 Task: Open Card Card0000000177 in  Board0000000045 in Workspace WS0000000015 in Trello. Add Member Ayush98111@gmail.com to Card Card0000000177 in  Board0000000045 in Workspace WS0000000015 in Trello. Add Purple Label titled Label0000000177 to Card Card0000000177 in  Board0000000045 in Workspace WS0000000015 in Trello. Add Checklist CL0000000177 to Card Card0000000177 in  Board0000000045 in Workspace WS0000000015 in Trello. Add Dates with Start Date as Aug 01 2023 and Due Date as Aug 31 2023 to Card Card0000000177 in  Board0000000045 in Workspace WS0000000015 in Trello
Action: Mouse moved to (297, 471)
Screenshot: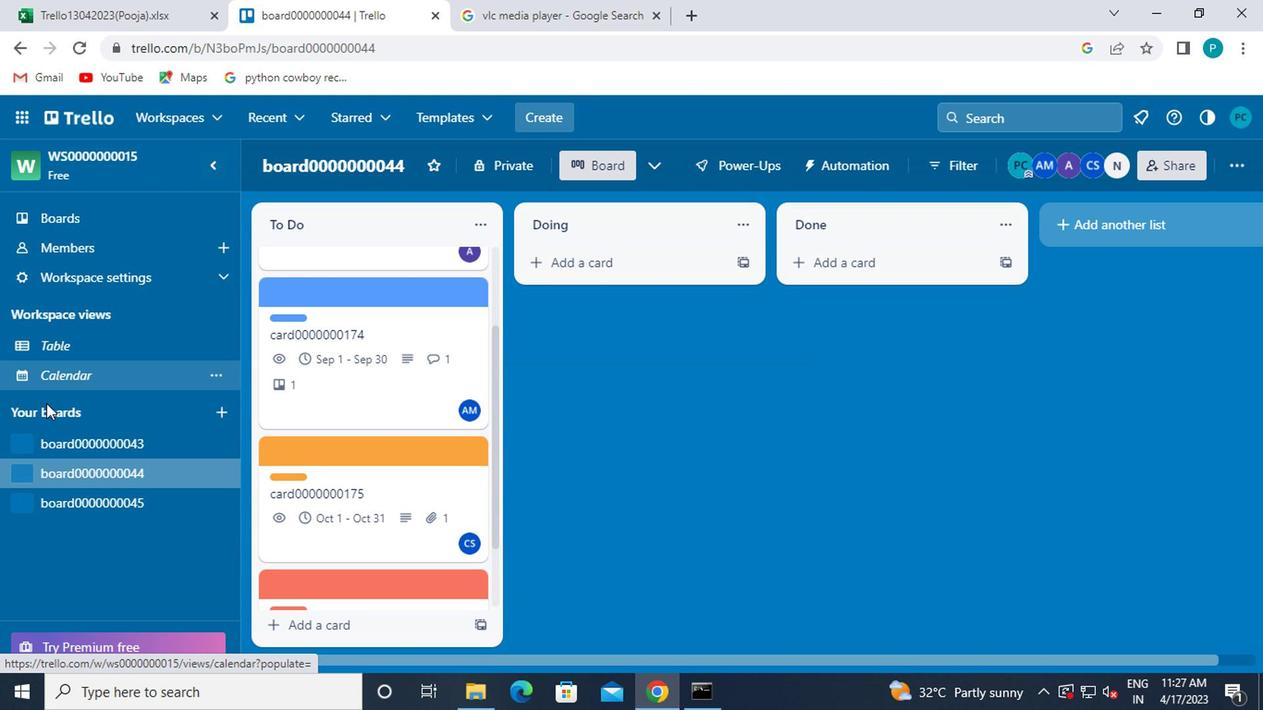 
Action: Mouse scrolled (297, 470) with delta (0, 0)
Screenshot: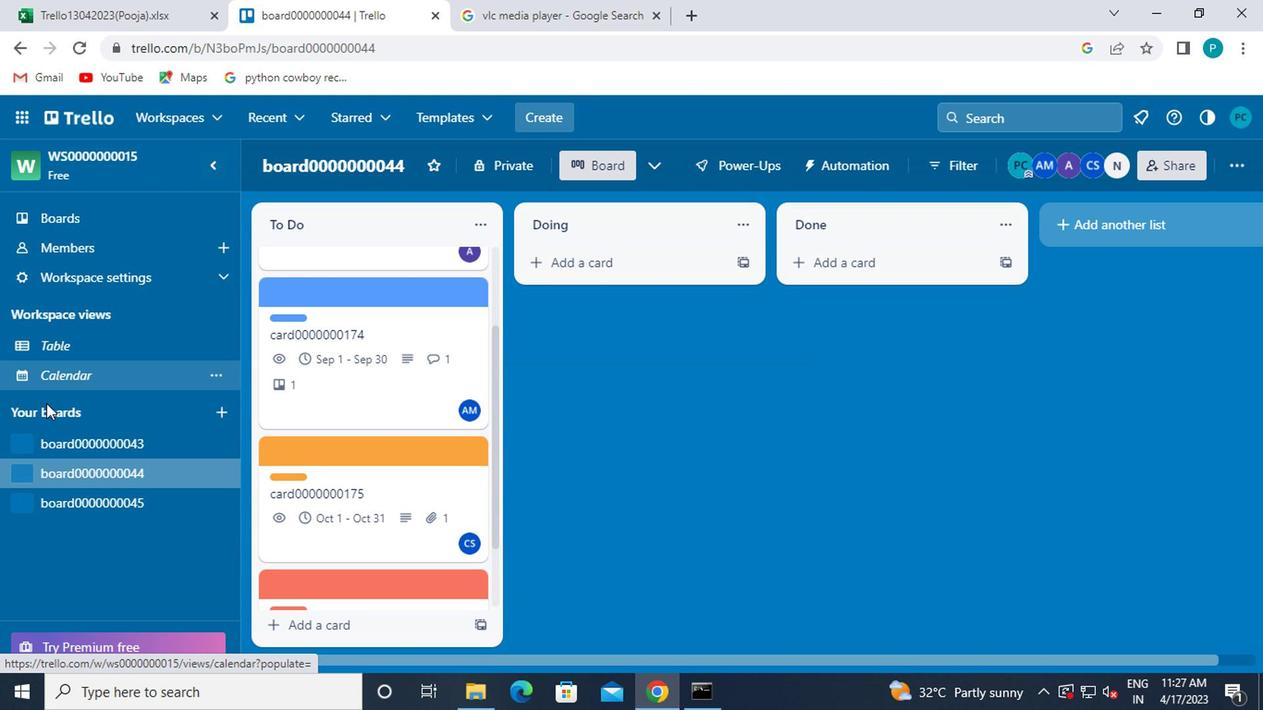 
Action: Mouse moved to (334, 478)
Screenshot: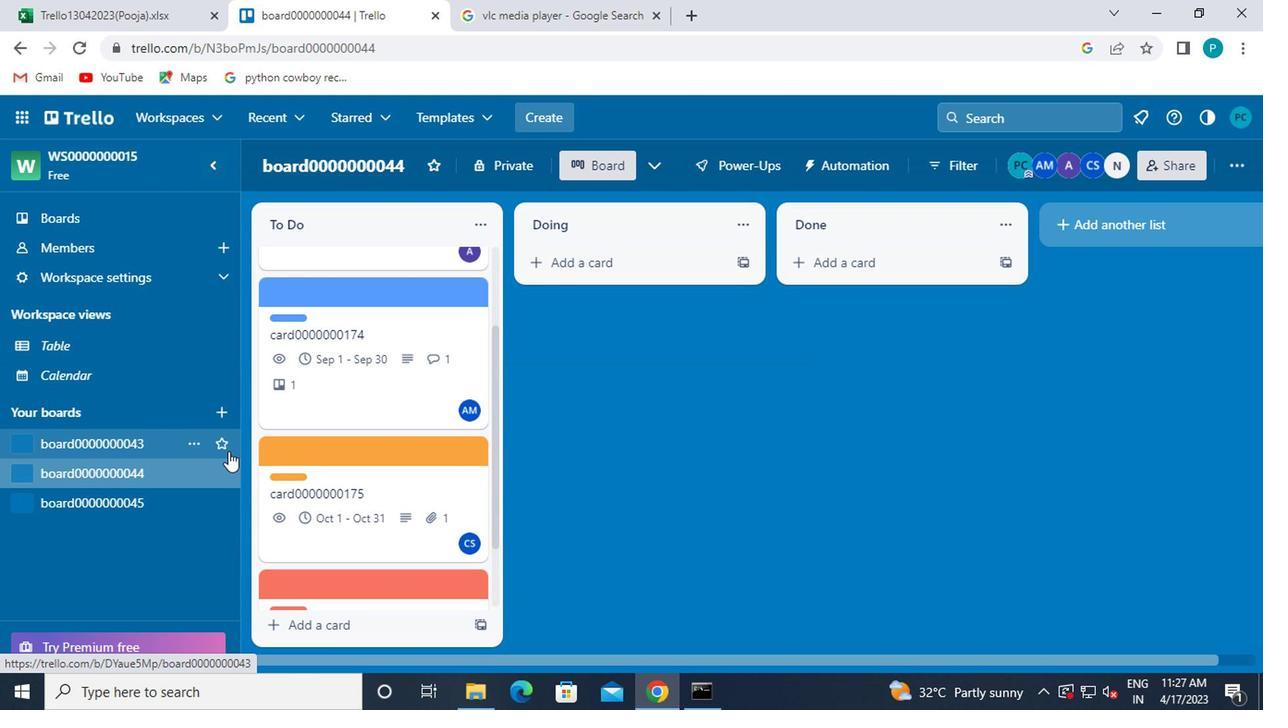 
Action: Mouse scrolled (334, 477) with delta (0, 0)
Screenshot: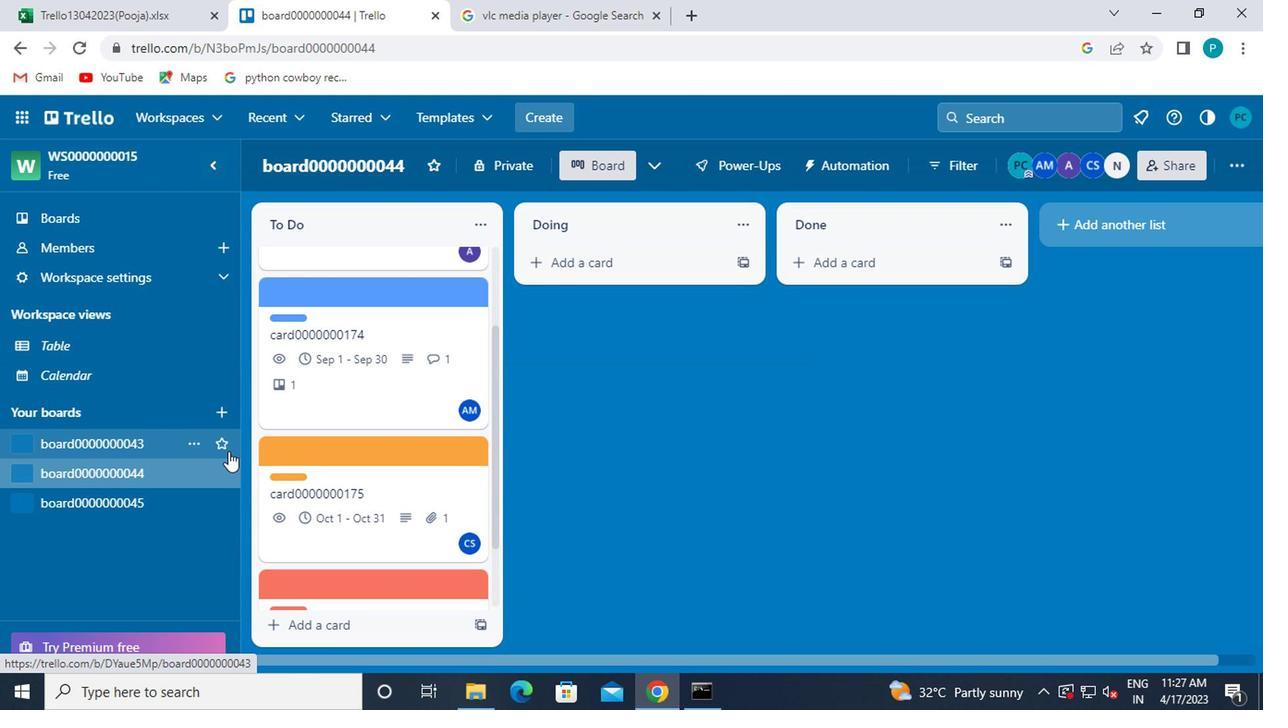 
Action: Mouse moved to (350, 483)
Screenshot: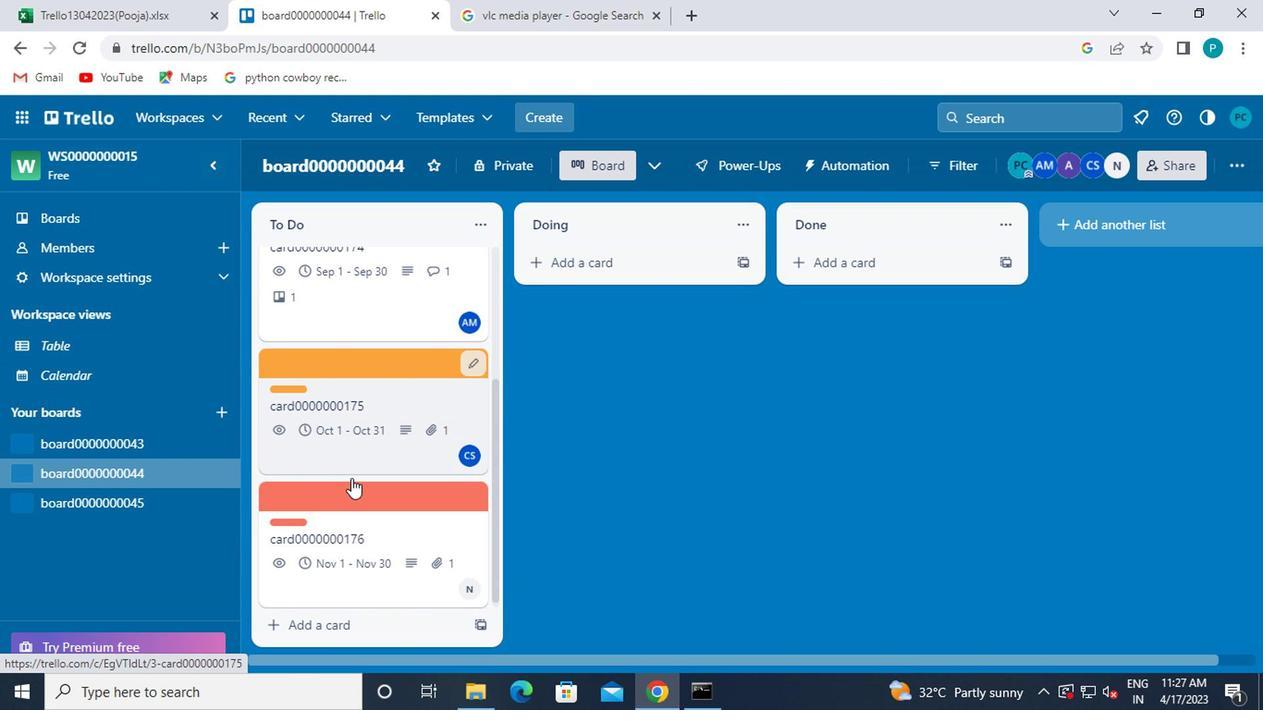 
Action: Mouse scrolled (350, 482) with delta (0, 0)
Screenshot: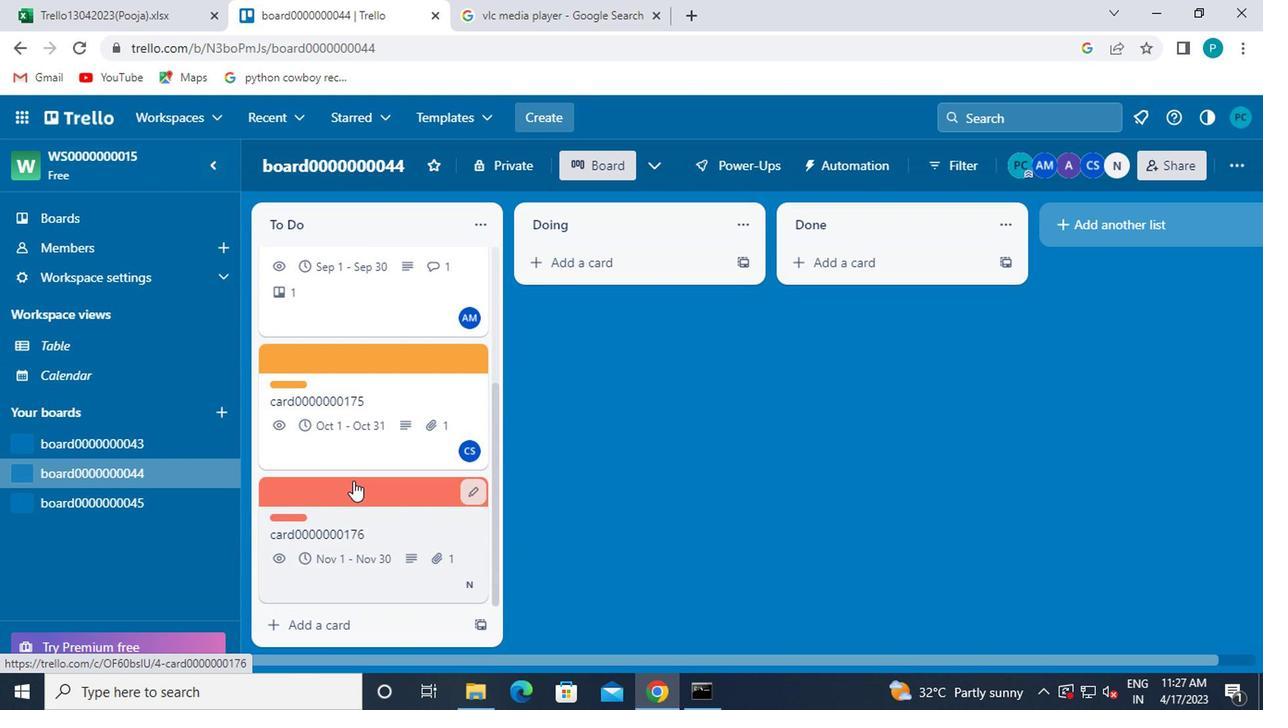 
Action: Mouse moved to (350, 485)
Screenshot: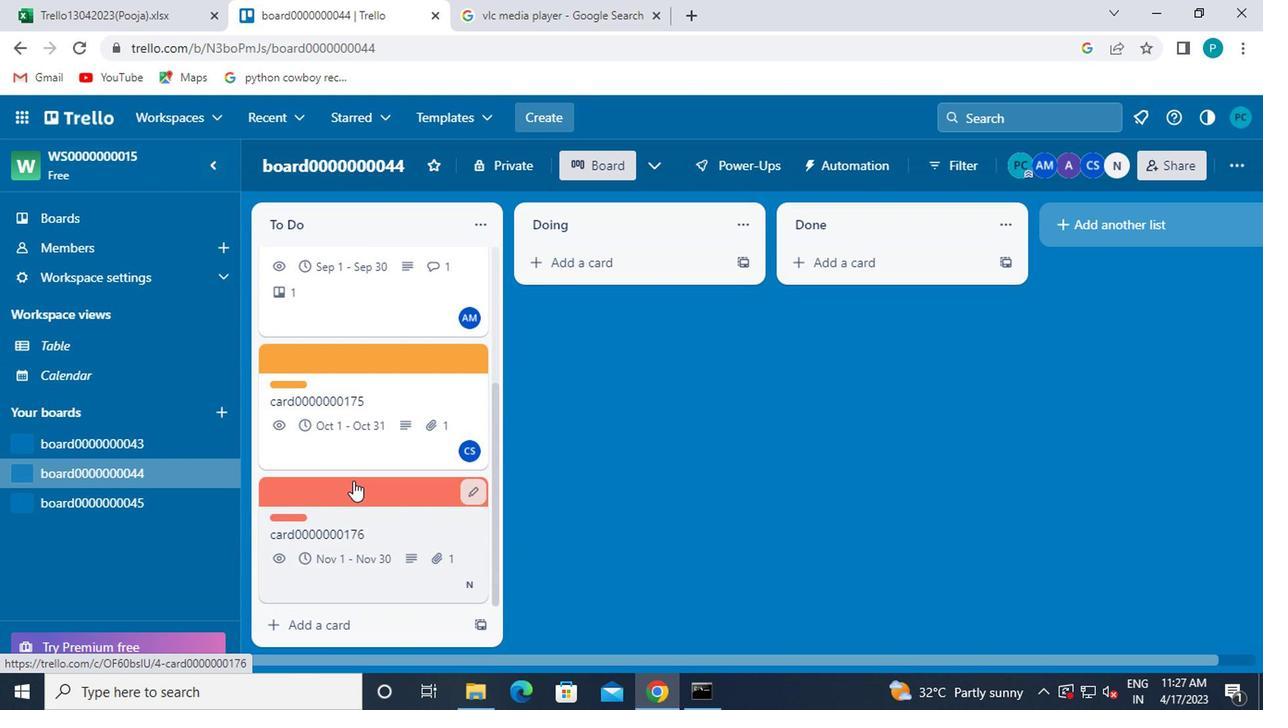 
Action: Mouse scrolled (350, 484) with delta (0, 0)
Screenshot: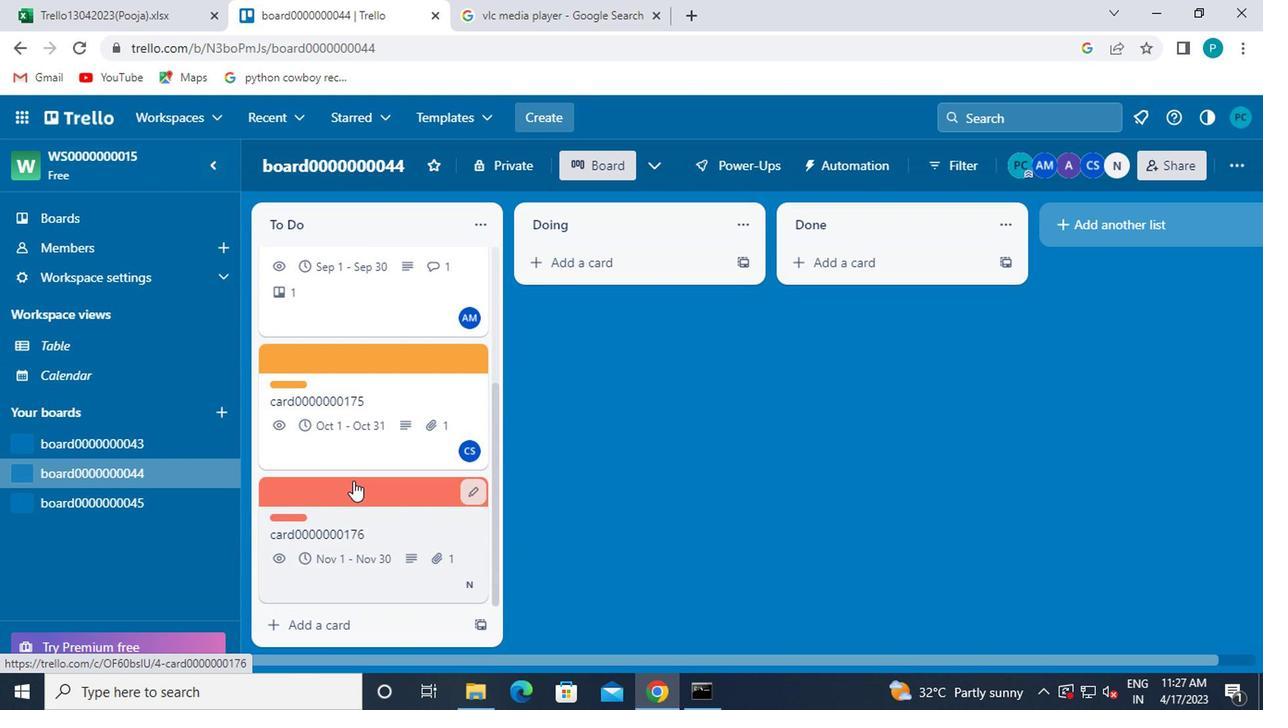 
Action: Mouse scrolled (350, 484) with delta (0, 0)
Screenshot: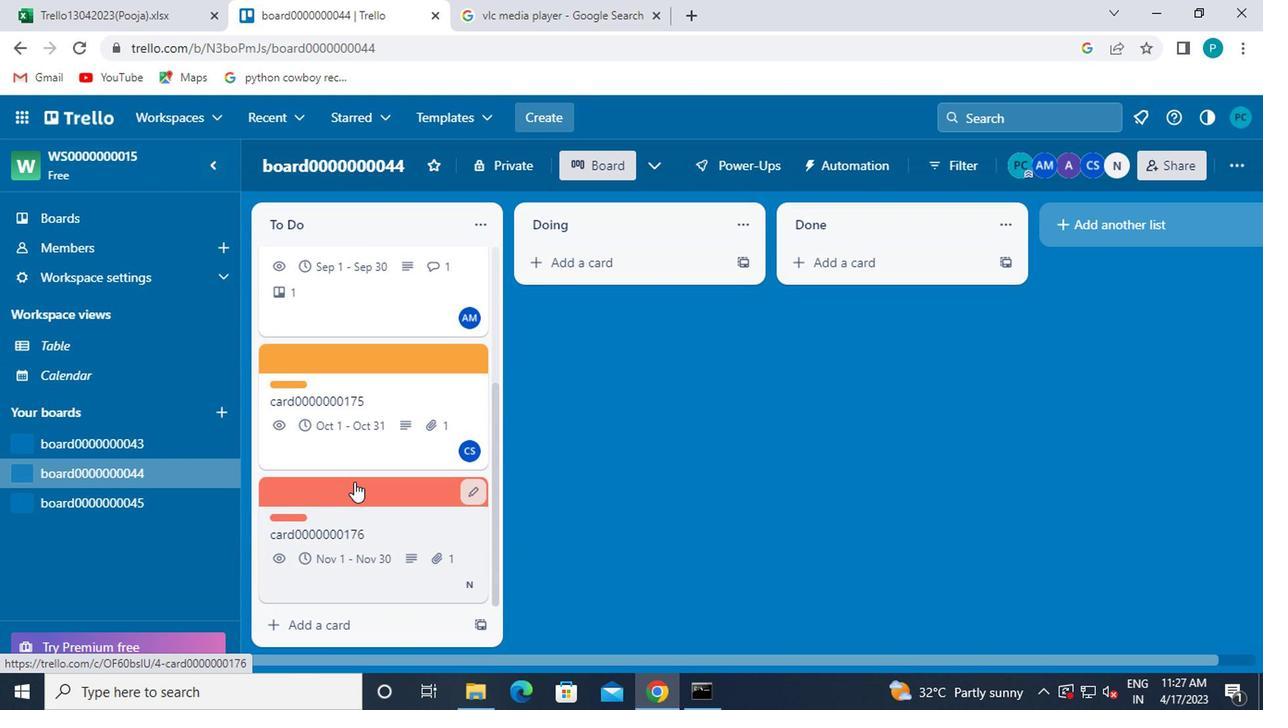 
Action: Mouse moved to (177, 504)
Screenshot: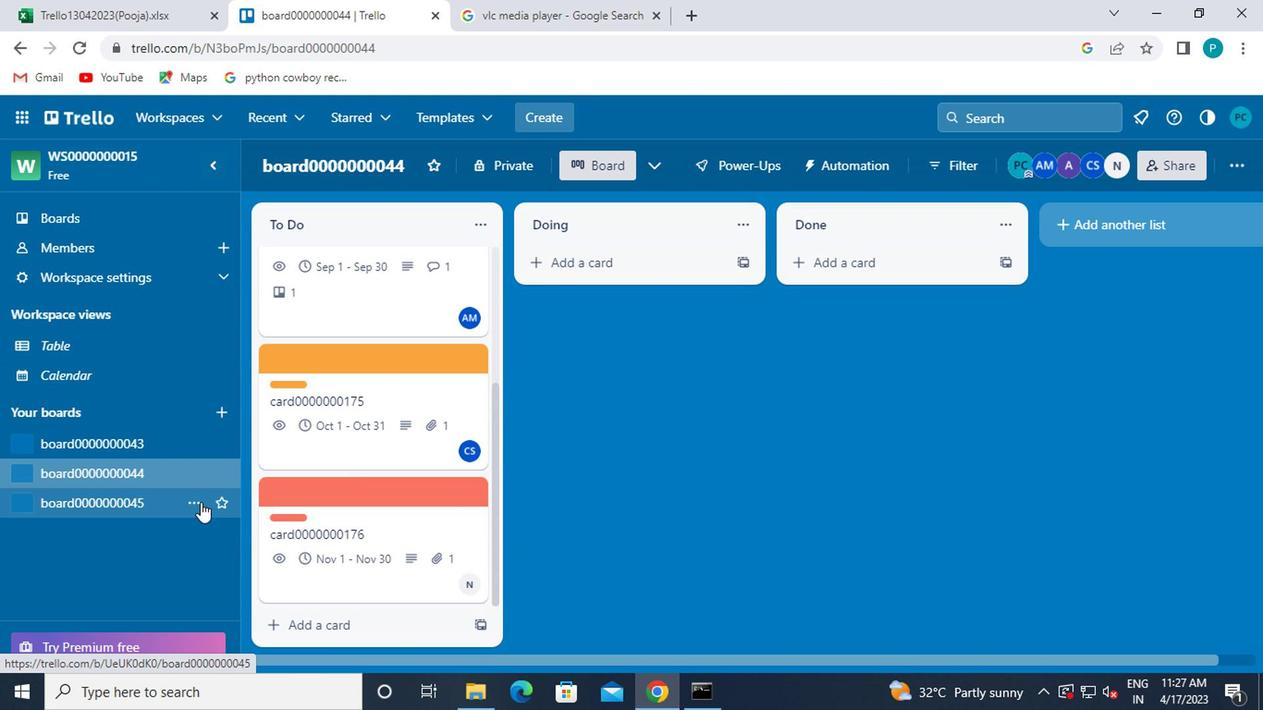 
Action: Mouse pressed left at (177, 504)
Screenshot: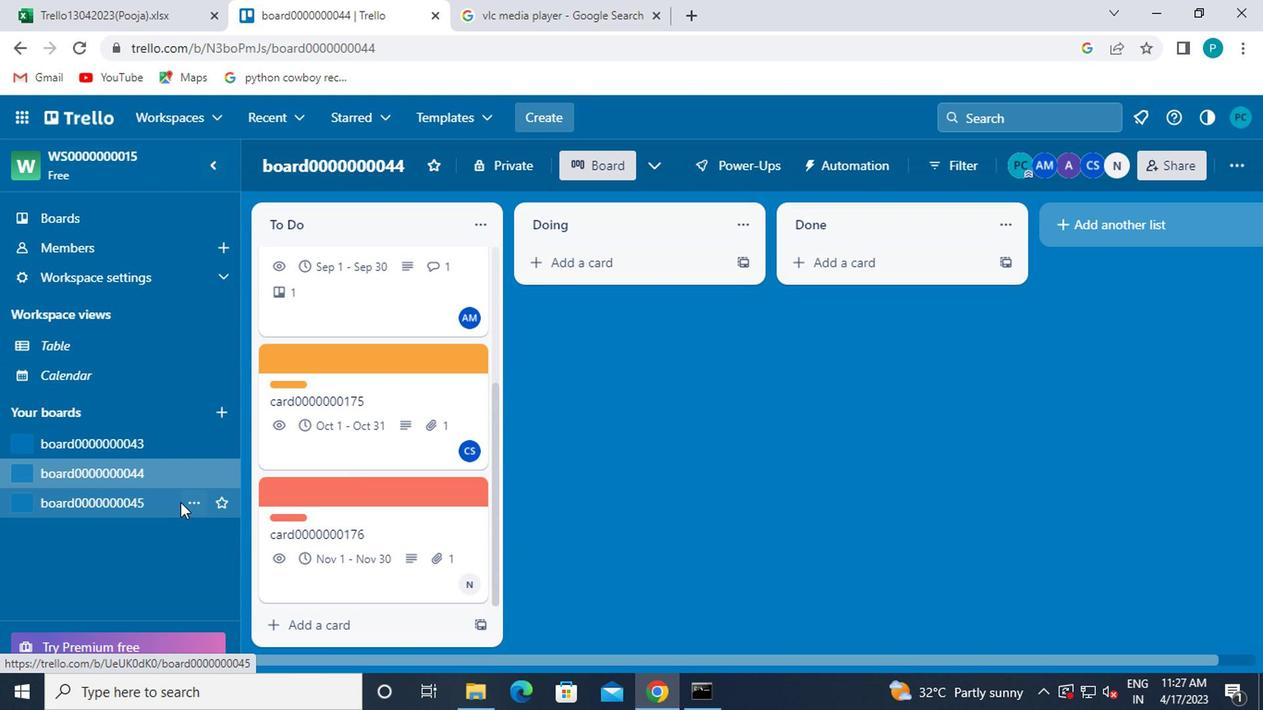 
Action: Mouse pressed left at (177, 504)
Screenshot: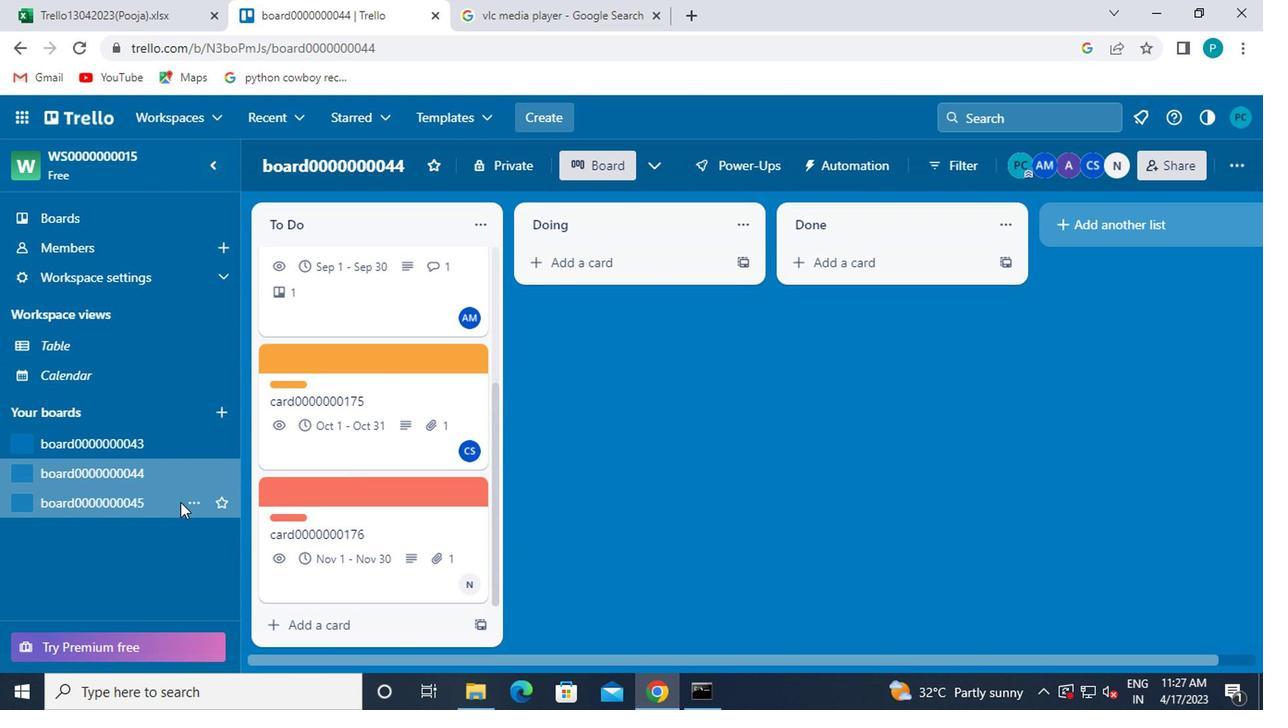 
Action: Mouse moved to (161, 507)
Screenshot: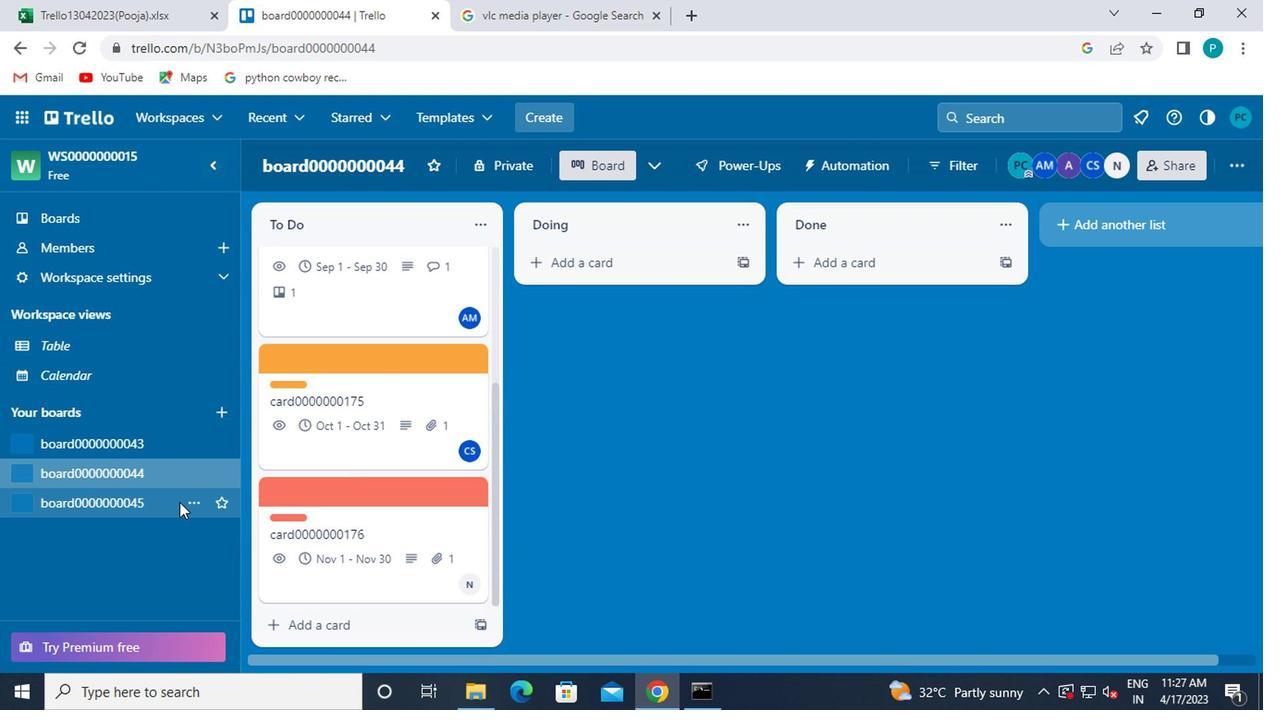 
Action: Mouse pressed left at (161, 507)
Screenshot: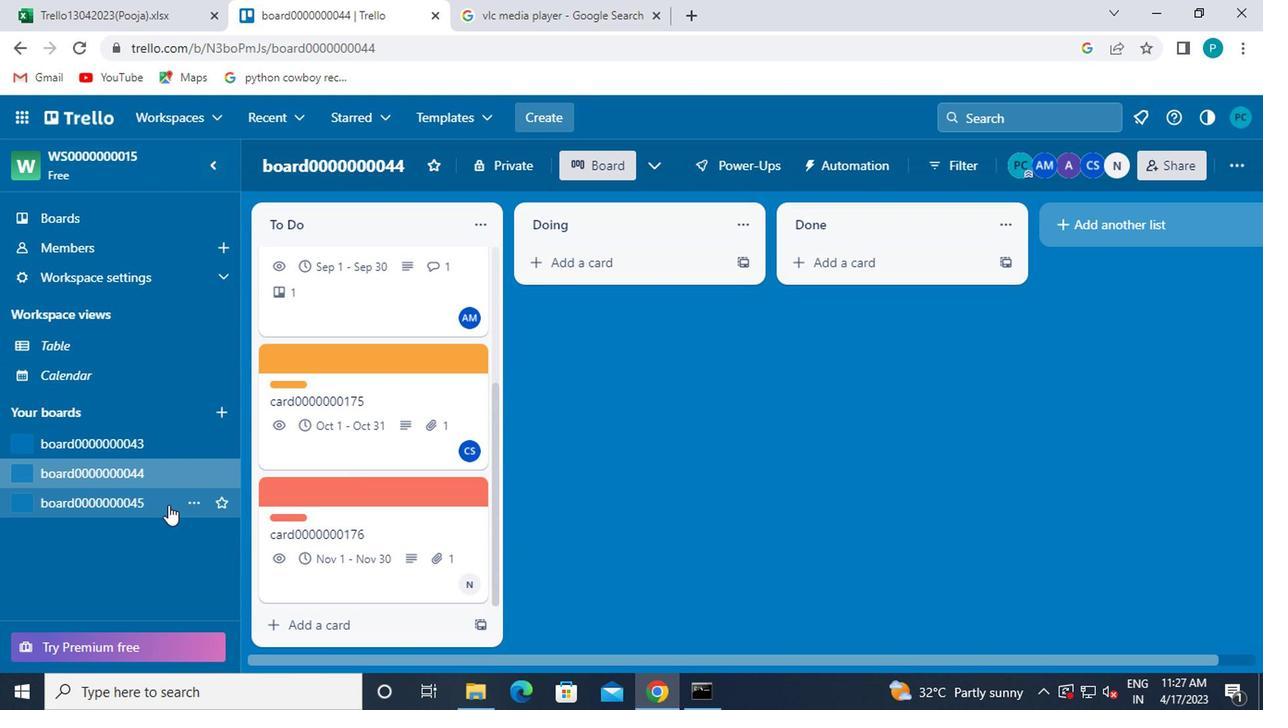 
Action: Mouse moved to (307, 302)
Screenshot: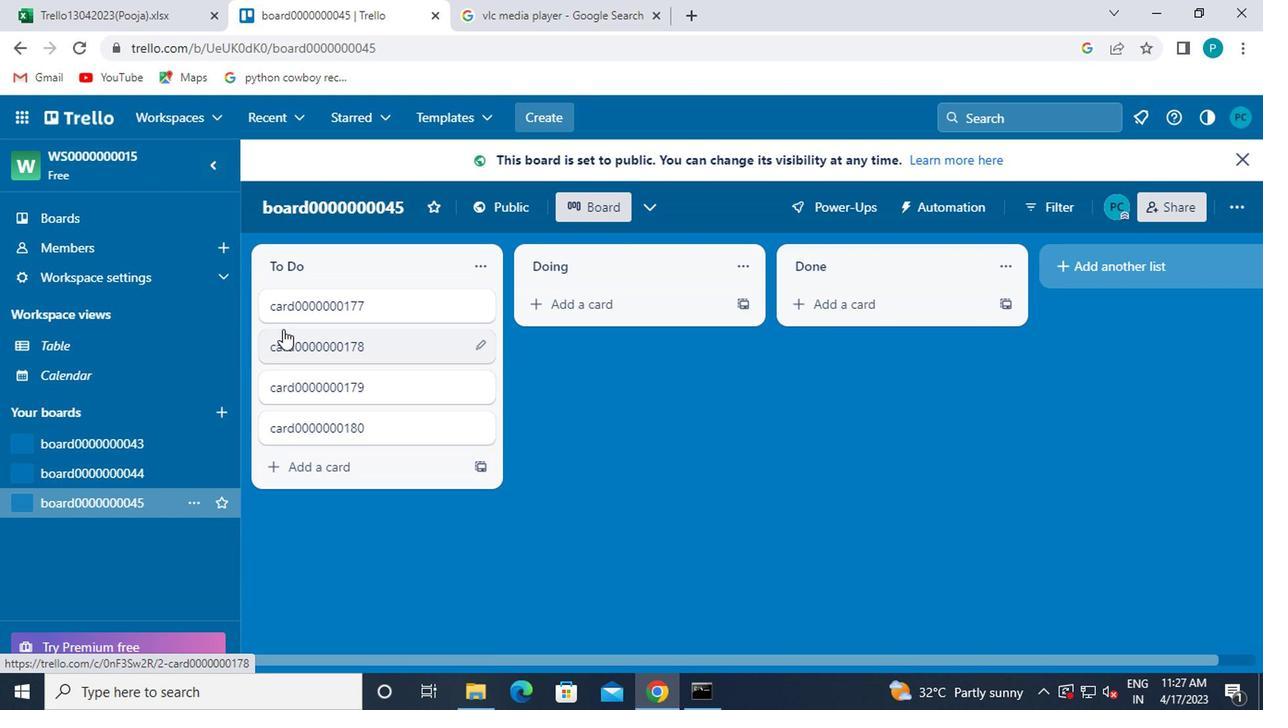 
Action: Mouse pressed left at (307, 302)
Screenshot: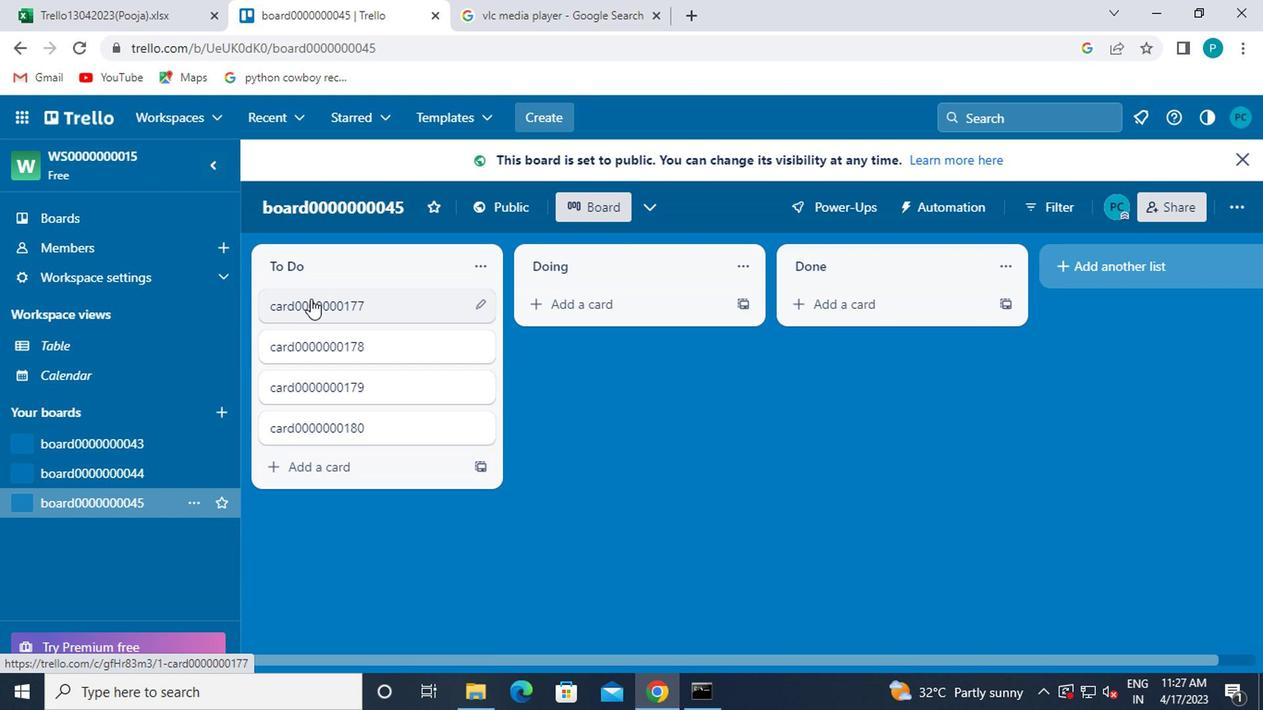 
Action: Mouse moved to (829, 248)
Screenshot: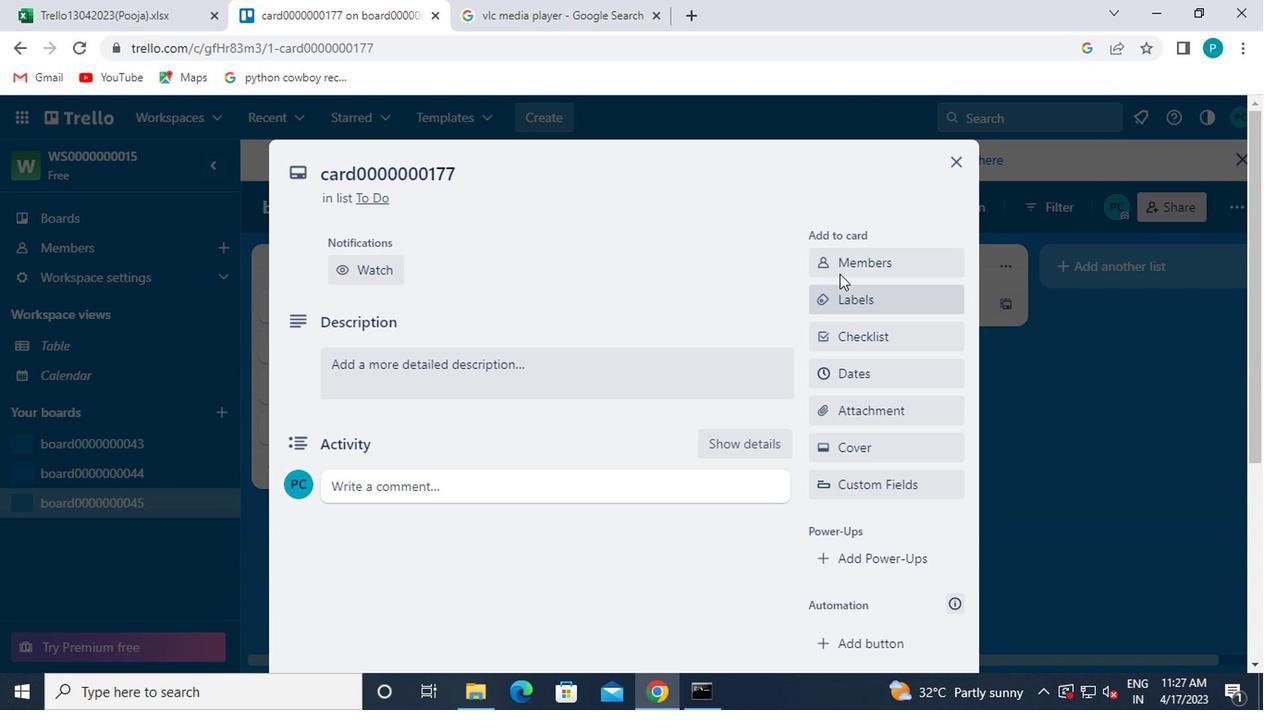 
Action: Mouse pressed left at (829, 248)
Screenshot: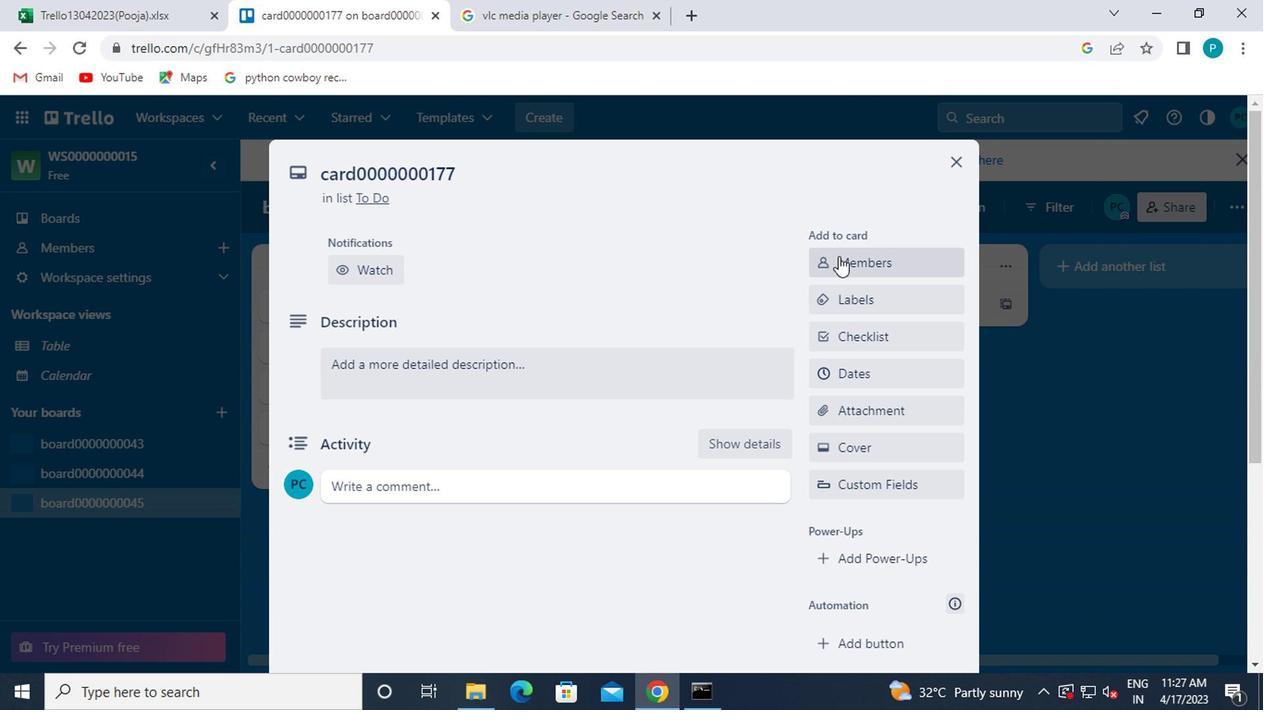 
Action: Mouse moved to (827, 261)
Screenshot: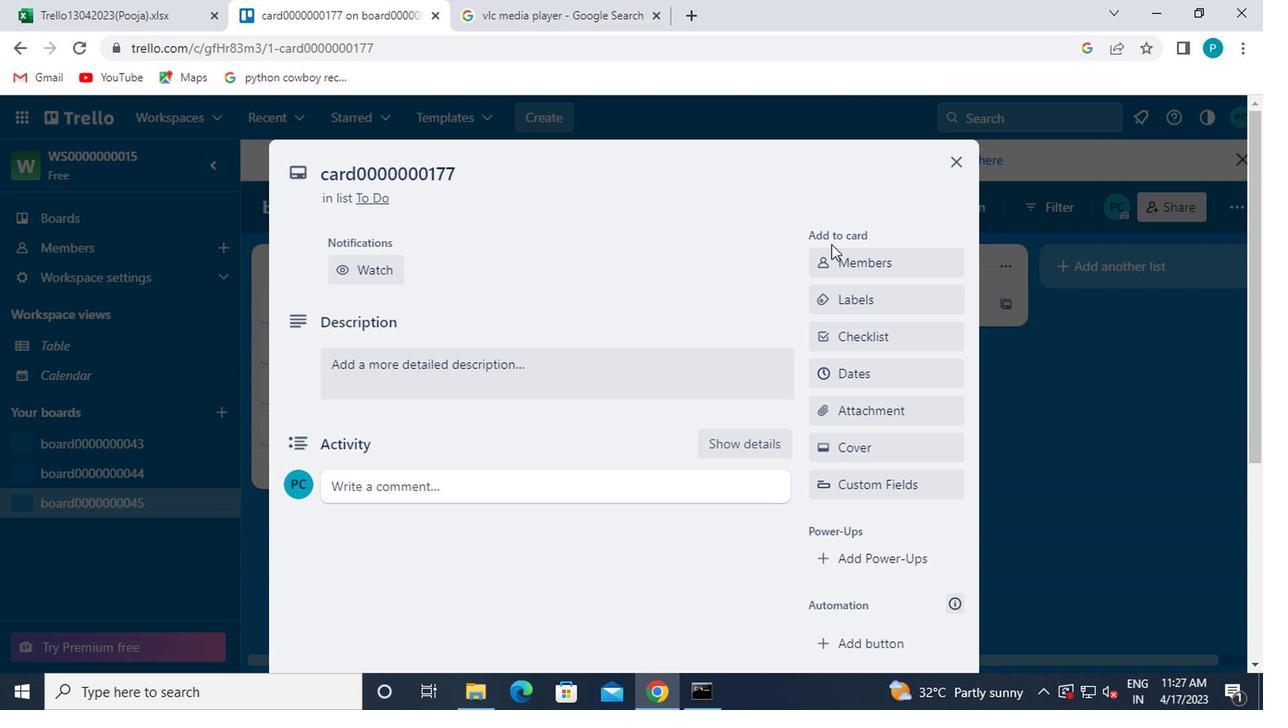 
Action: Mouse pressed left at (827, 261)
Screenshot: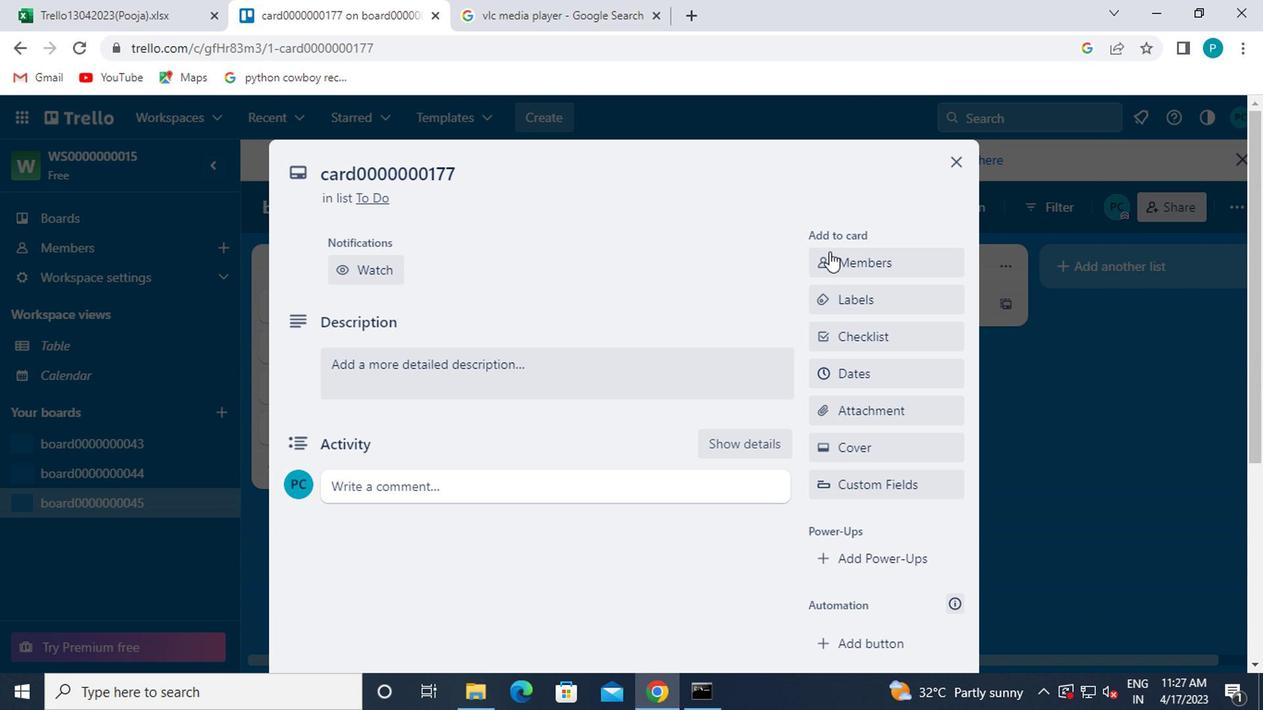 
Action: Mouse moved to (847, 352)
Screenshot: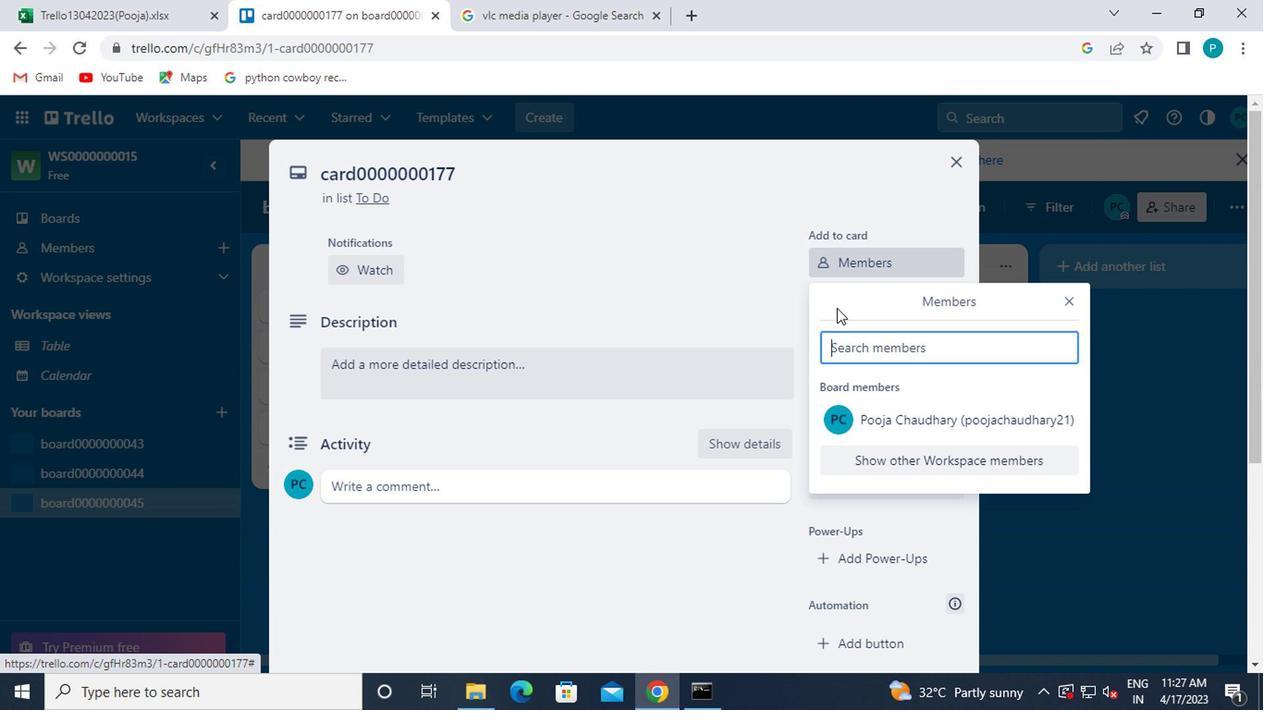 
Action: Mouse pressed left at (847, 352)
Screenshot: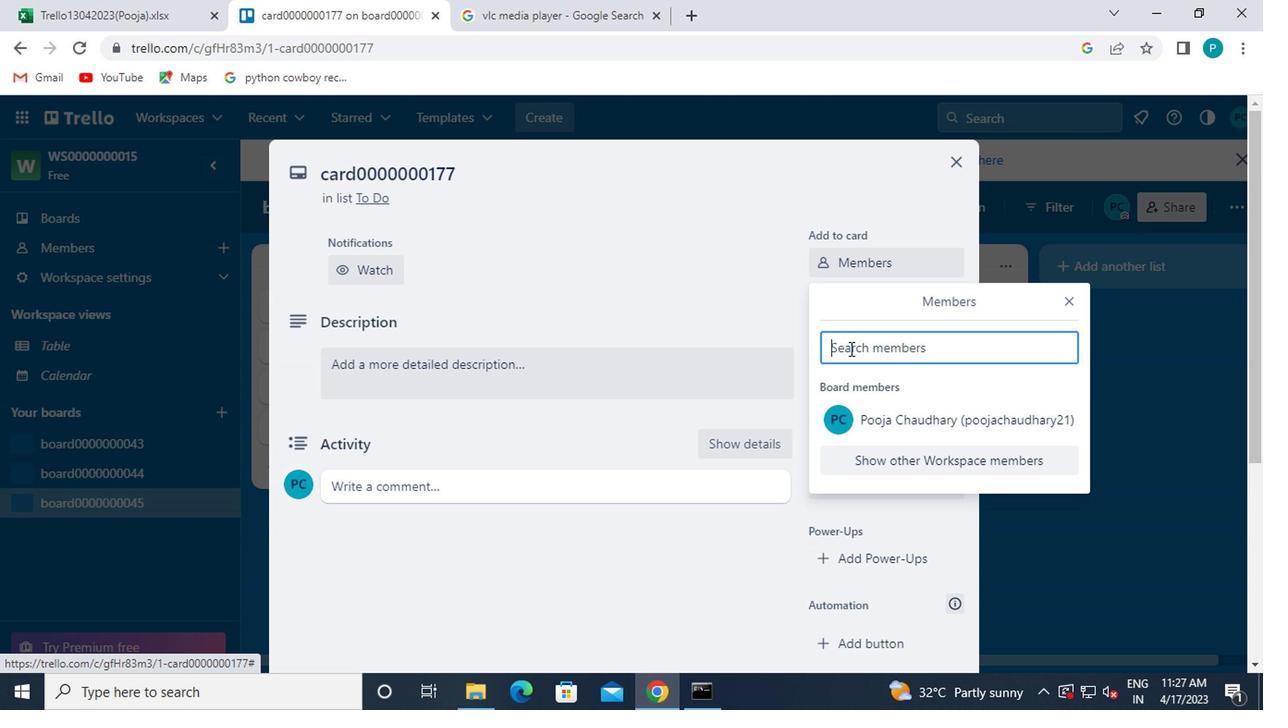 
Action: Mouse moved to (825, 367)
Screenshot: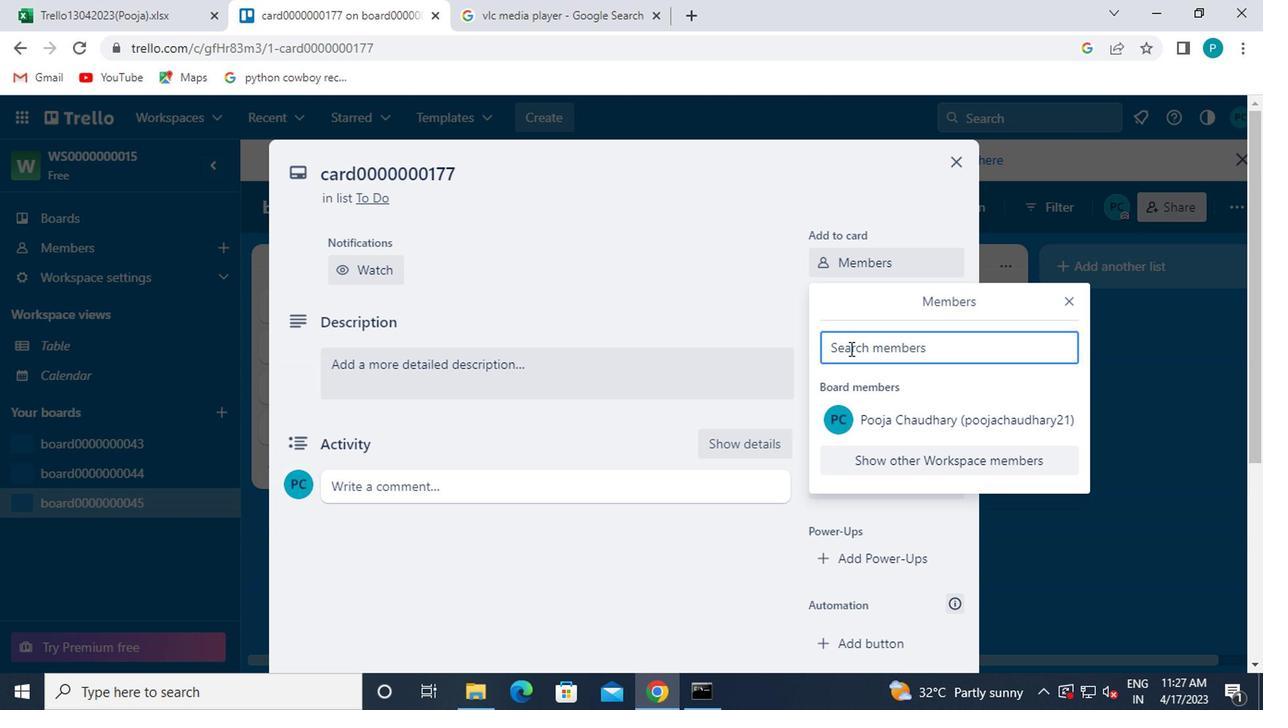 
Action: Key pressed ayus
Screenshot: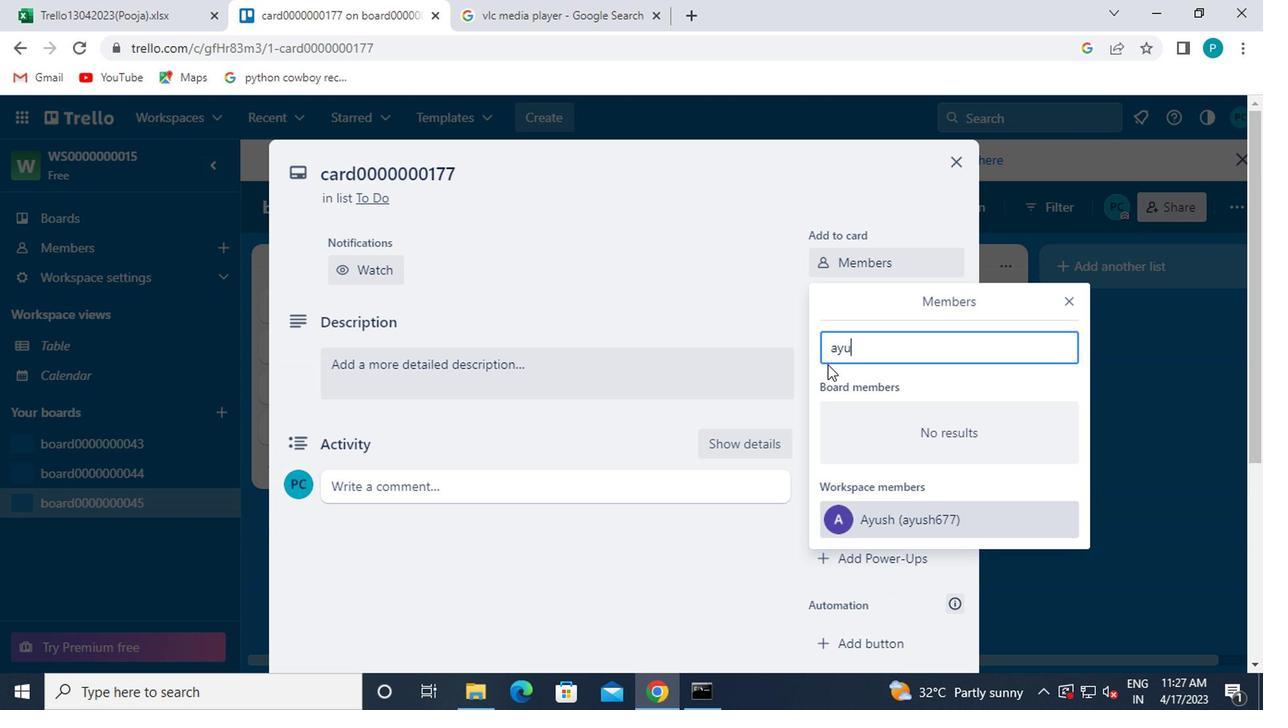 
Action: Mouse moved to (771, 399)
Screenshot: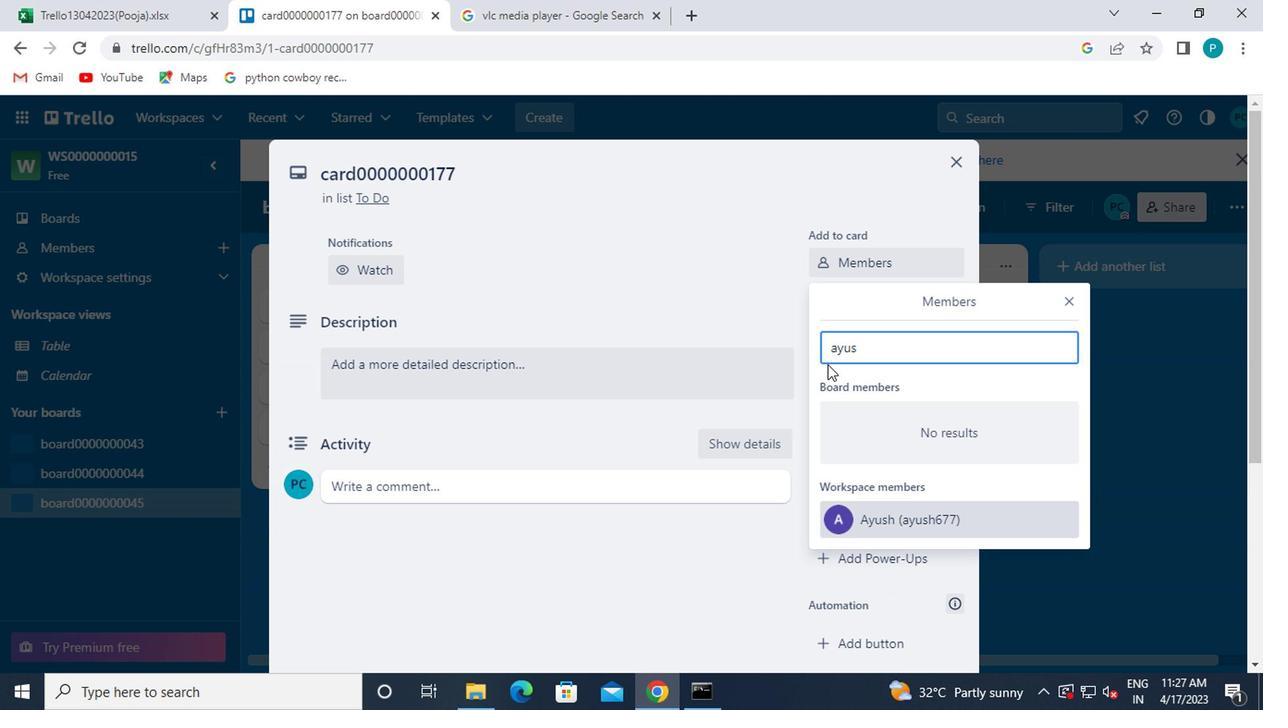 
Action: Key pressed h
Screenshot: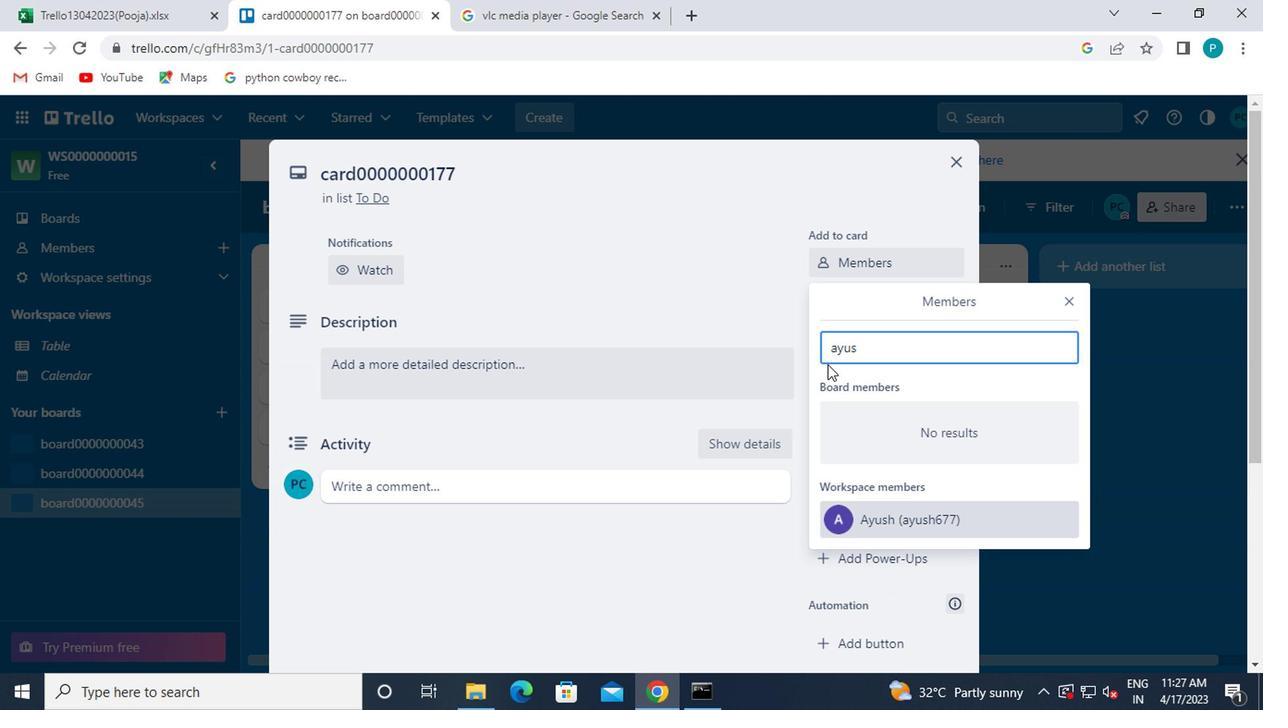 
Action: Mouse moved to (767, 403)
Screenshot: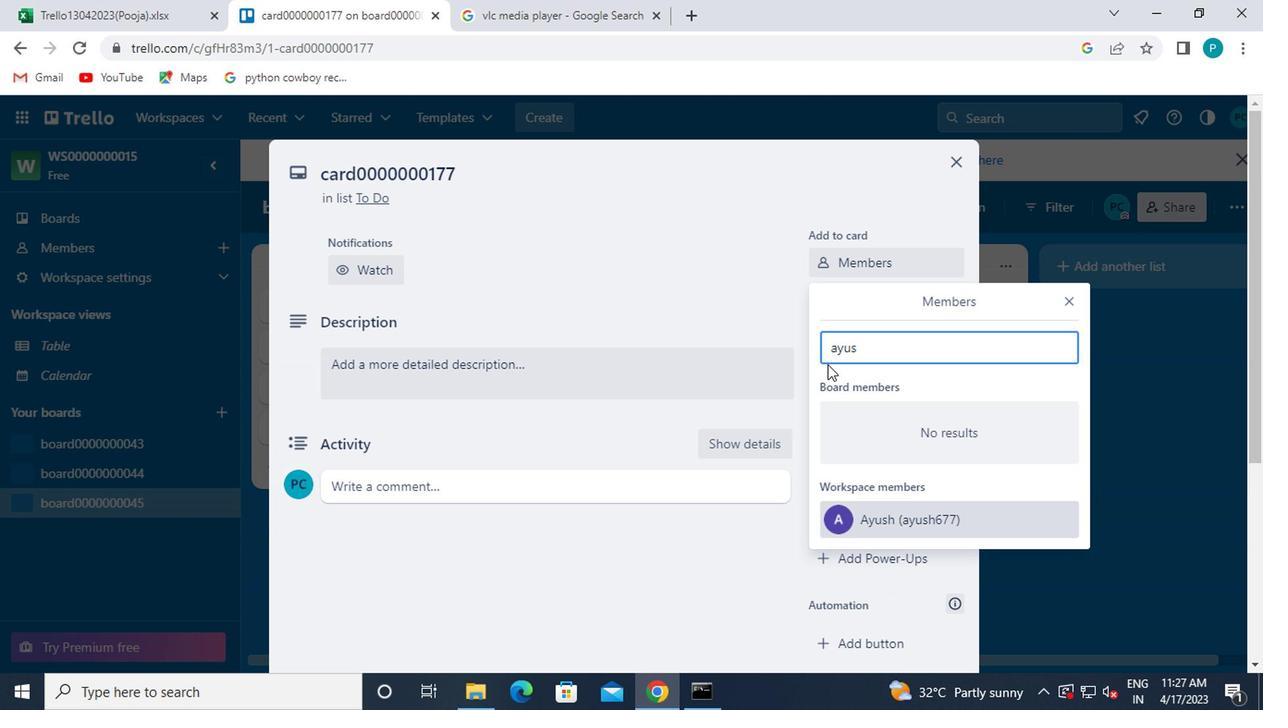 
Action: Key pressed 9
Screenshot: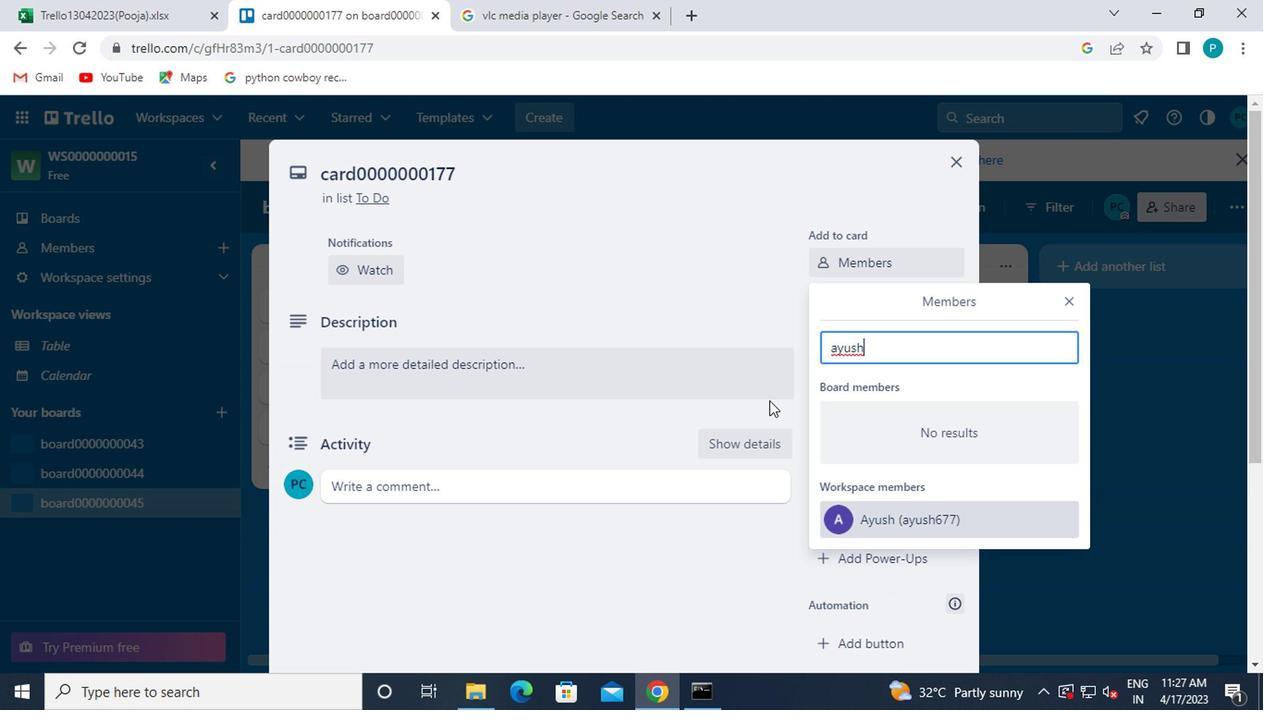 
Action: Mouse moved to (740, 419)
Screenshot: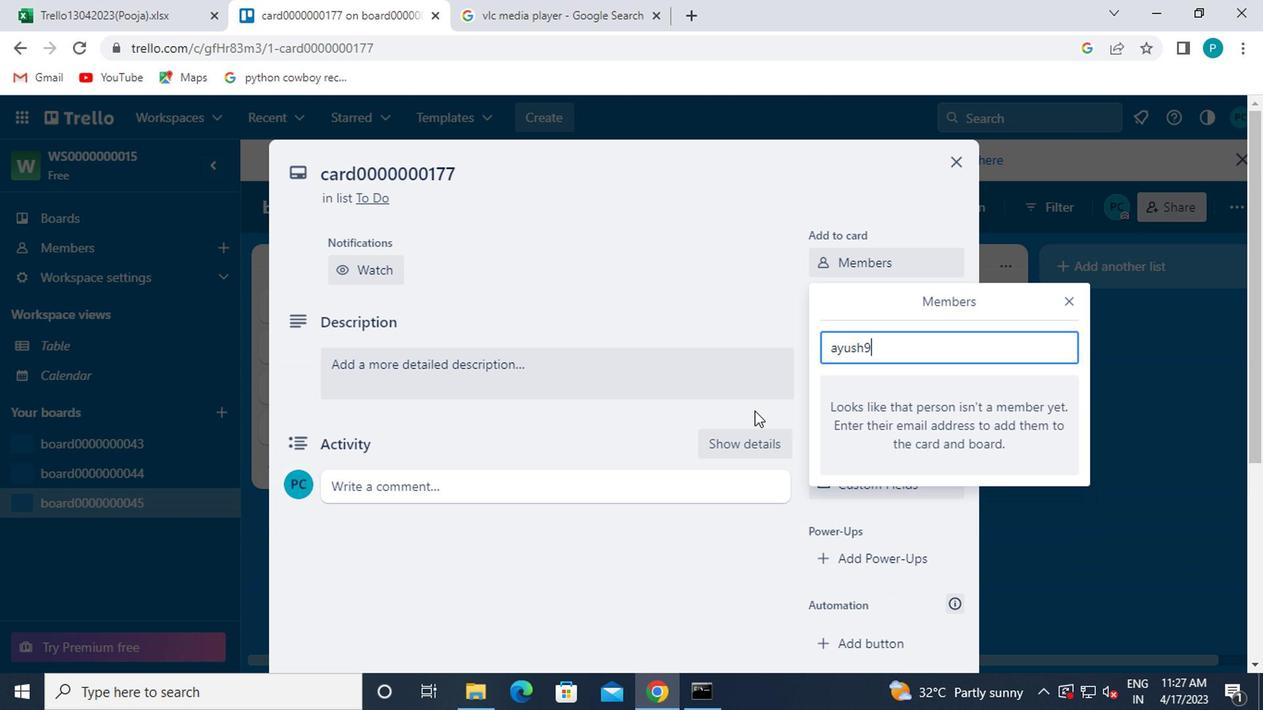 
Action: Key pressed 8
Screenshot: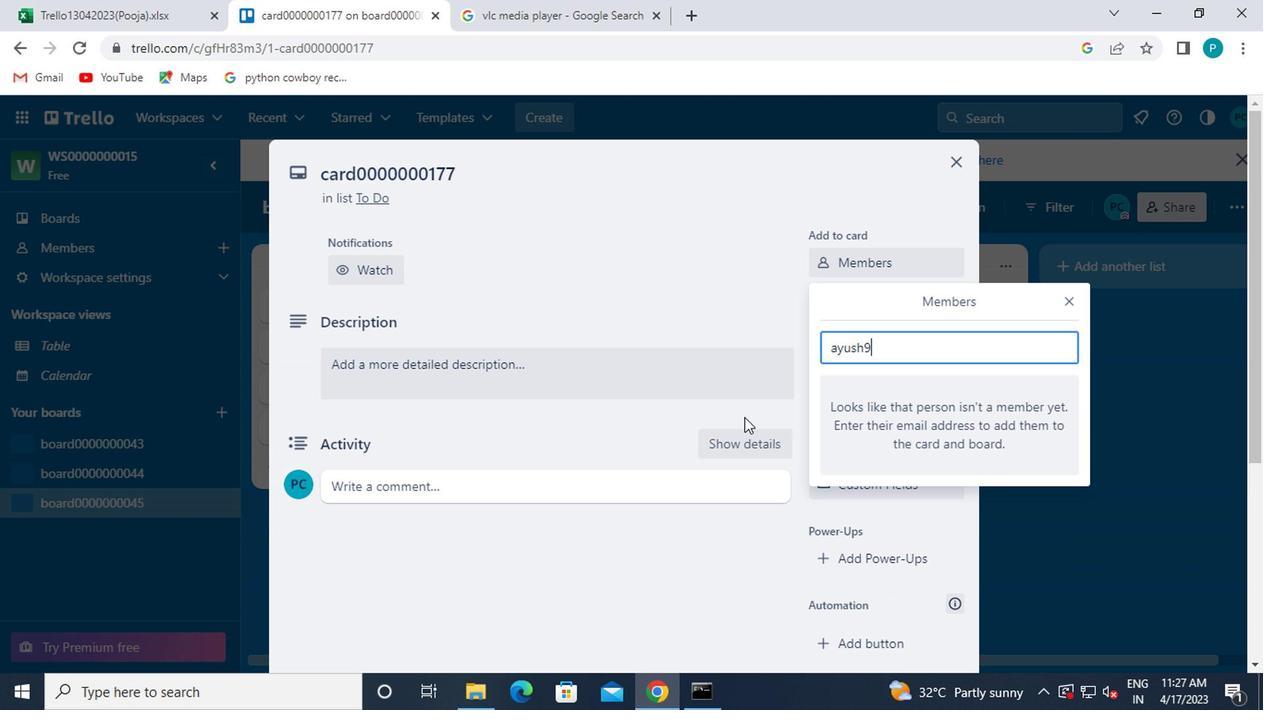 
Action: Mouse moved to (738, 420)
Screenshot: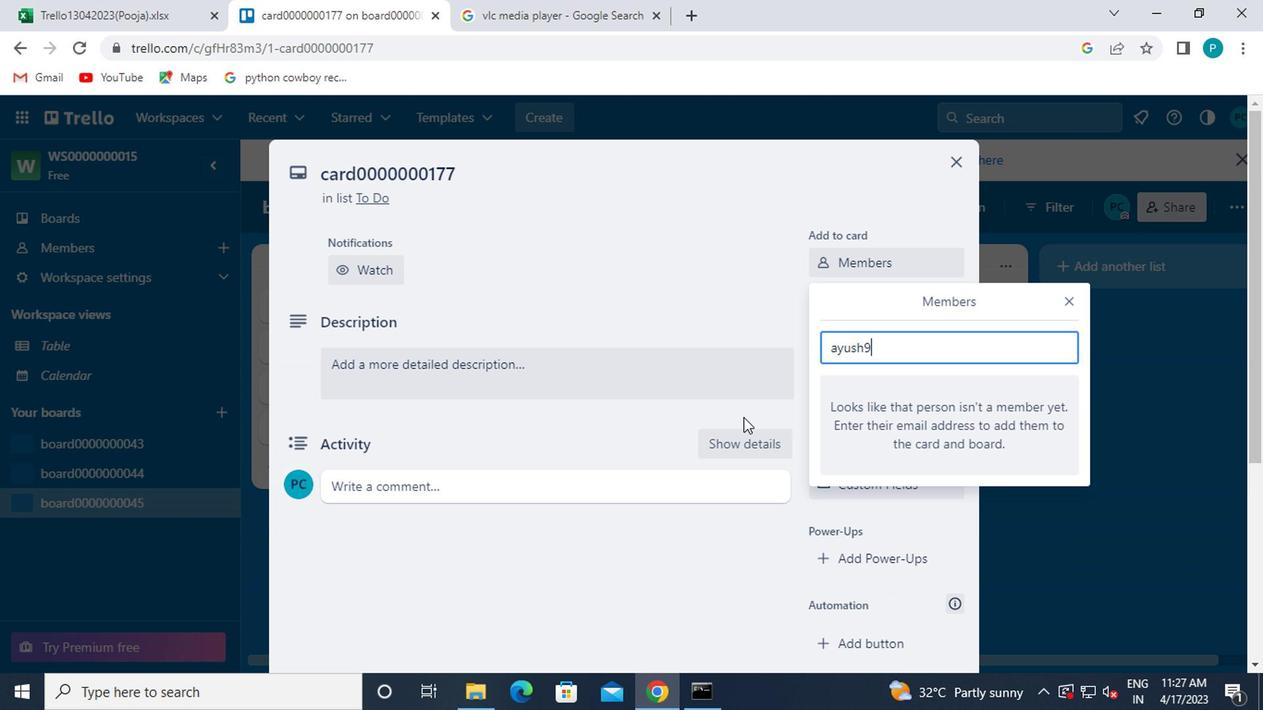 
Action: Key pressed 111<Key.shift>@GMAIL.COM
Screenshot: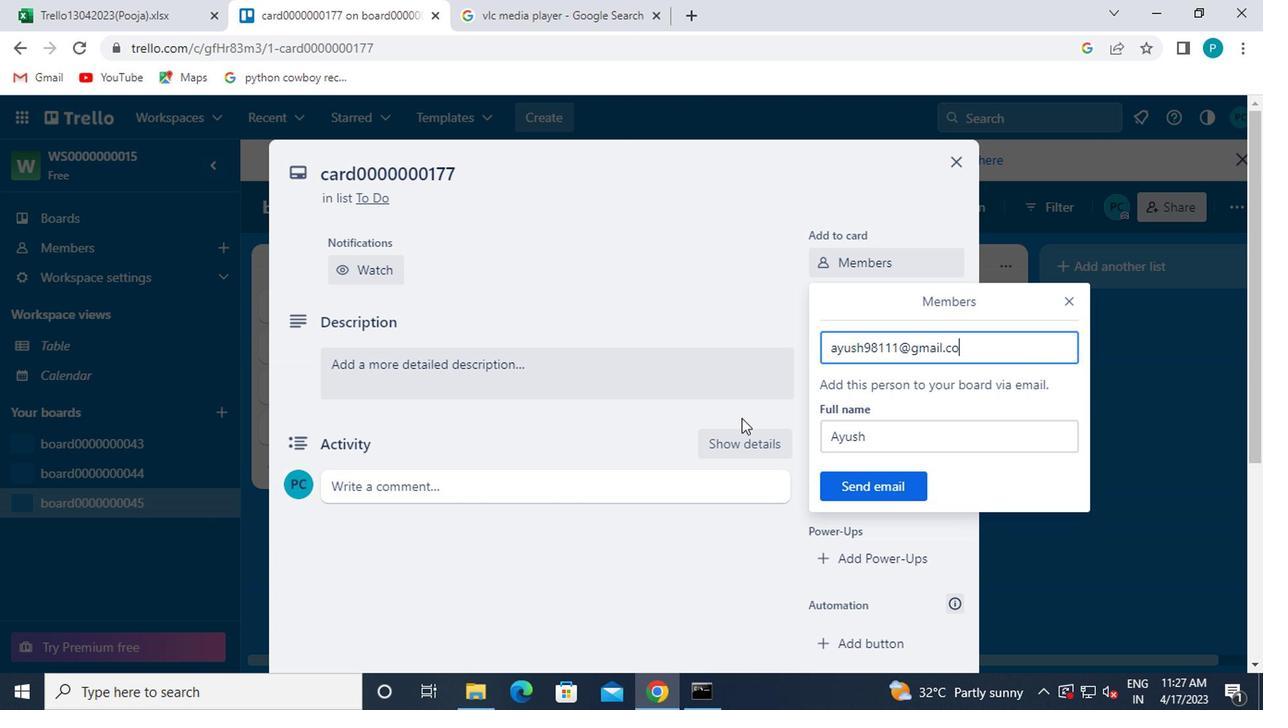 
Action: Mouse moved to (842, 494)
Screenshot: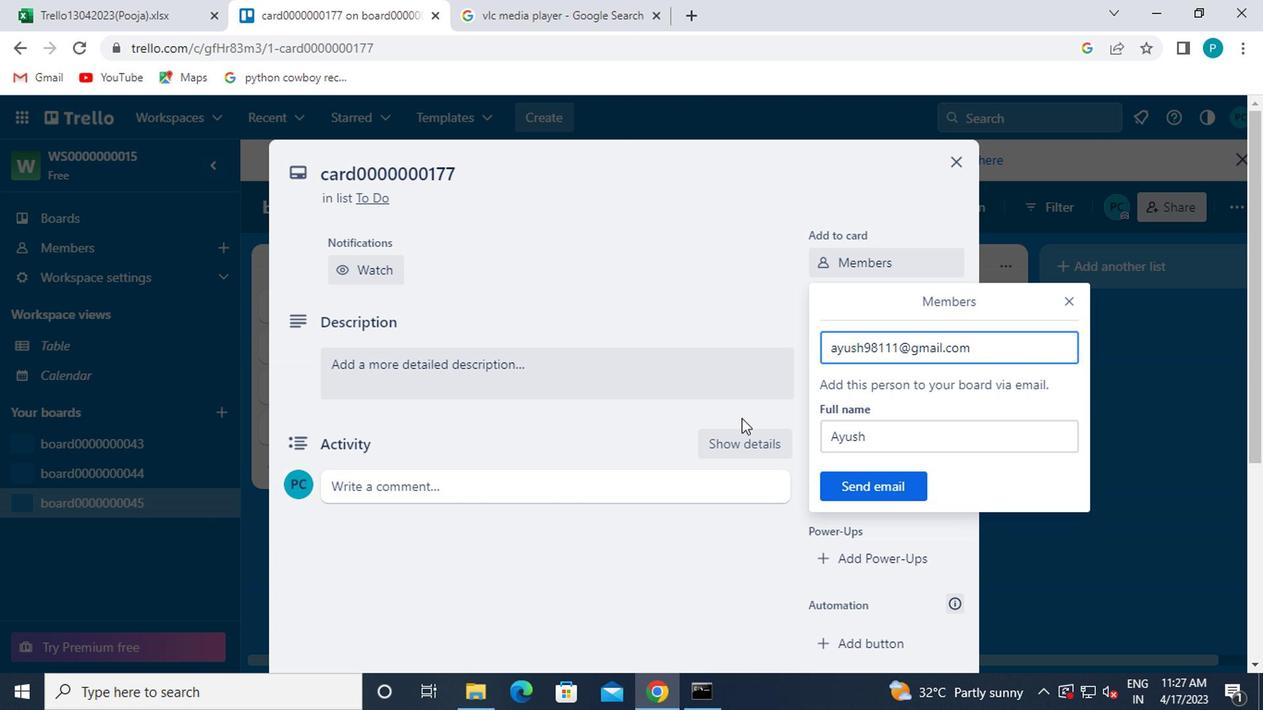 
Action: Mouse pressed left at (842, 494)
Screenshot: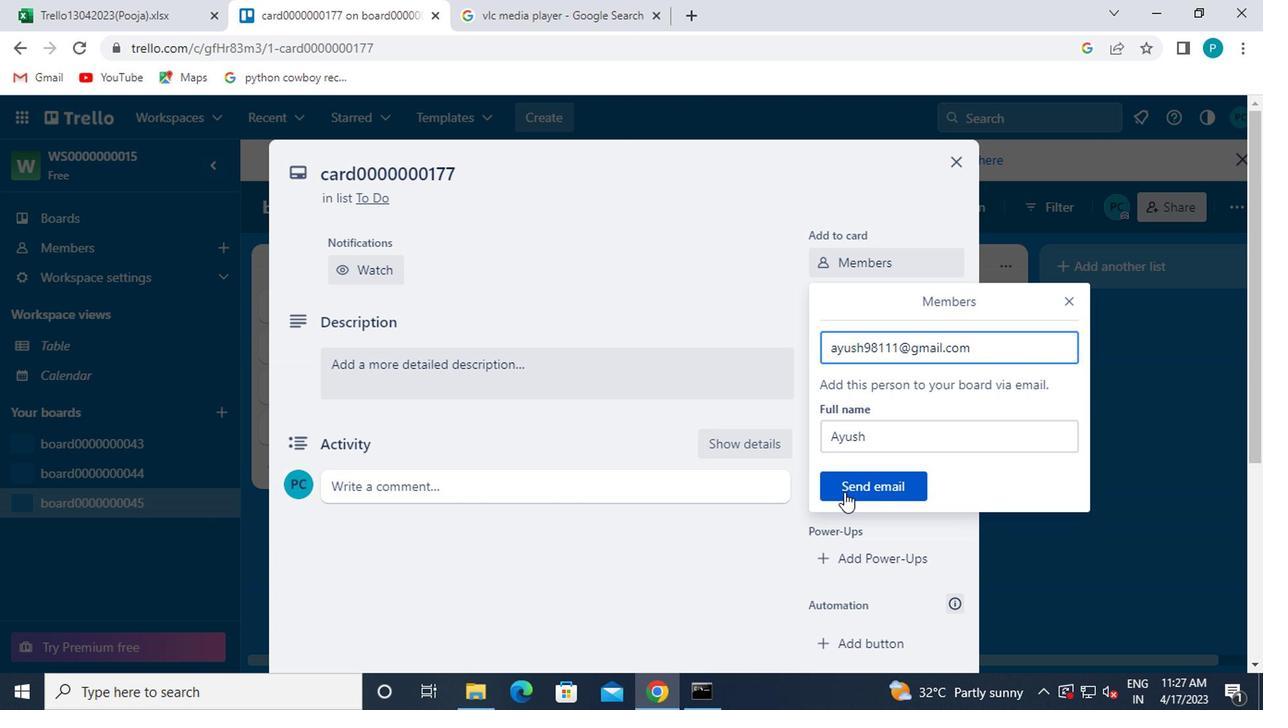 
Action: Mouse moved to (906, 369)
Screenshot: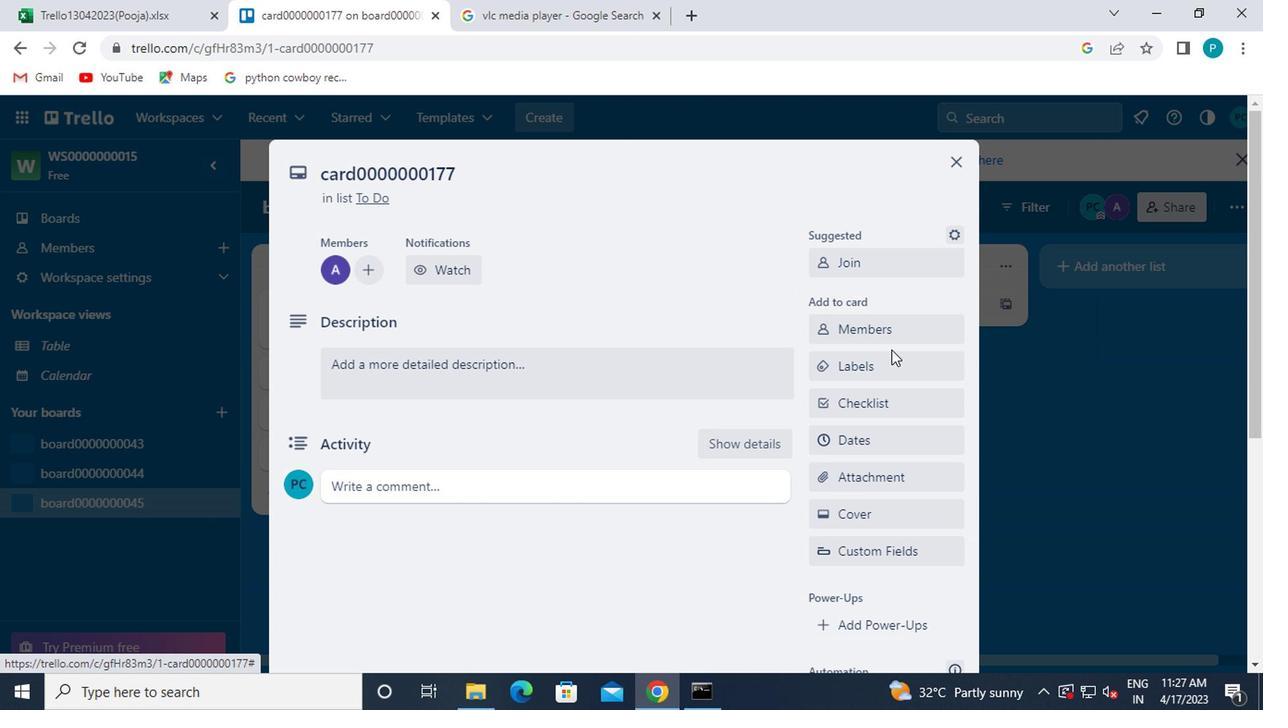 
Action: Mouse pressed left at (906, 369)
Screenshot: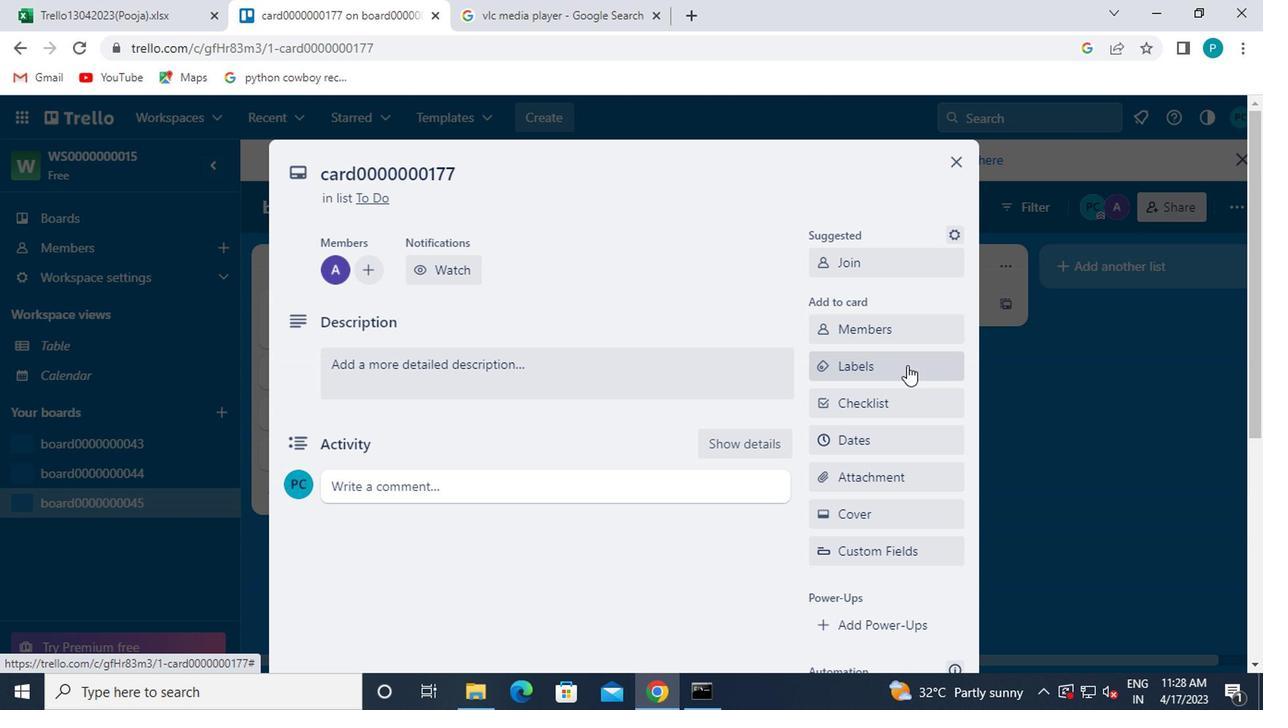 
Action: Mouse moved to (901, 501)
Screenshot: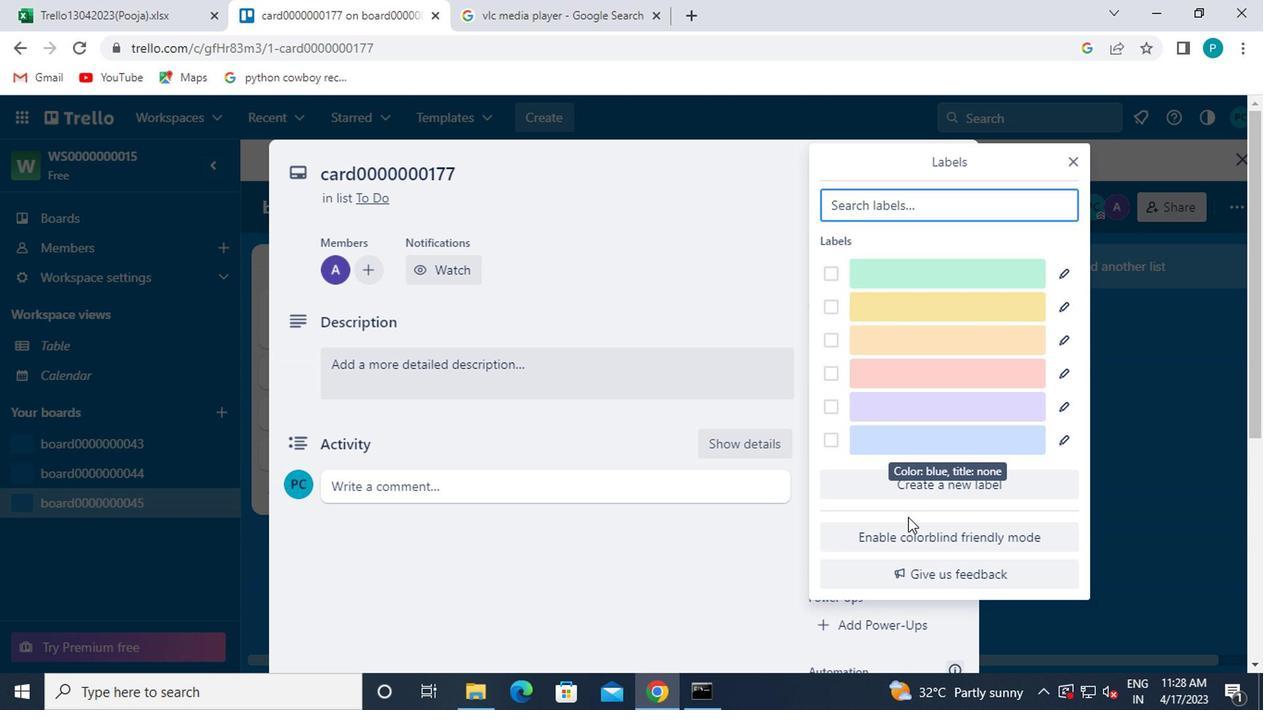 
Action: Mouse pressed left at (901, 501)
Screenshot: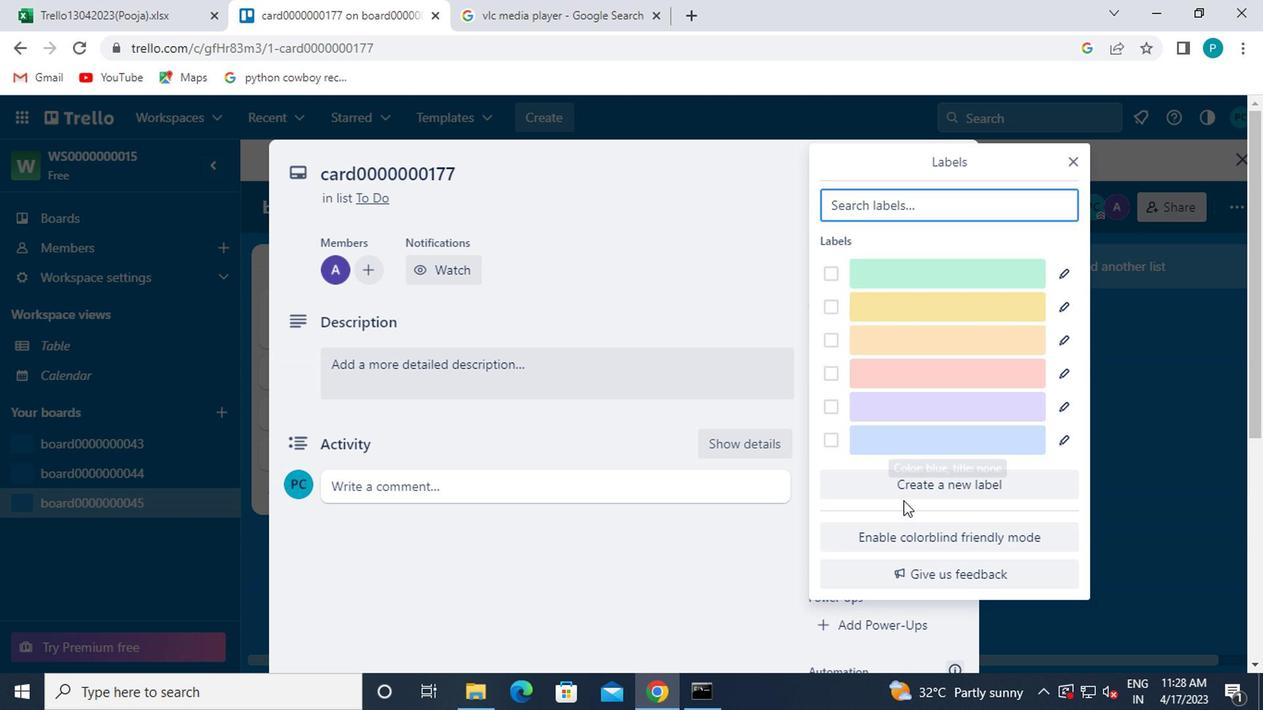 
Action: Mouse moved to (895, 497)
Screenshot: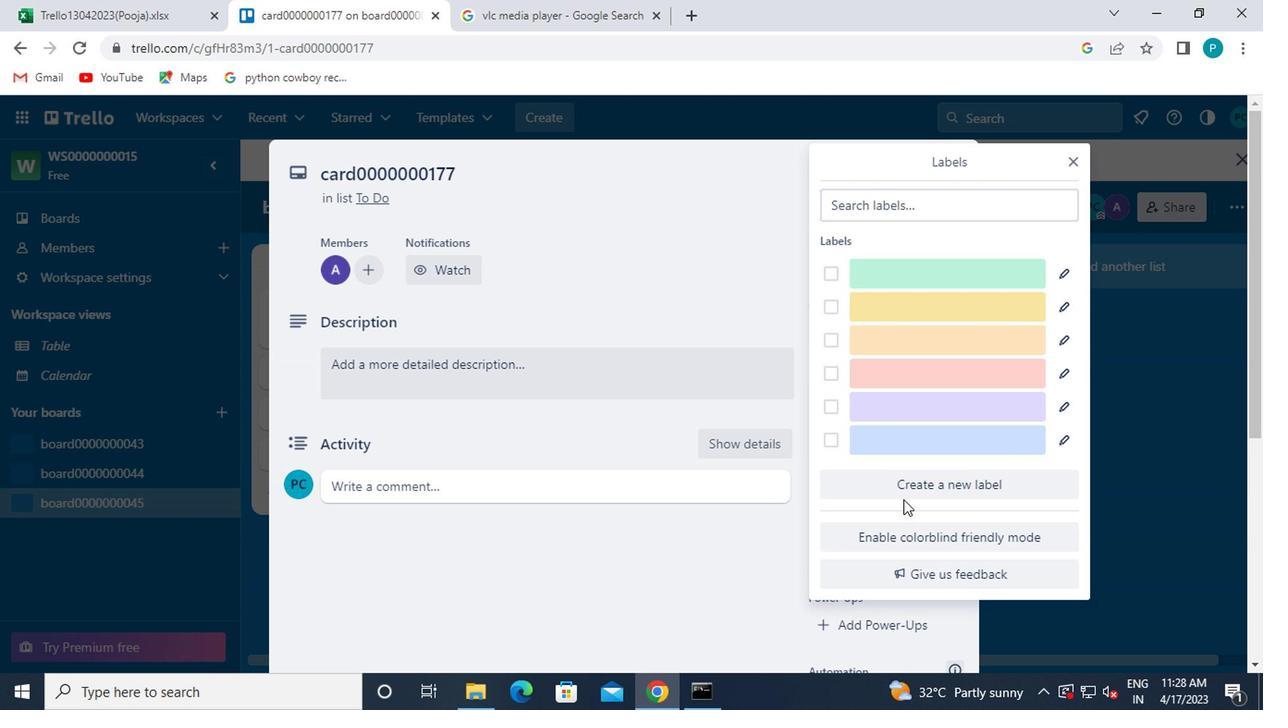 
Action: Mouse pressed left at (895, 497)
Screenshot: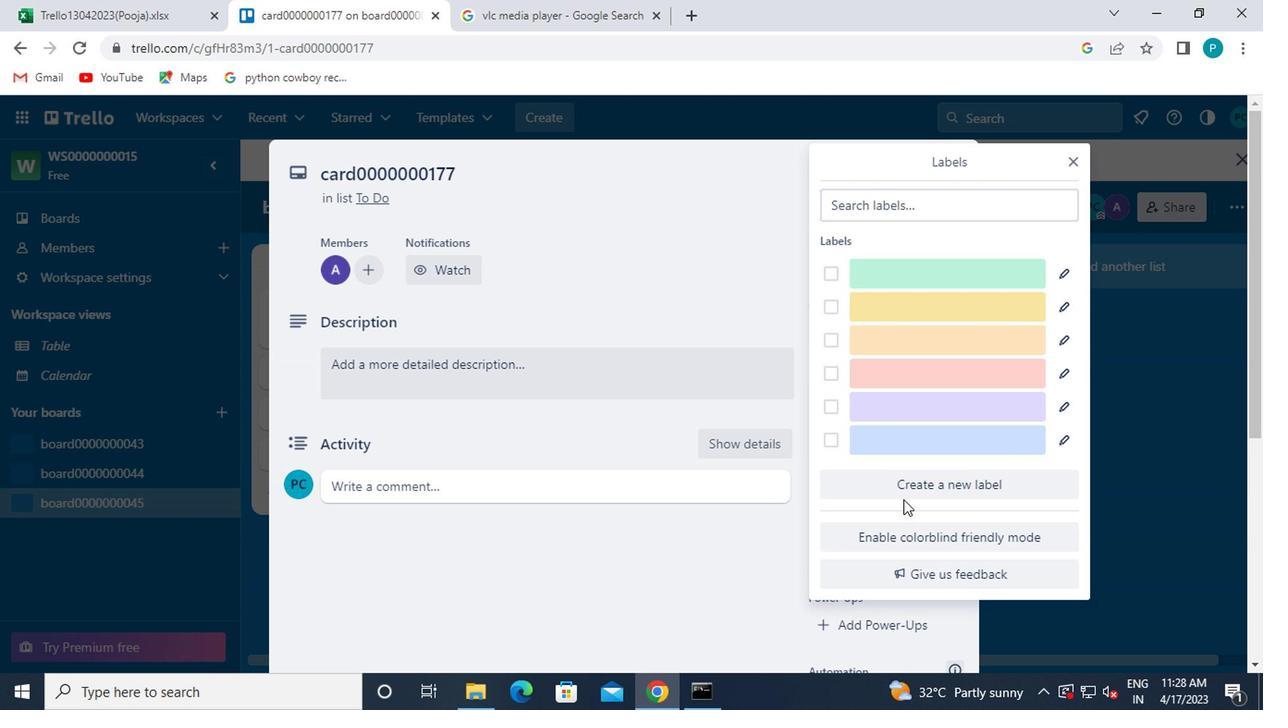 
Action: Mouse moved to (1065, 436)
Screenshot: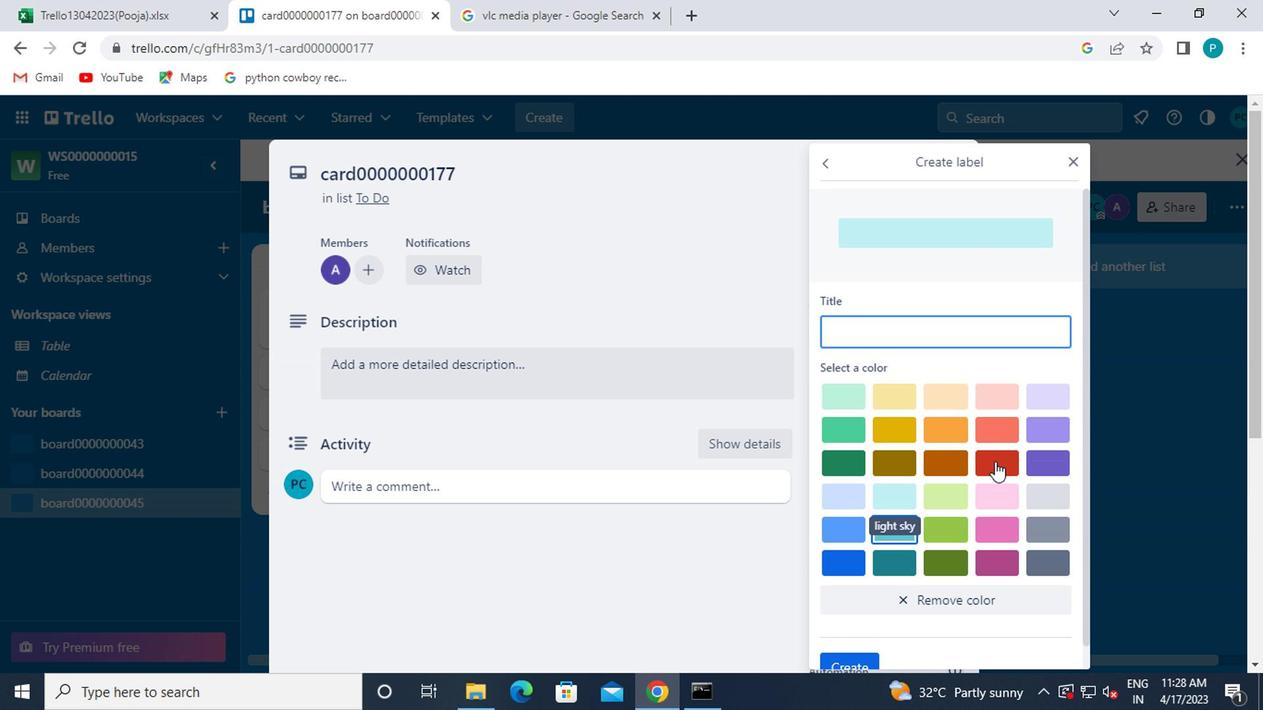 
Action: Mouse pressed left at (1065, 436)
Screenshot: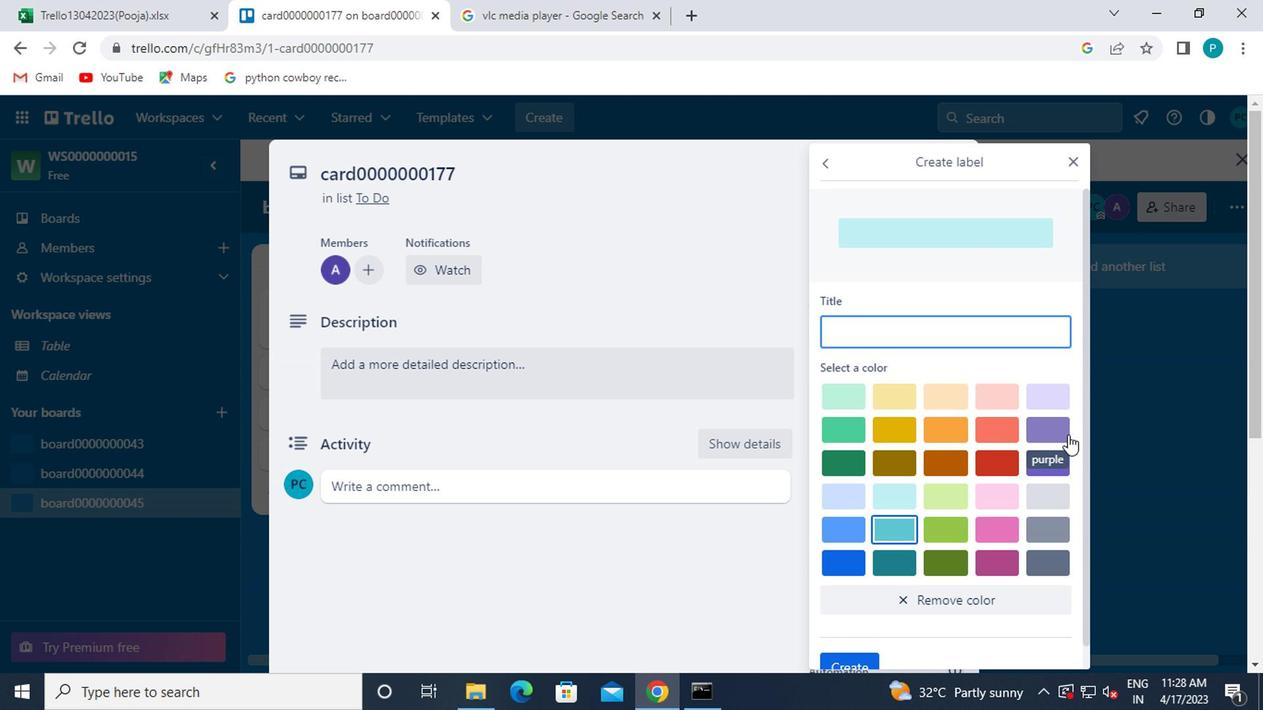
Action: Mouse moved to (831, 344)
Screenshot: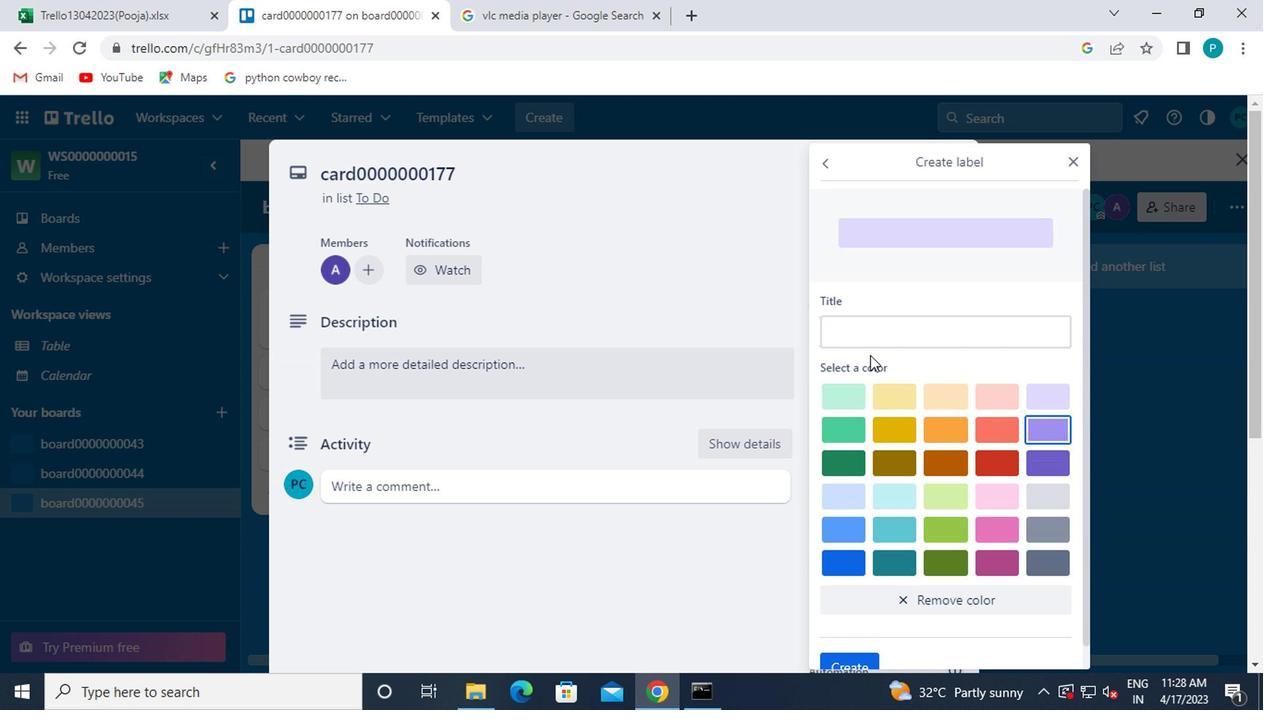 
Action: Mouse pressed left at (831, 344)
Screenshot: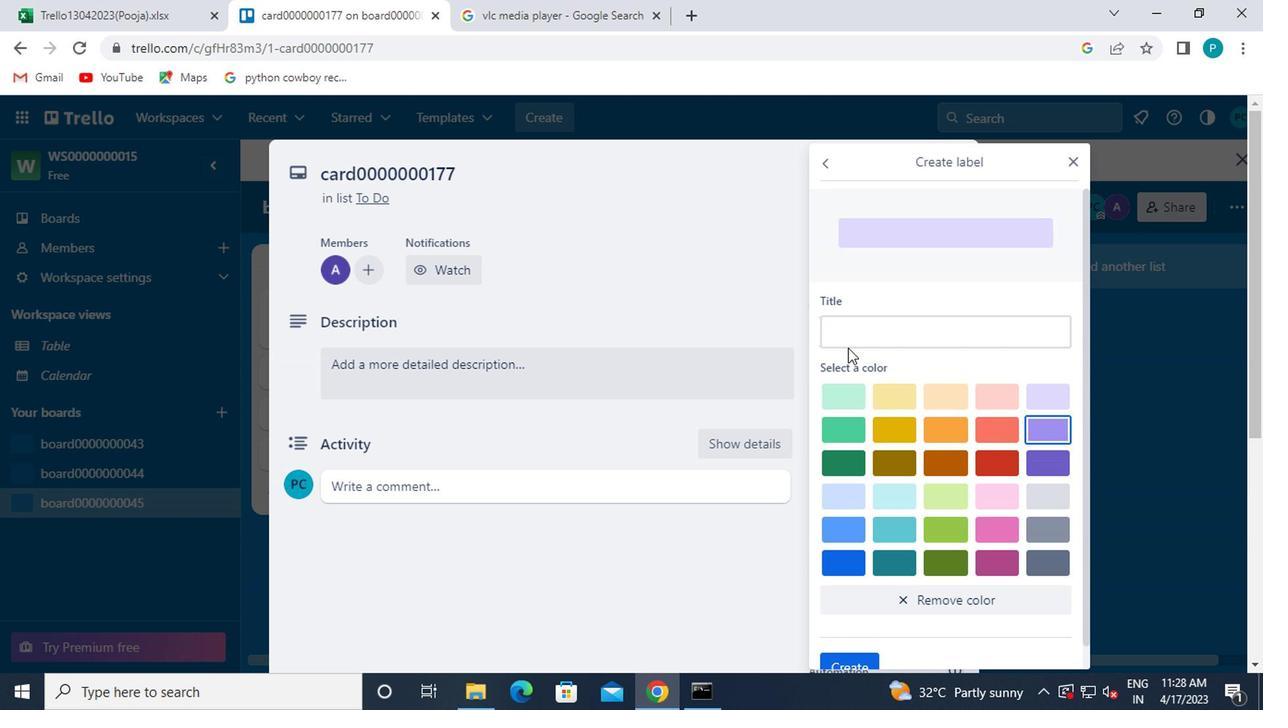 
Action: Mouse moved to (804, 375)
Screenshot: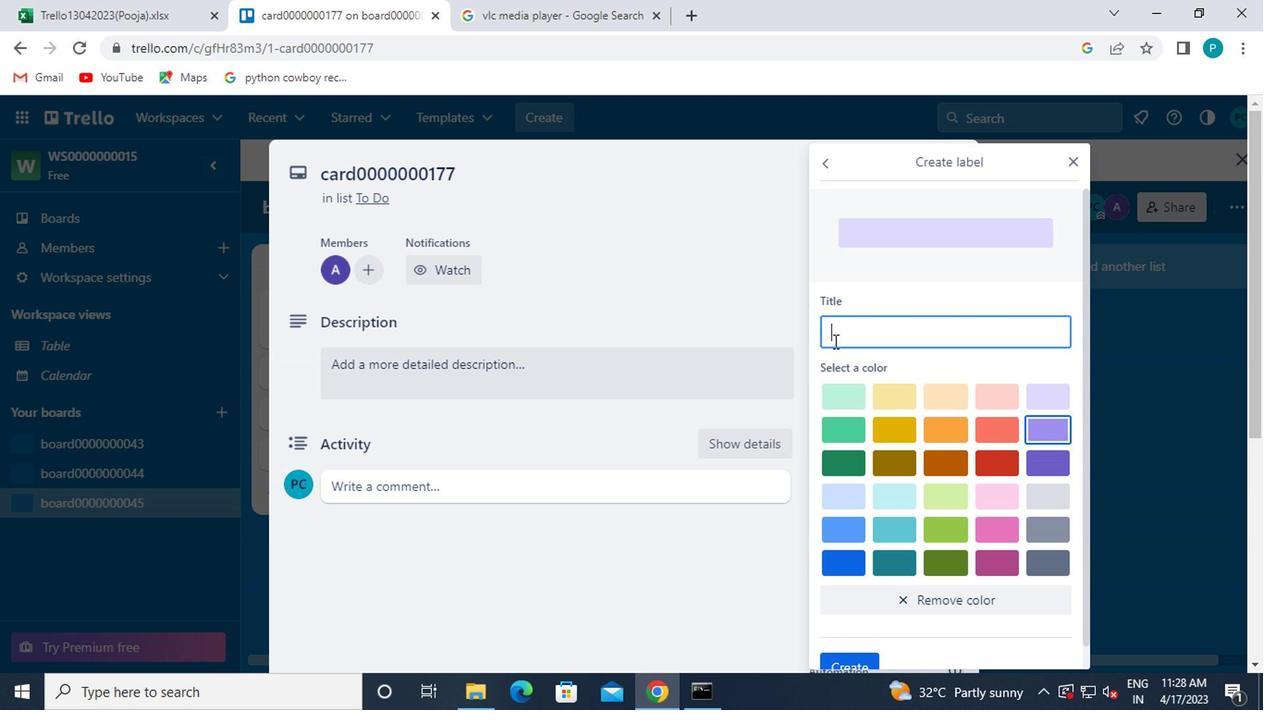 
Action: Key pressed <Key.caps_lock>L<Key.caps_lock>ABEL0000000177
Screenshot: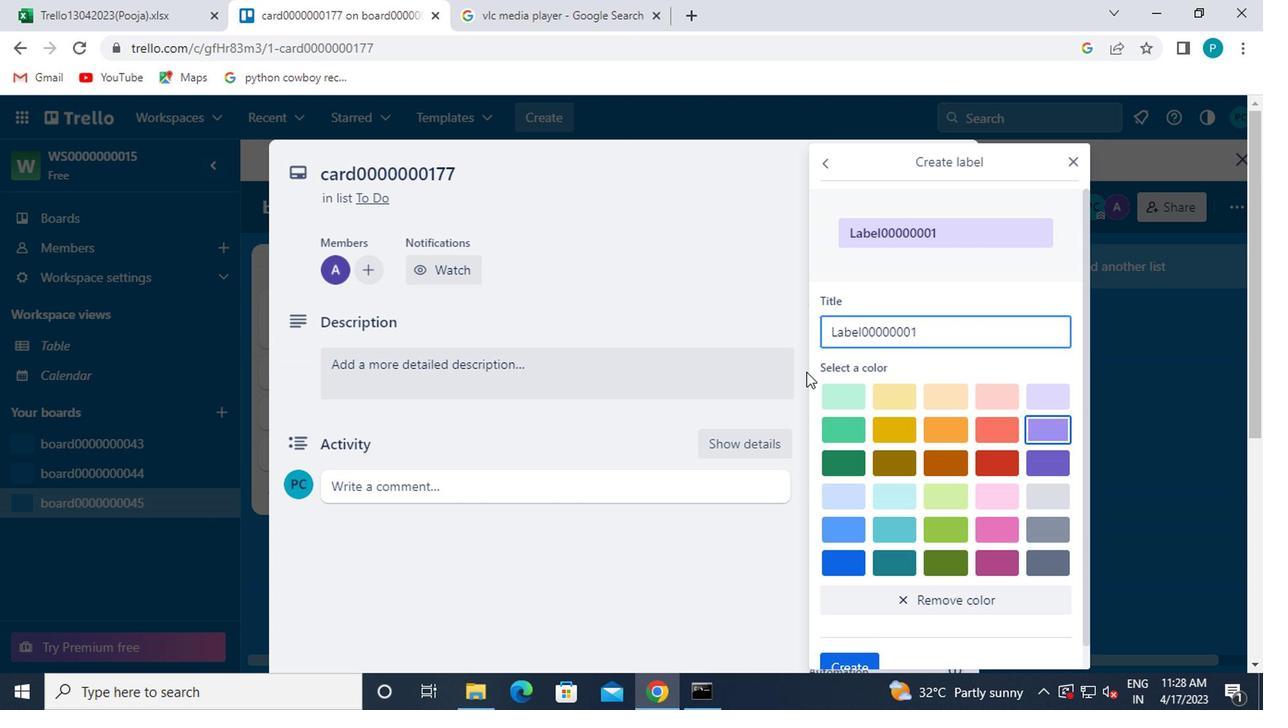 
Action: Mouse scrolled (804, 373) with delta (0, -1)
Screenshot: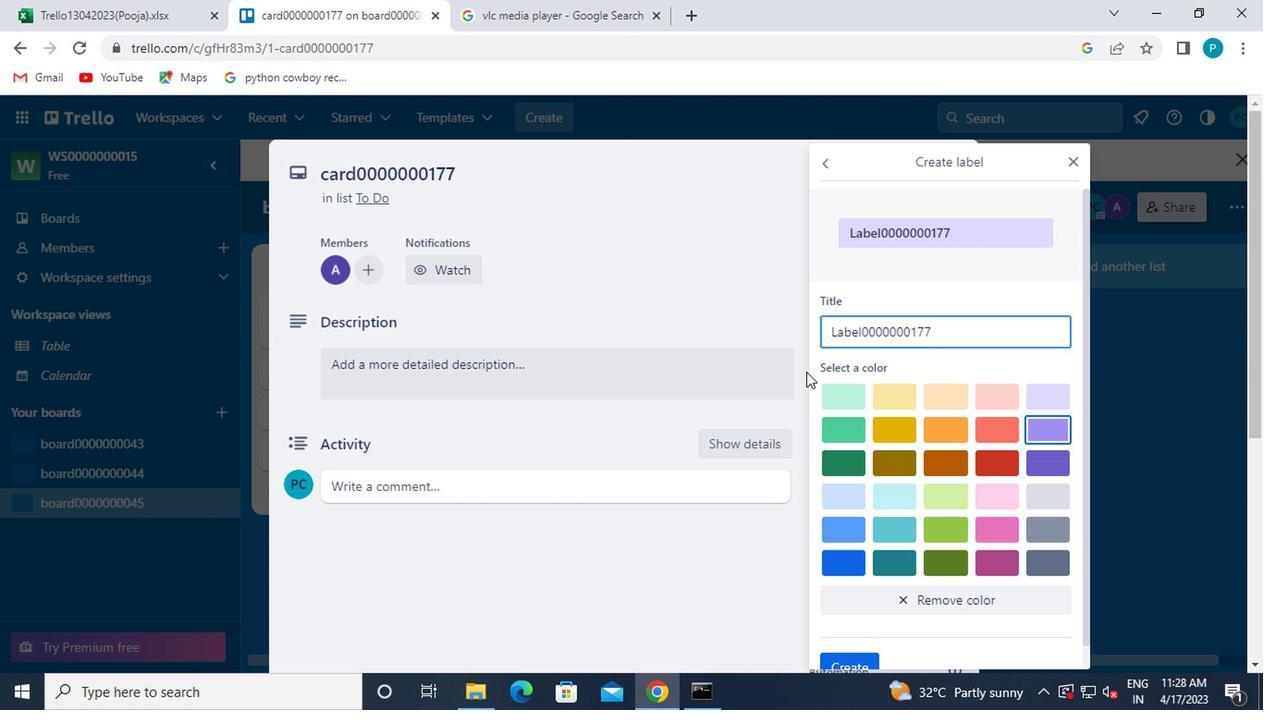 
Action: Mouse scrolled (804, 373) with delta (0, -1)
Screenshot: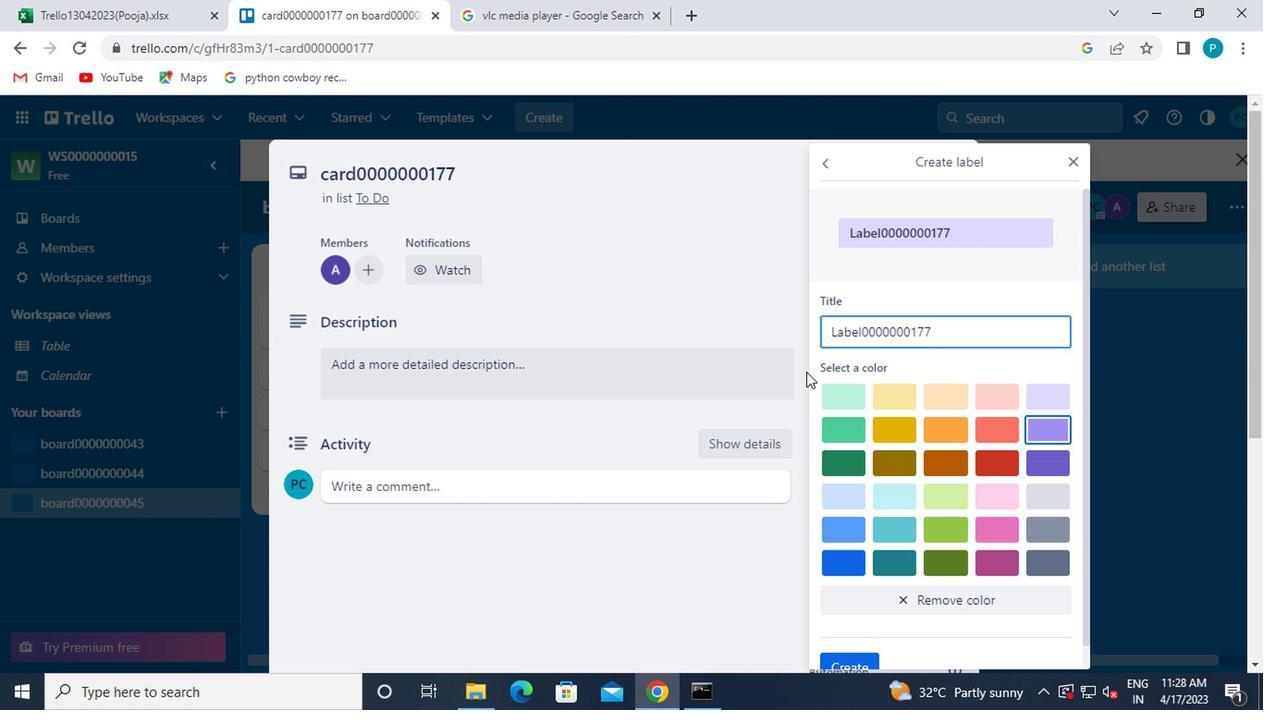 
Action: Mouse scrolled (804, 373) with delta (0, -1)
Screenshot: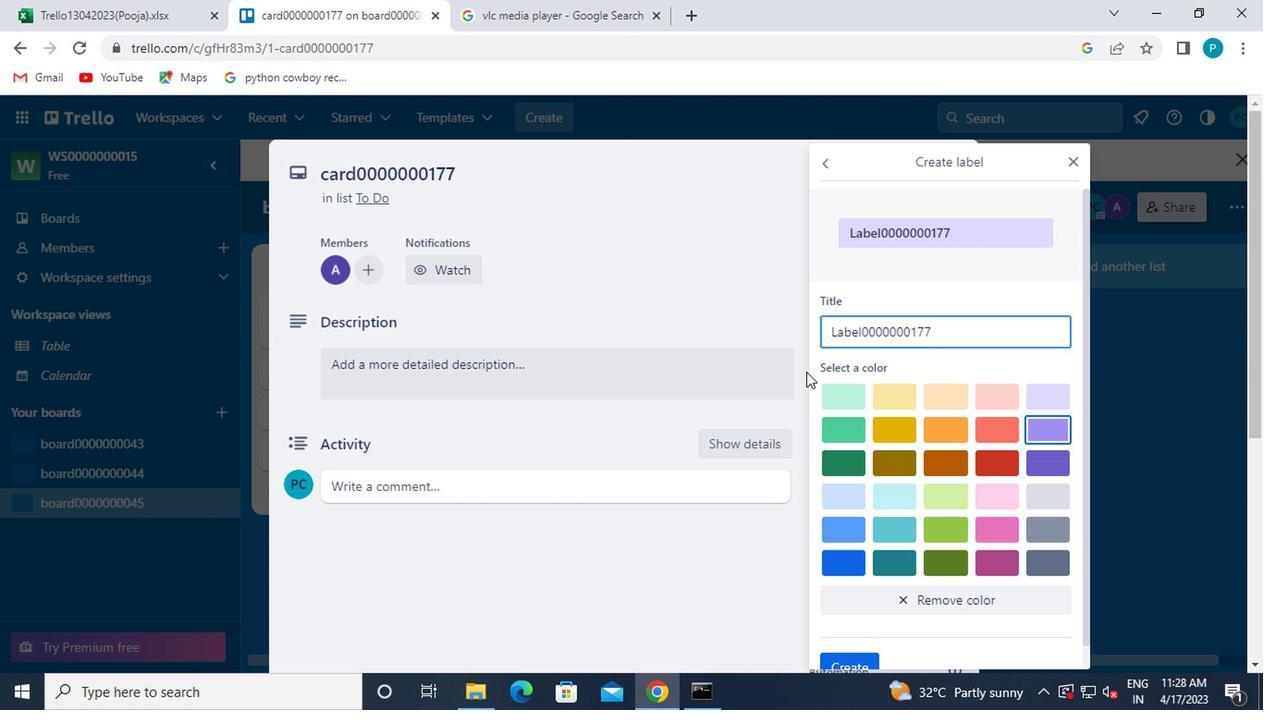 
Action: Mouse moved to (815, 445)
Screenshot: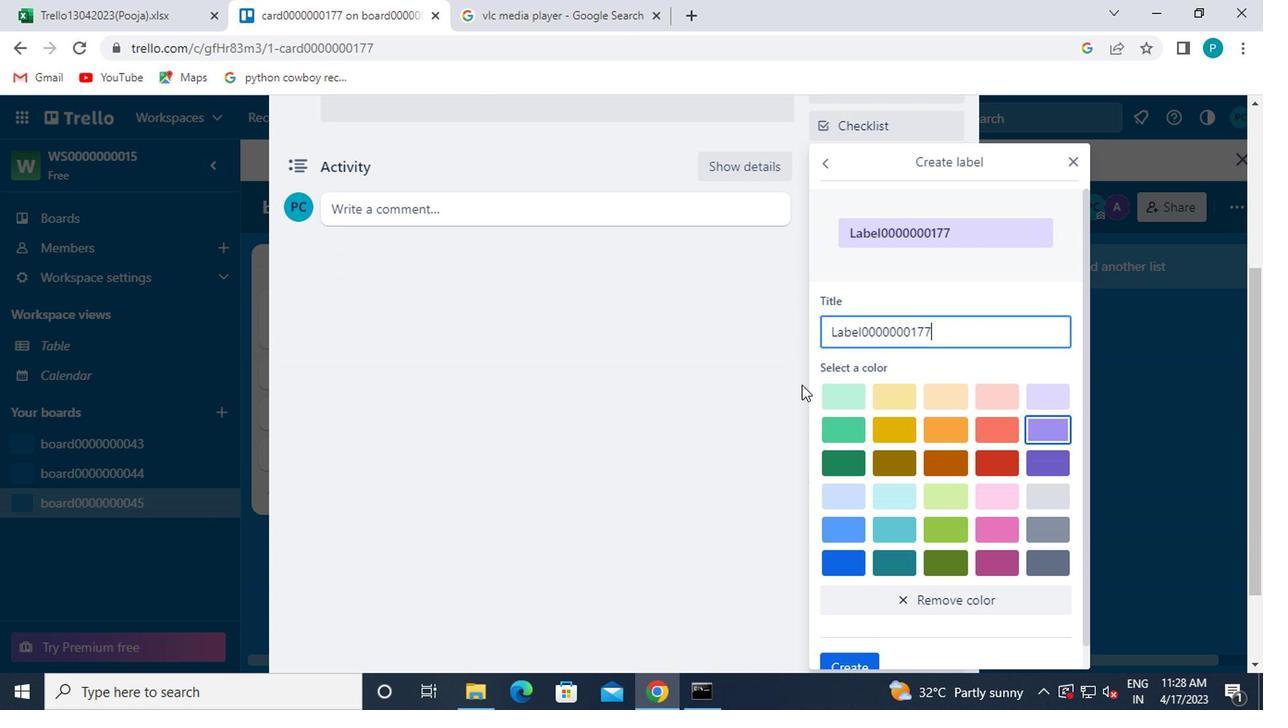 
Action: Mouse scrolled (815, 444) with delta (0, 0)
Screenshot: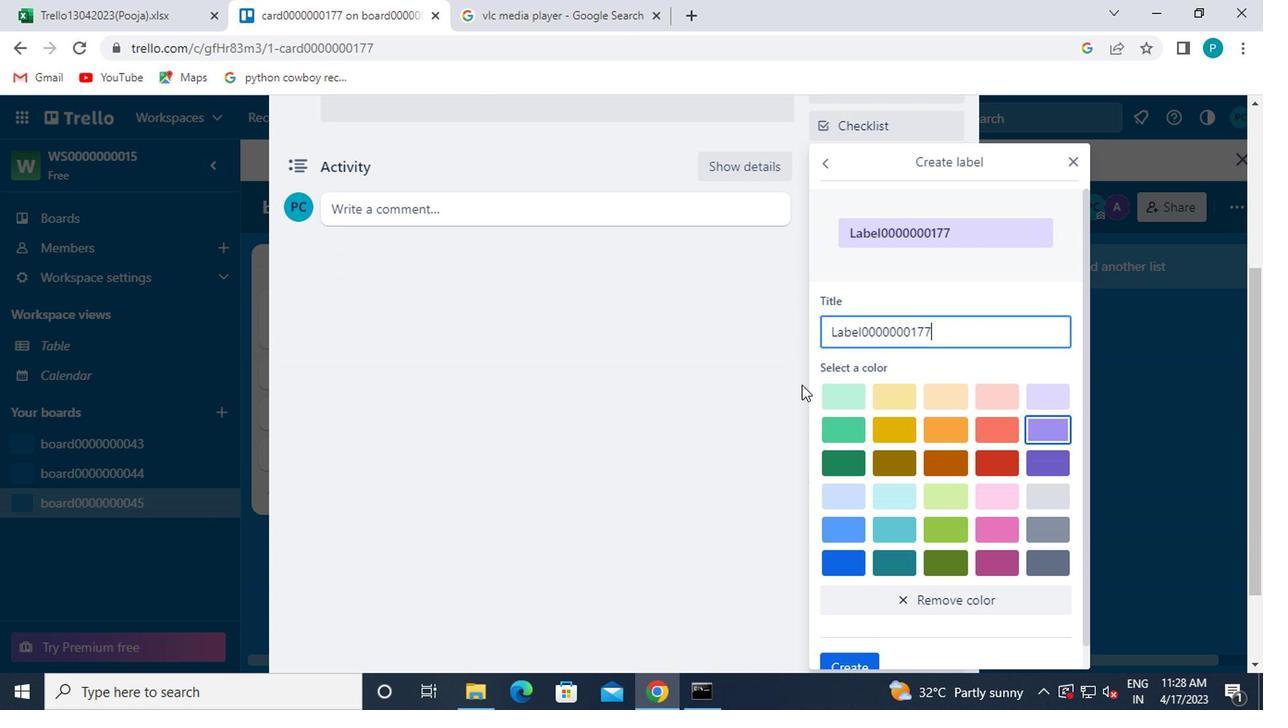 
Action: Mouse moved to (821, 457)
Screenshot: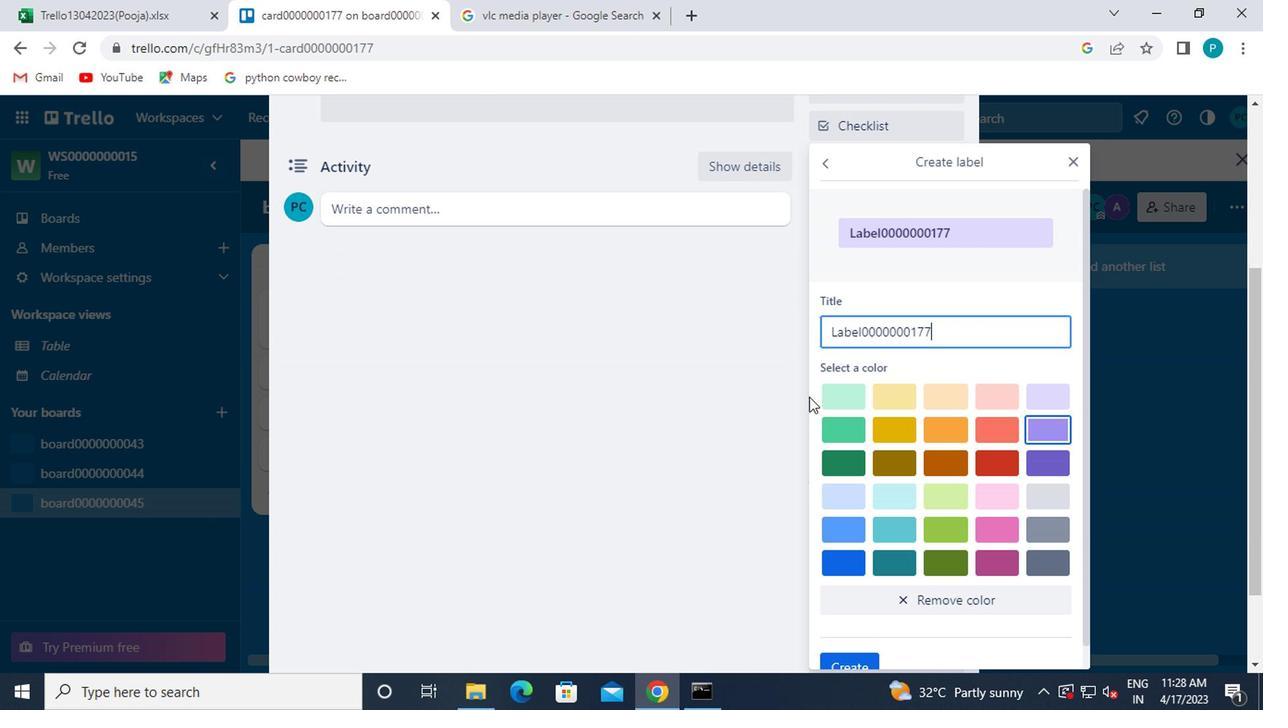 
Action: Mouse scrolled (821, 457) with delta (0, 0)
Screenshot: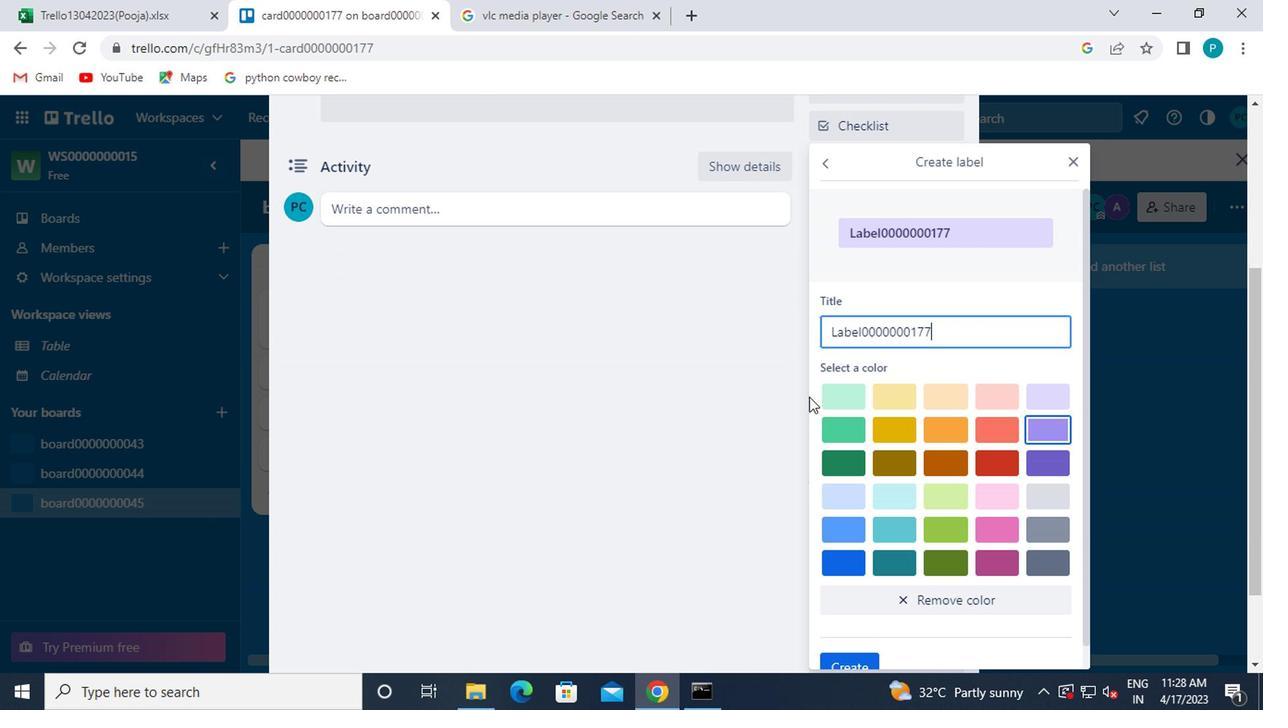 
Action: Mouse moved to (821, 459)
Screenshot: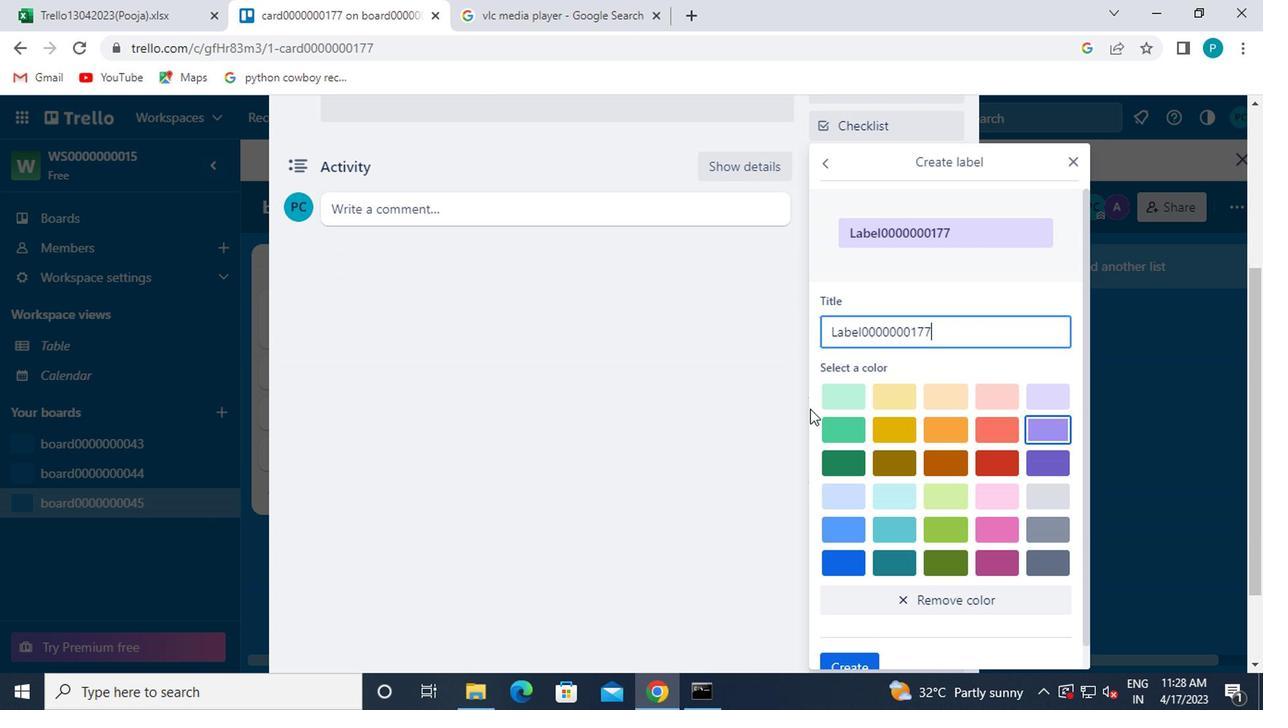 
Action: Mouse scrolled (821, 459) with delta (0, 0)
Screenshot: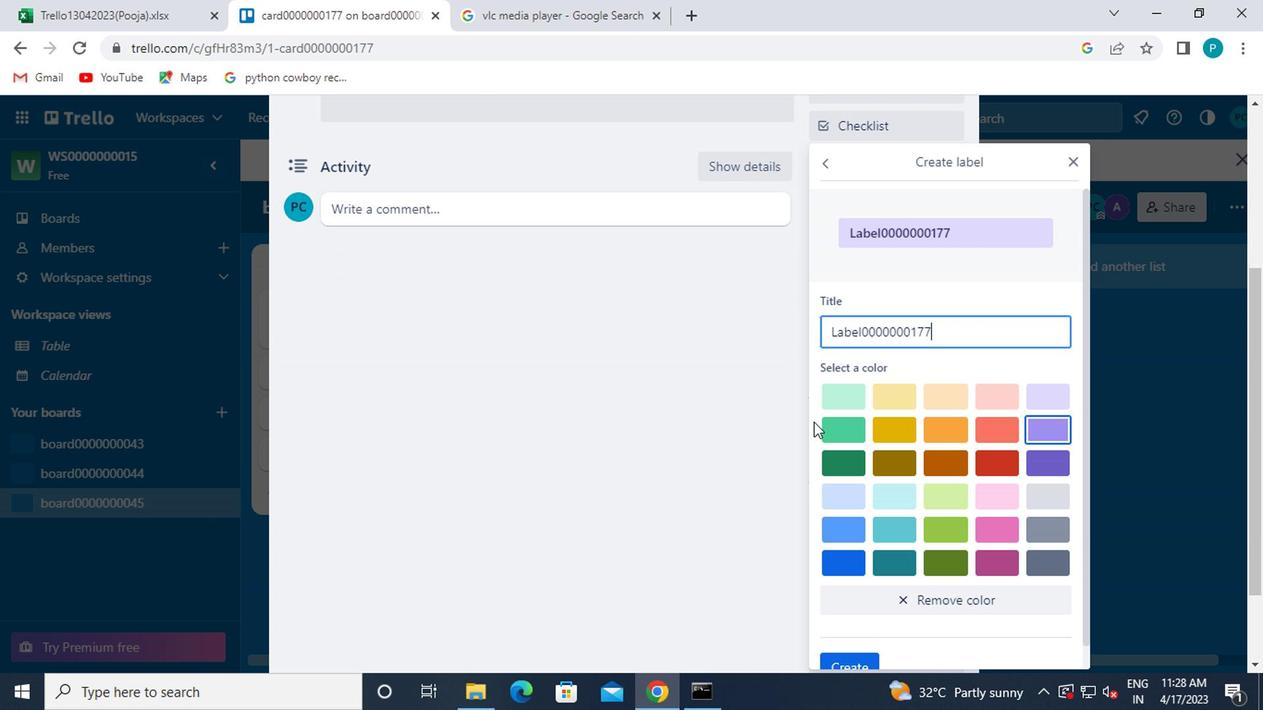 
Action: Mouse moved to (861, 629)
Screenshot: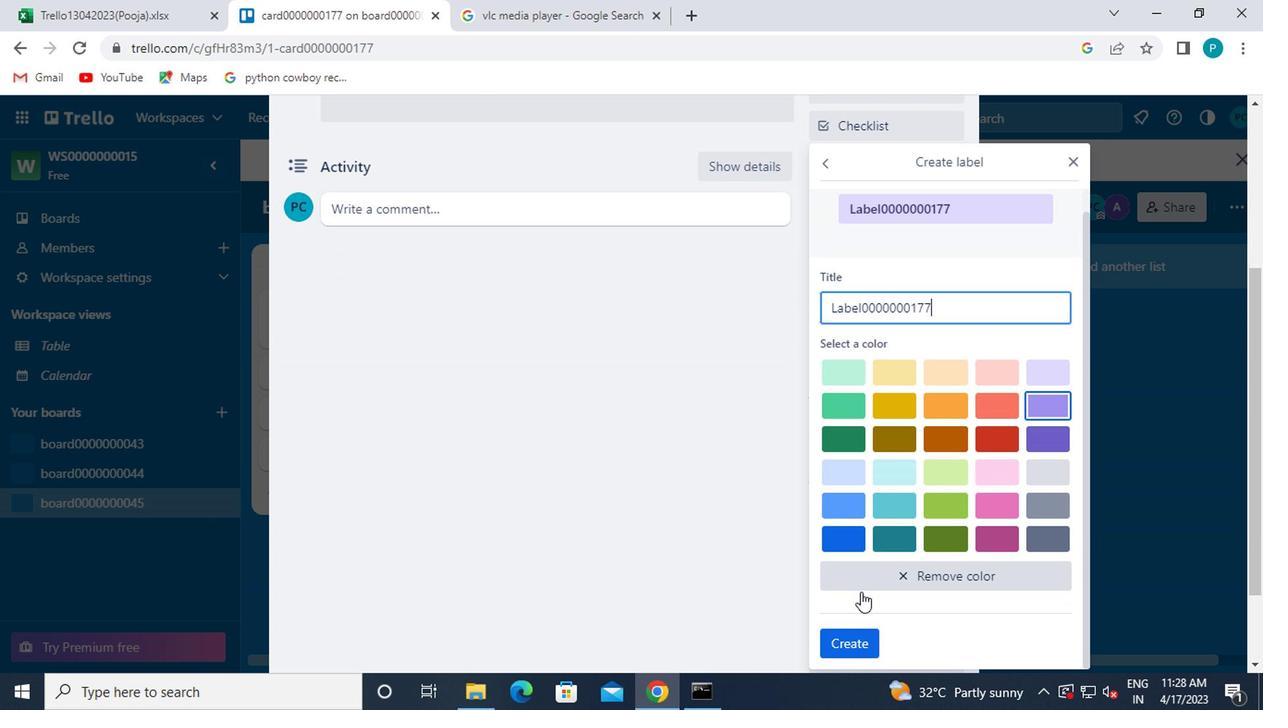 
Action: Mouse pressed left at (861, 629)
Screenshot: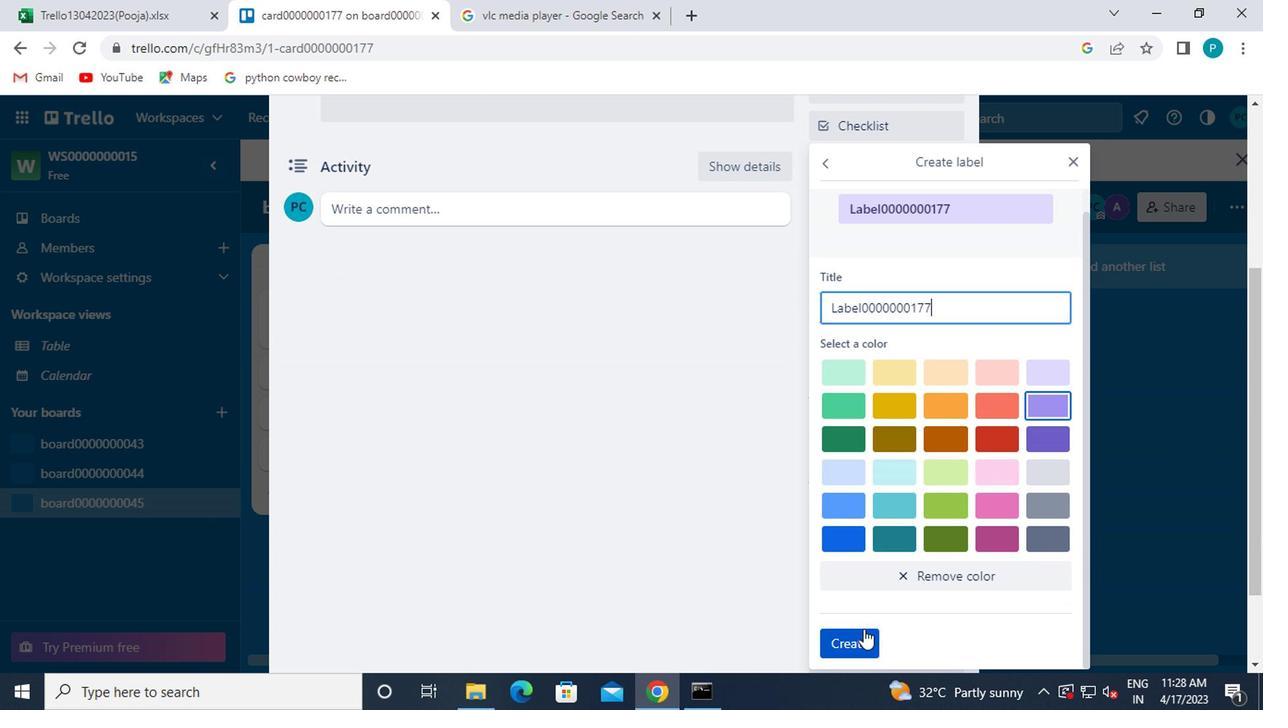 
Action: Mouse moved to (1077, 163)
Screenshot: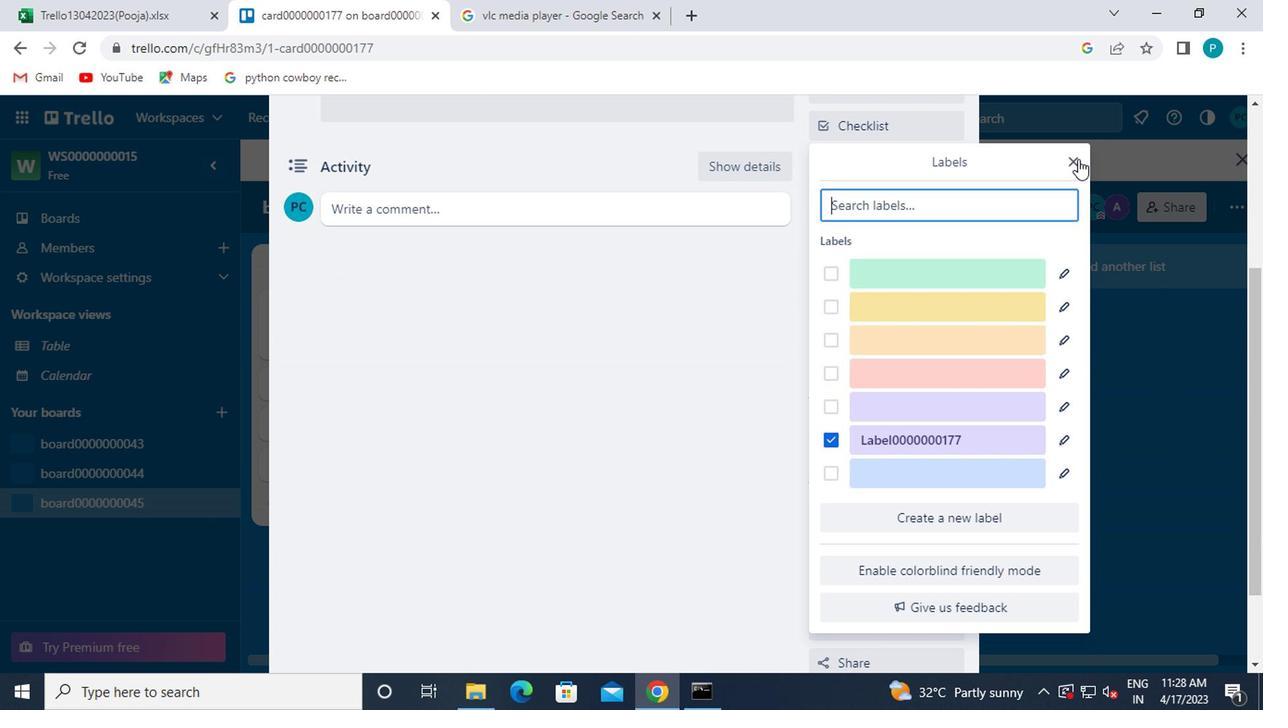 
Action: Mouse pressed left at (1077, 163)
Screenshot: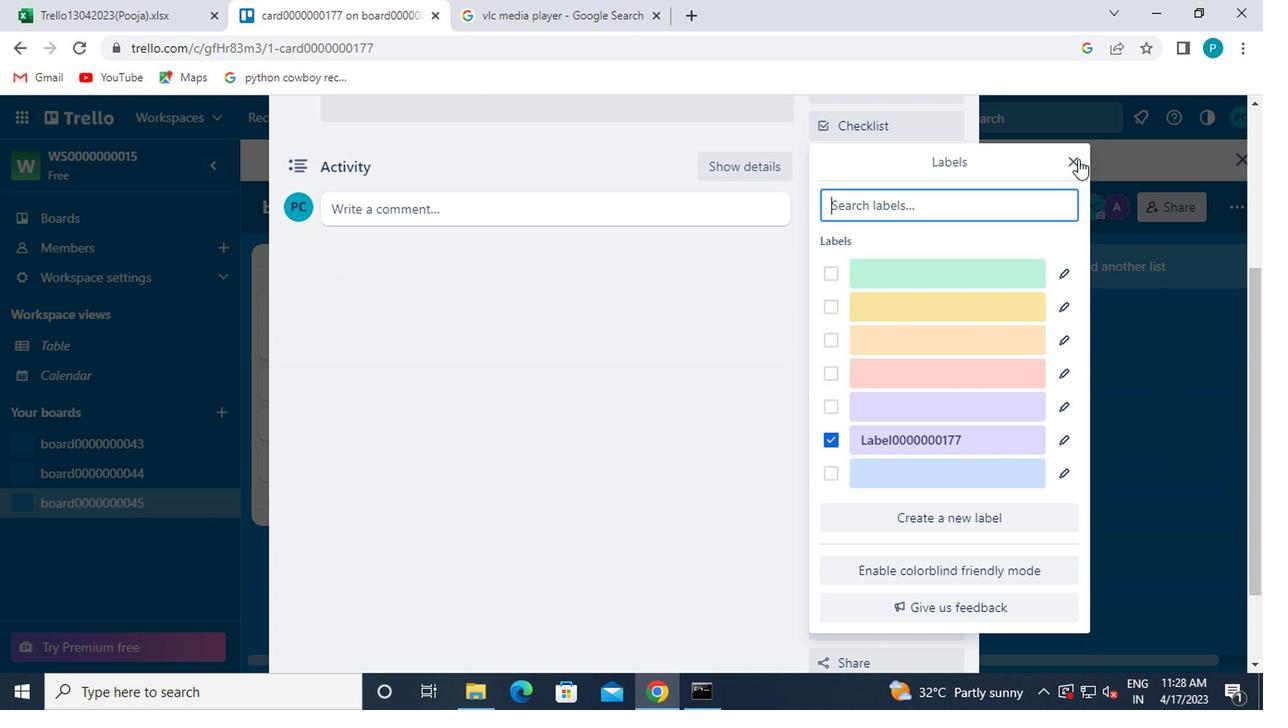 
Action: Mouse moved to (1069, 161)
Screenshot: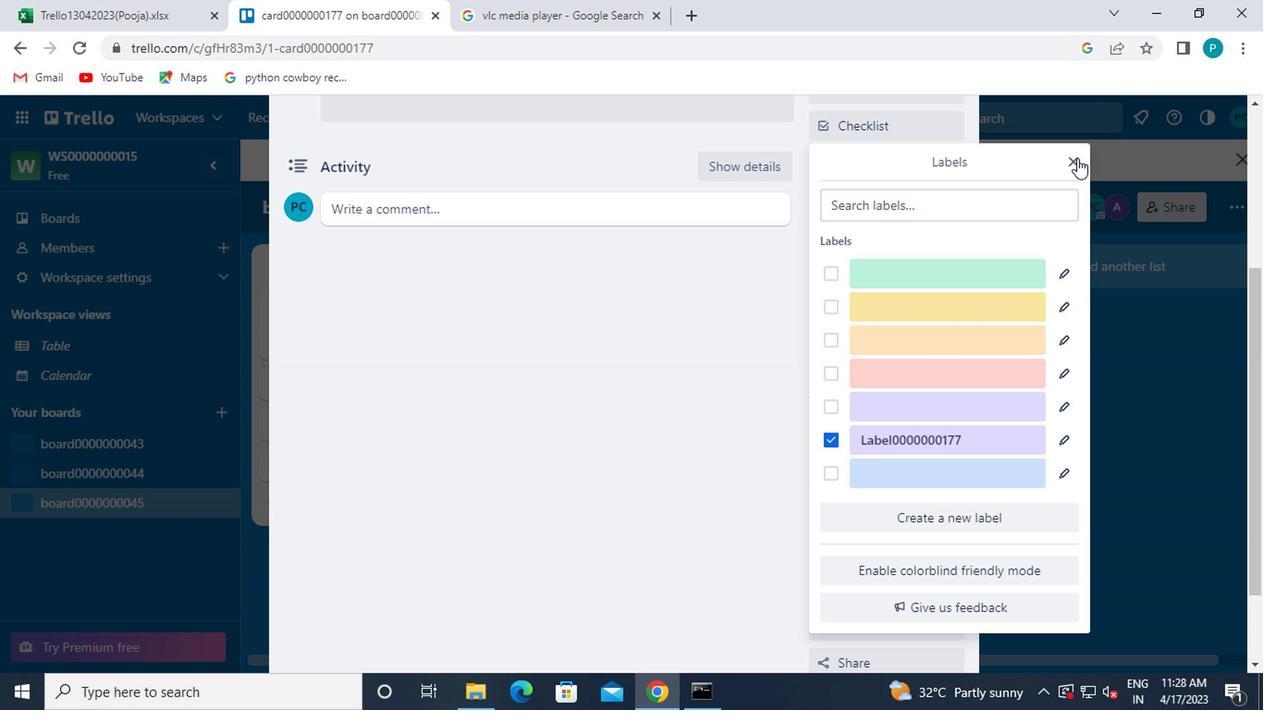
Action: Mouse pressed left at (1069, 161)
Screenshot: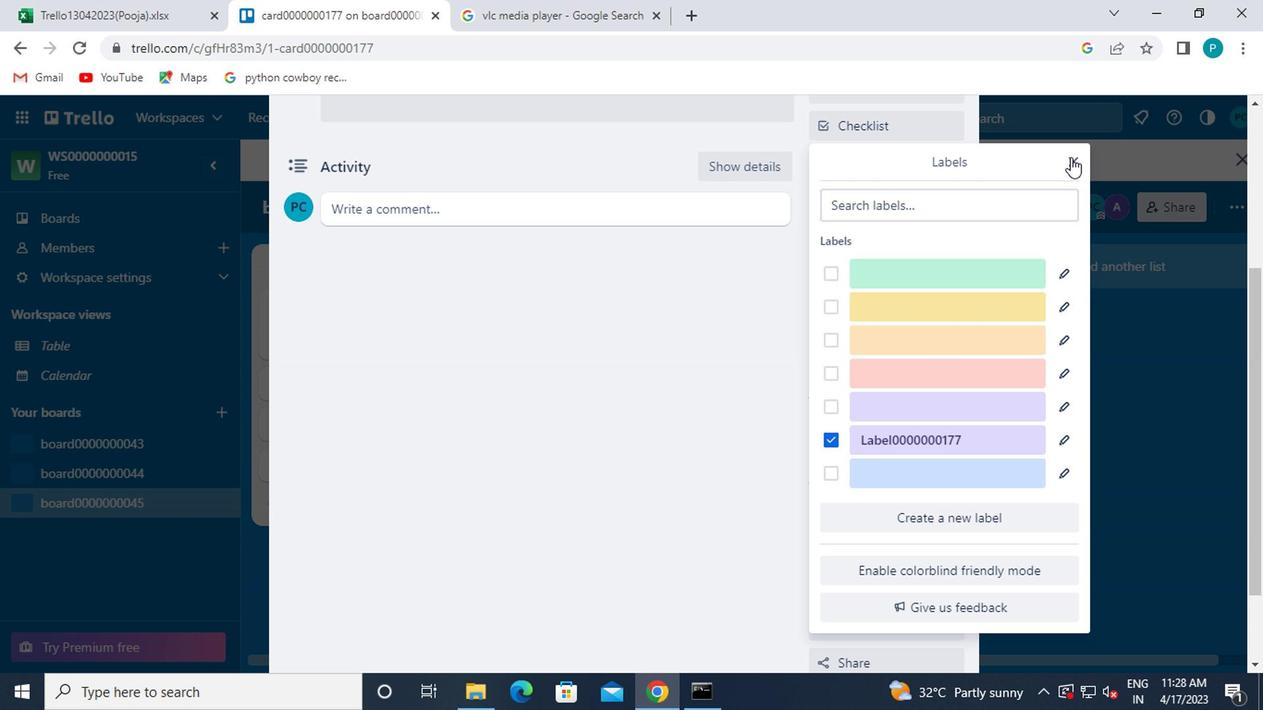 
Action: Mouse moved to (742, 317)
Screenshot: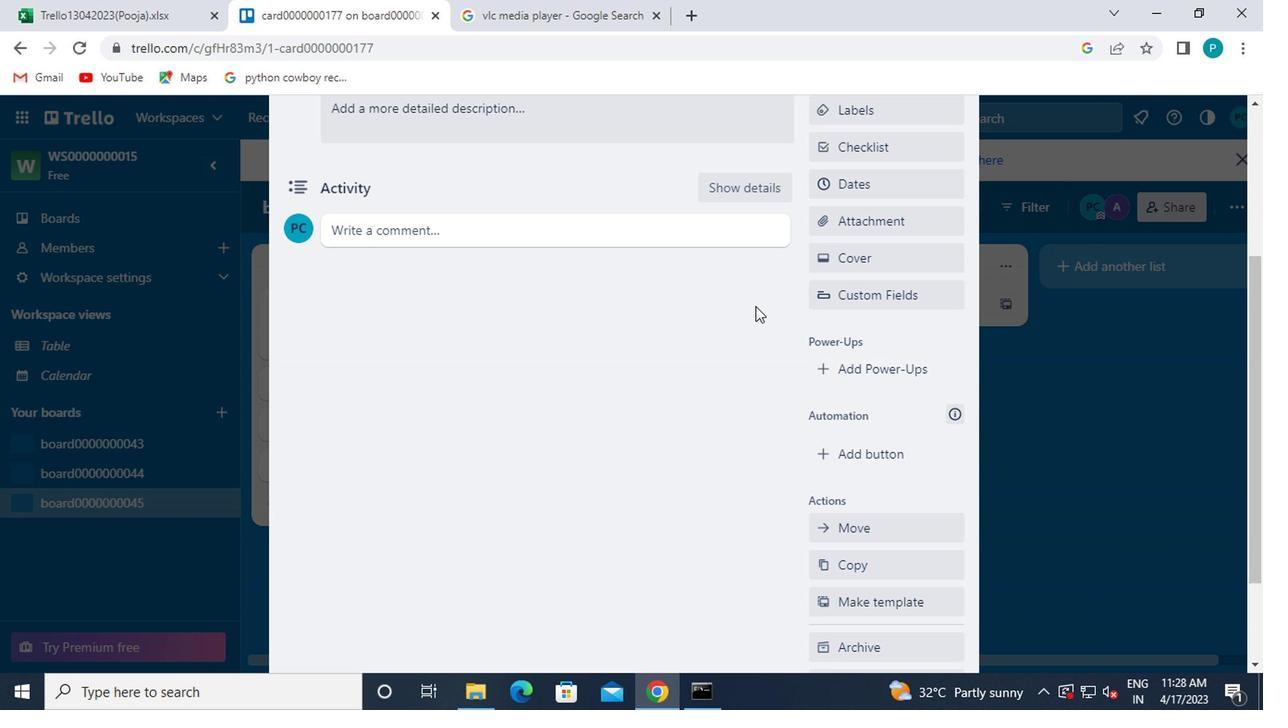 
Action: Mouse scrolled (742, 317) with delta (0, 0)
Screenshot: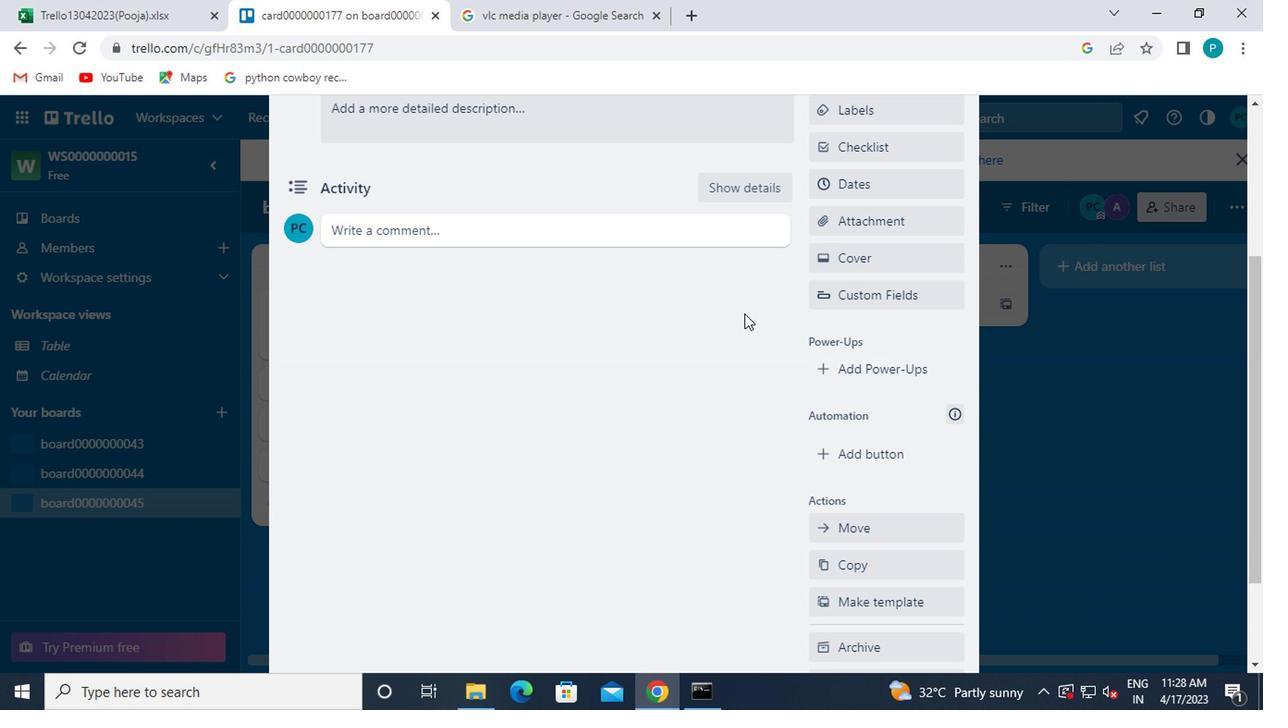 
Action: Mouse moved to (842, 249)
Screenshot: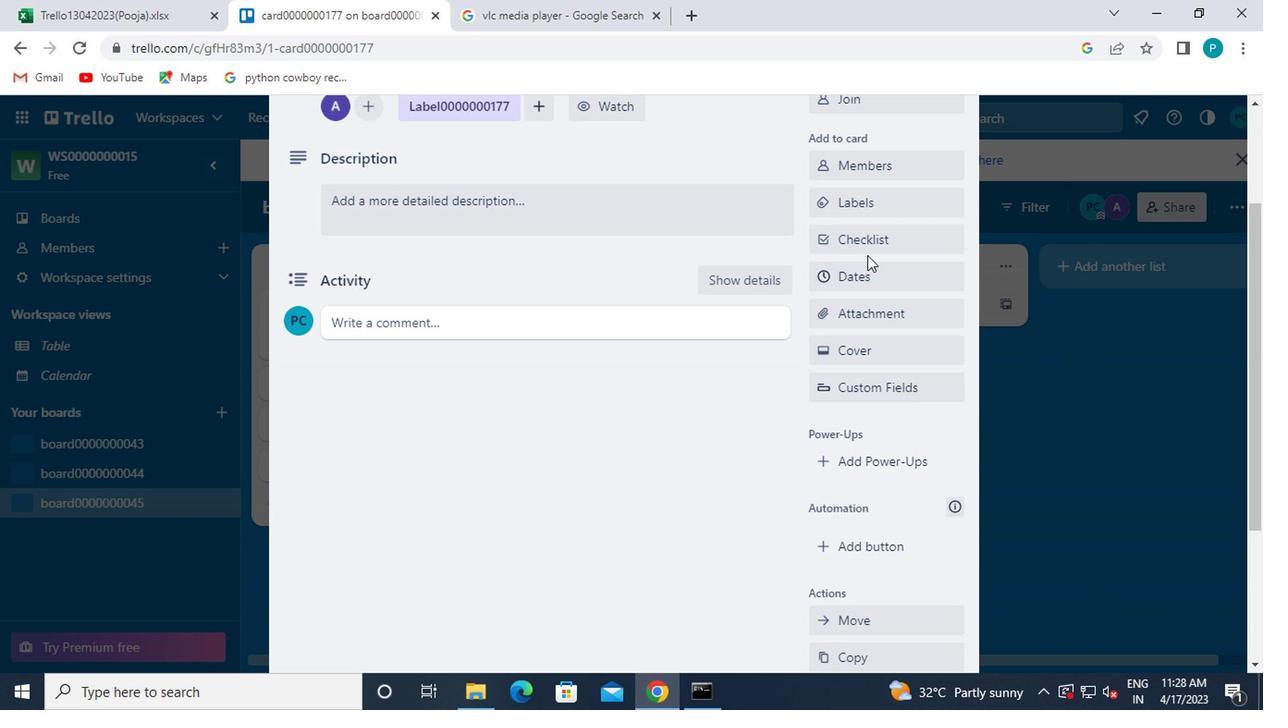 
Action: Mouse pressed left at (842, 249)
Screenshot: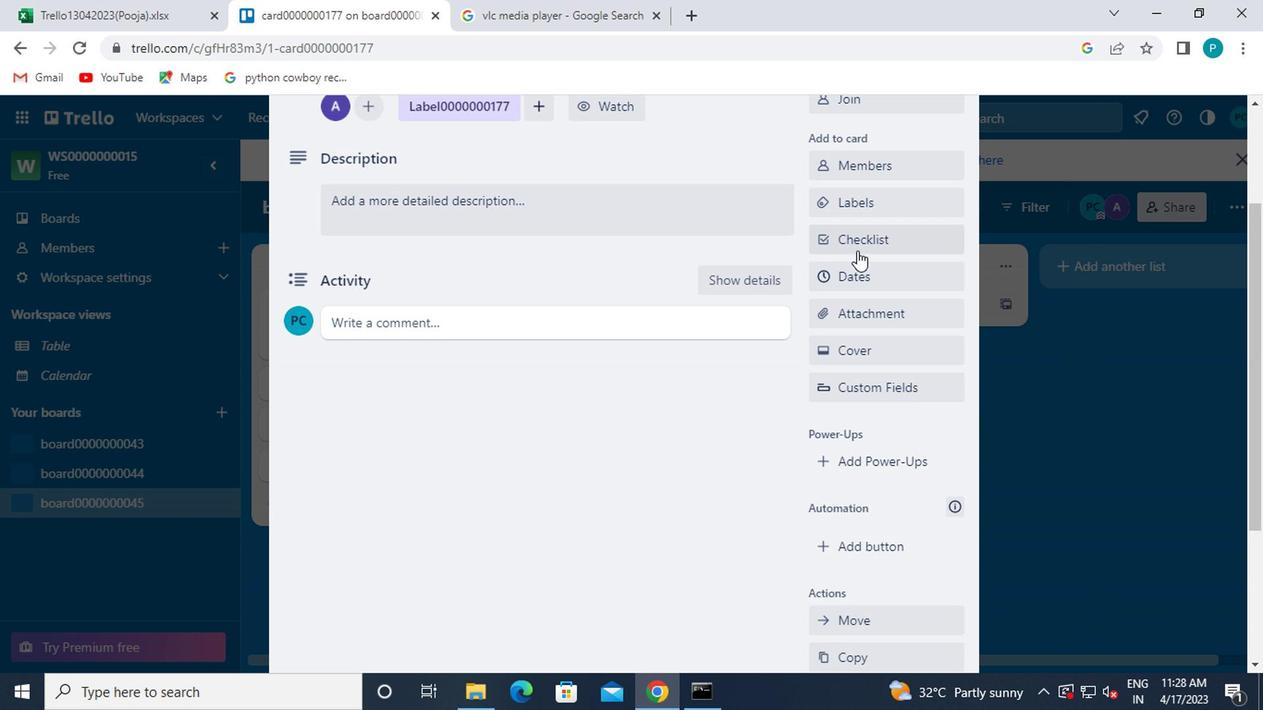 
Action: Key pressed <Key.caps_lock>CL0000000177
Screenshot: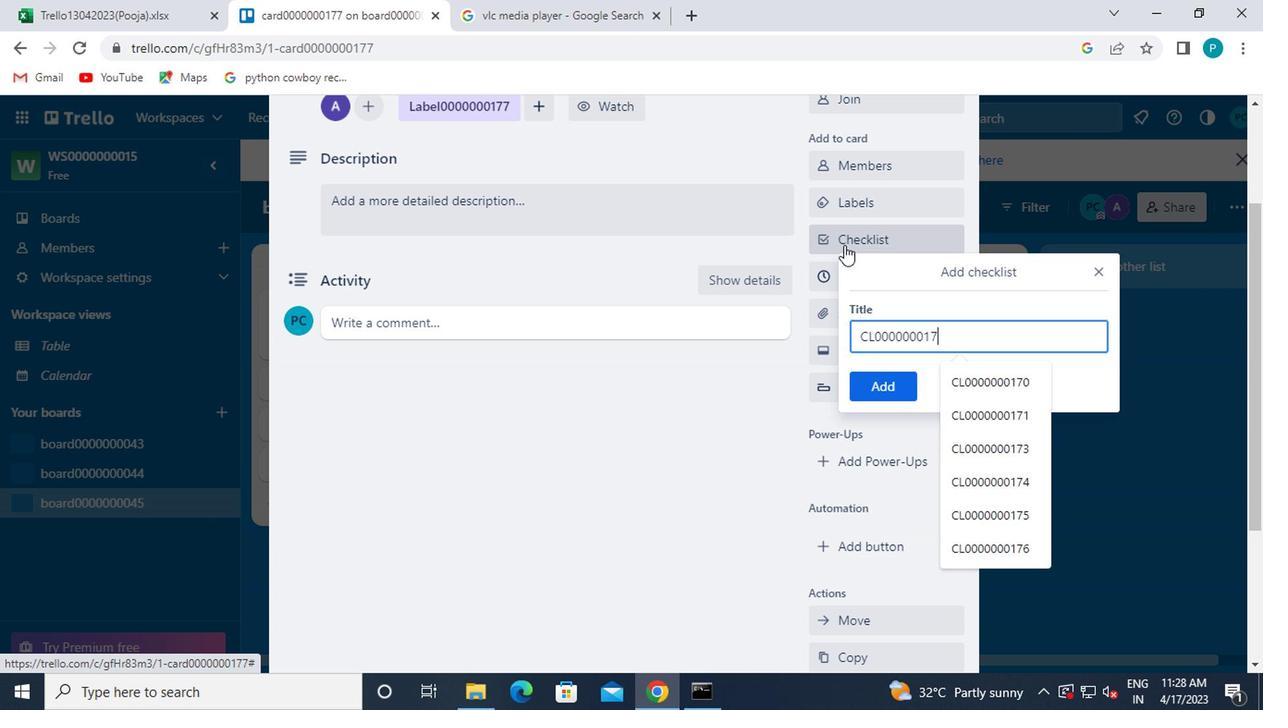 
Action: Mouse moved to (874, 384)
Screenshot: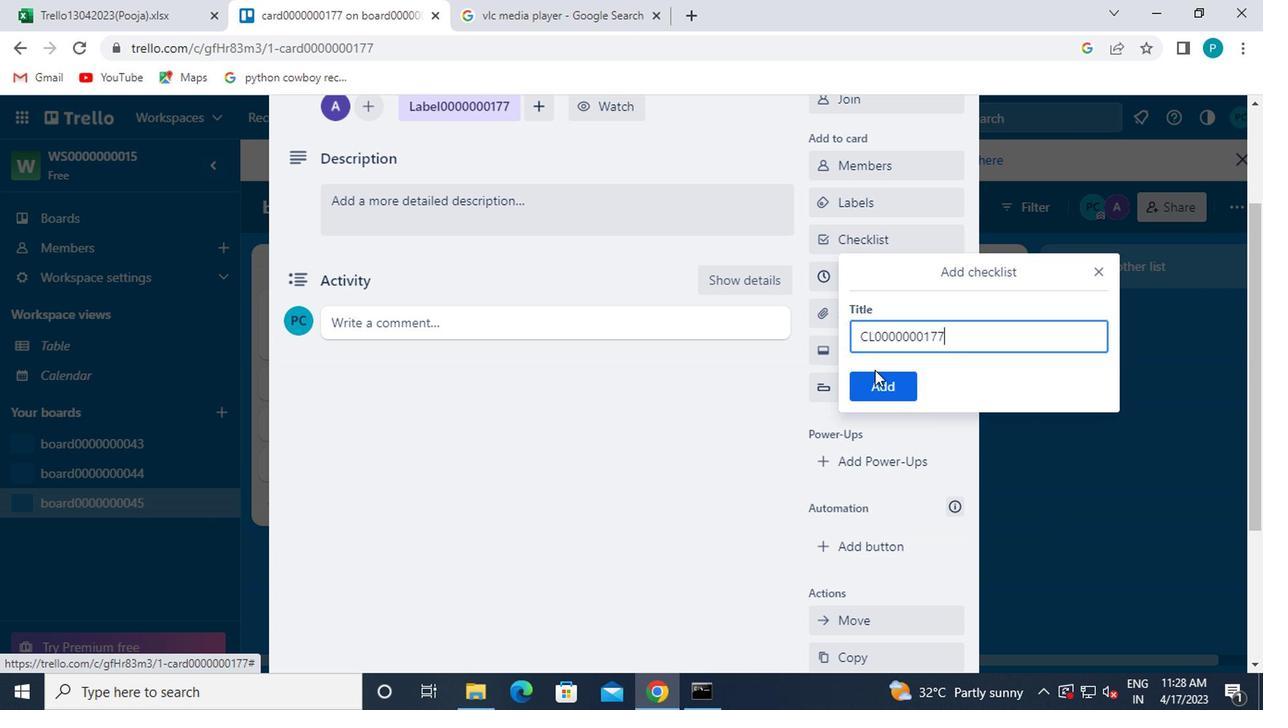 
Action: Mouse pressed left at (874, 384)
Screenshot: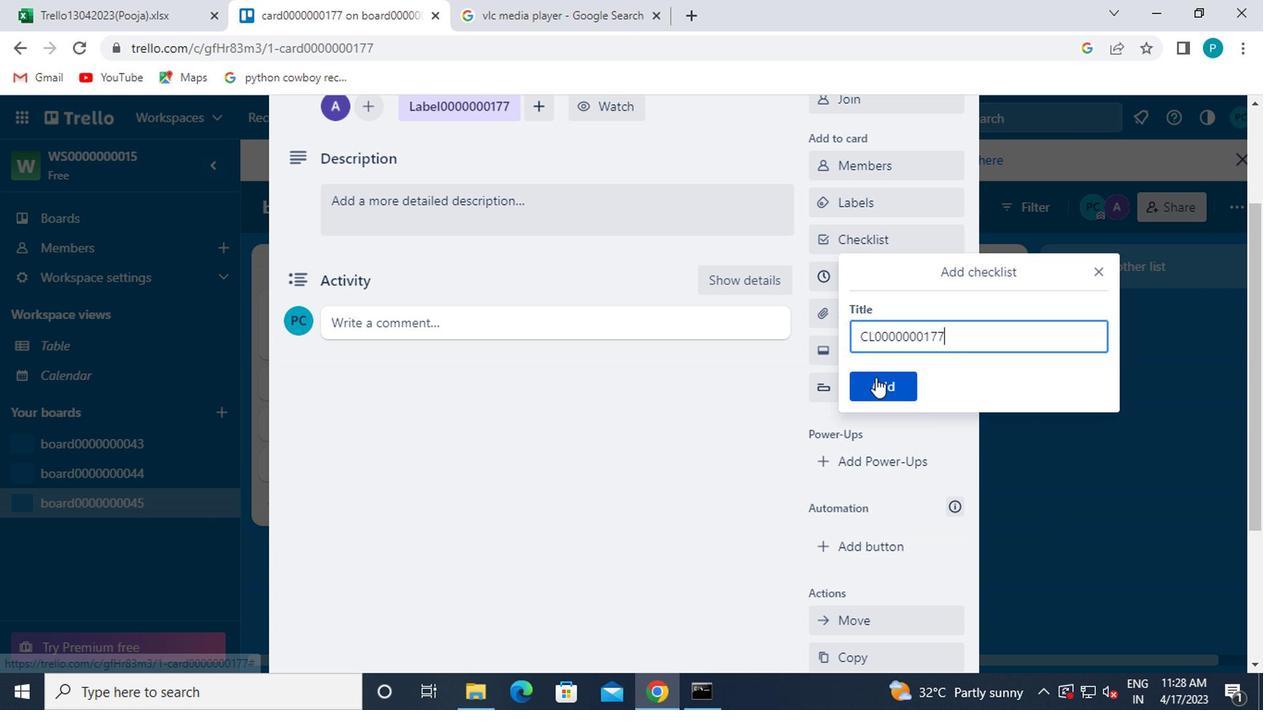 
Action: Mouse moved to (835, 271)
Screenshot: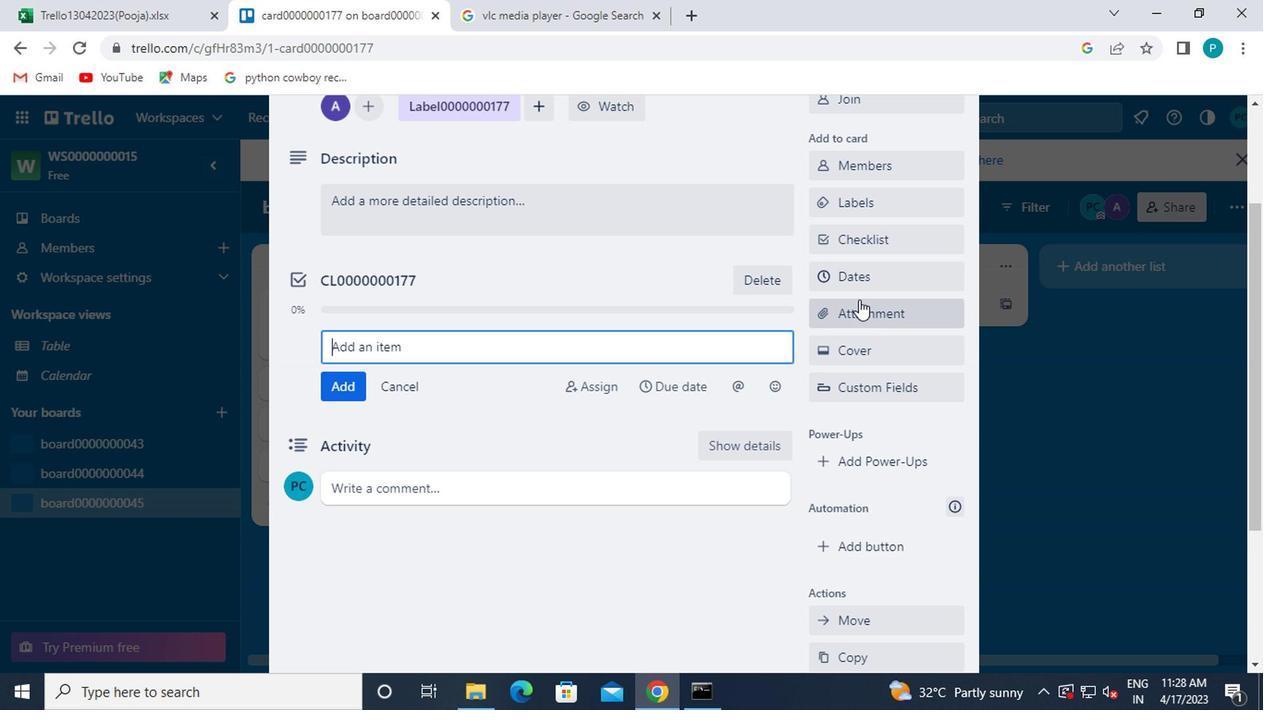 
Action: Mouse pressed left at (835, 271)
Screenshot: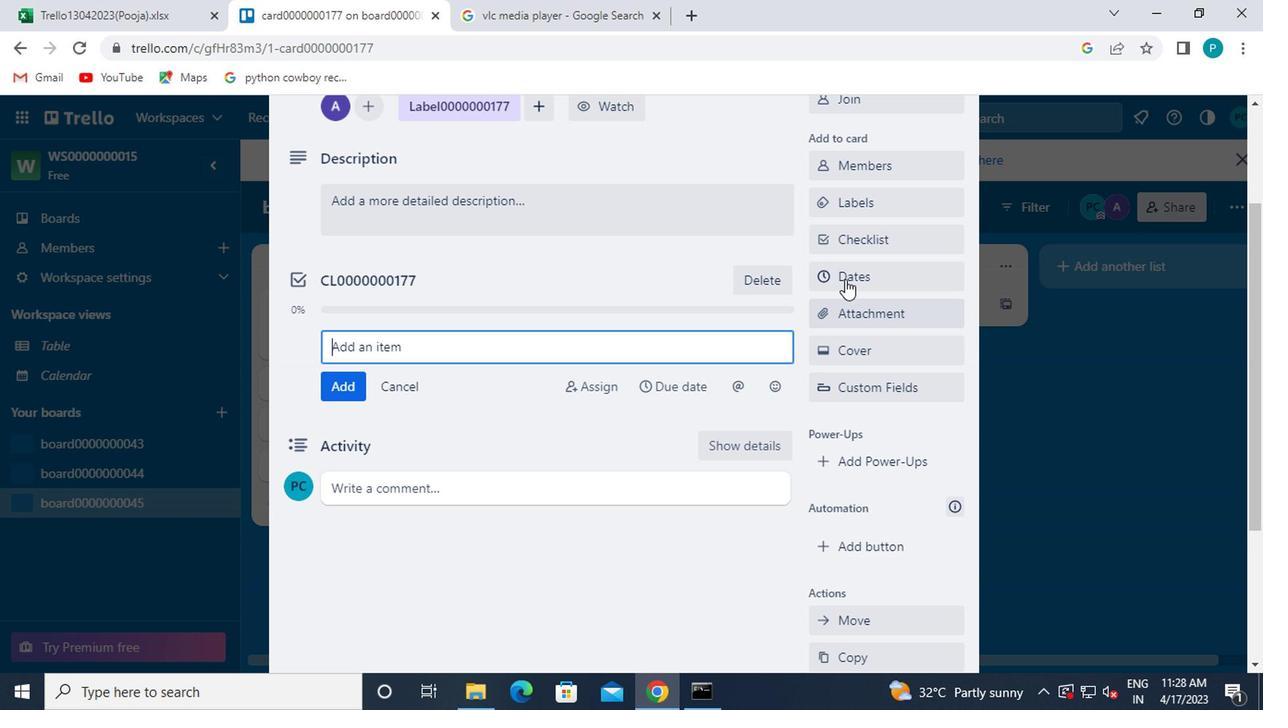 
Action: Mouse moved to (824, 492)
Screenshot: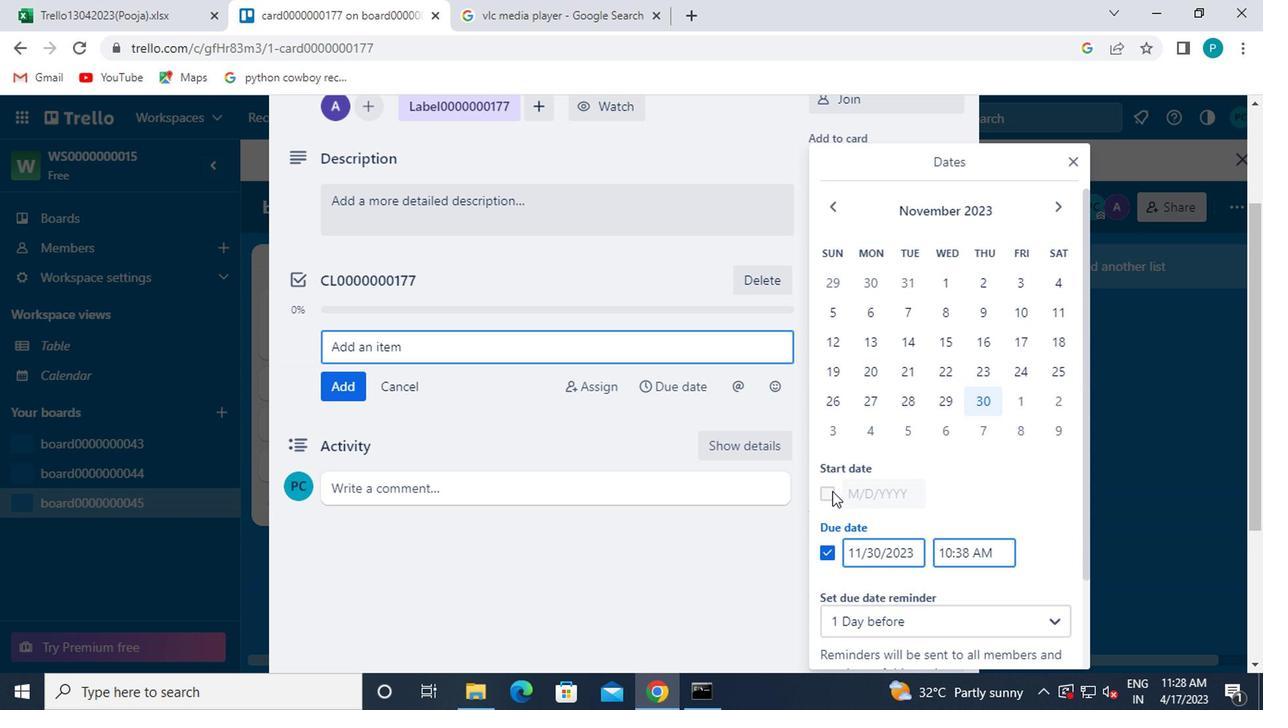 
Action: Mouse pressed left at (824, 492)
Screenshot: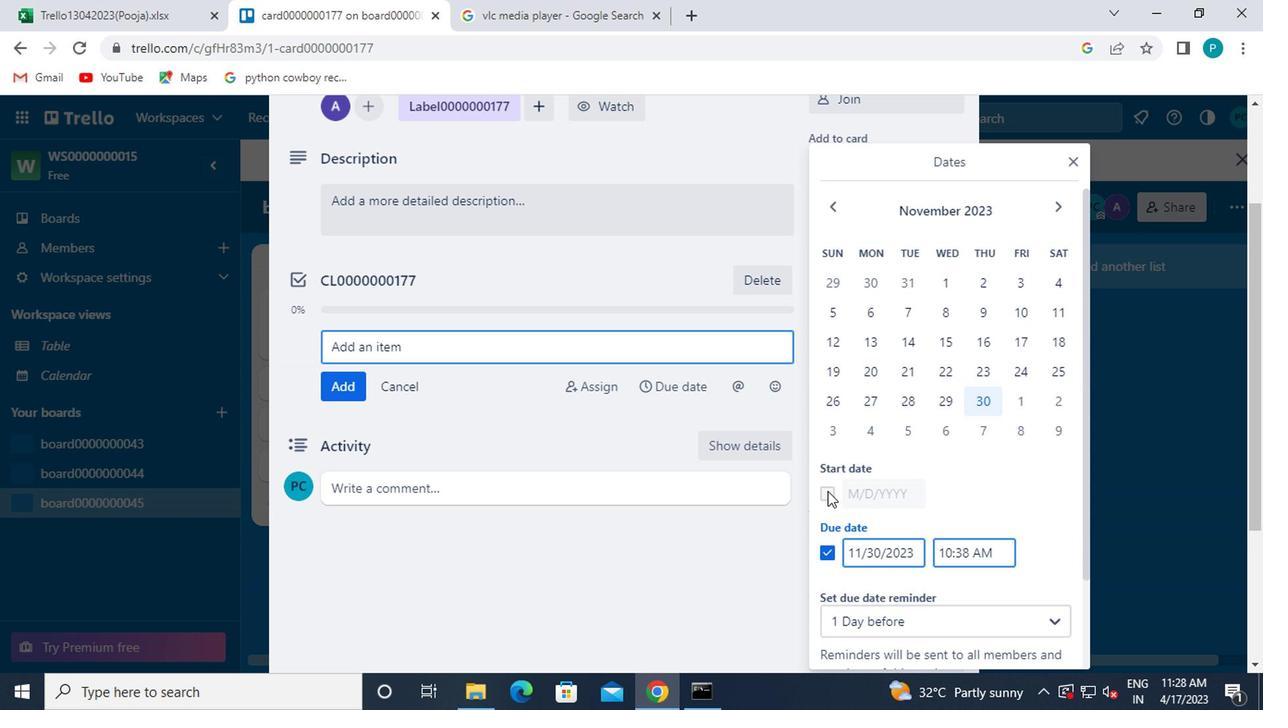 
Action: Mouse moved to (835, 207)
Screenshot: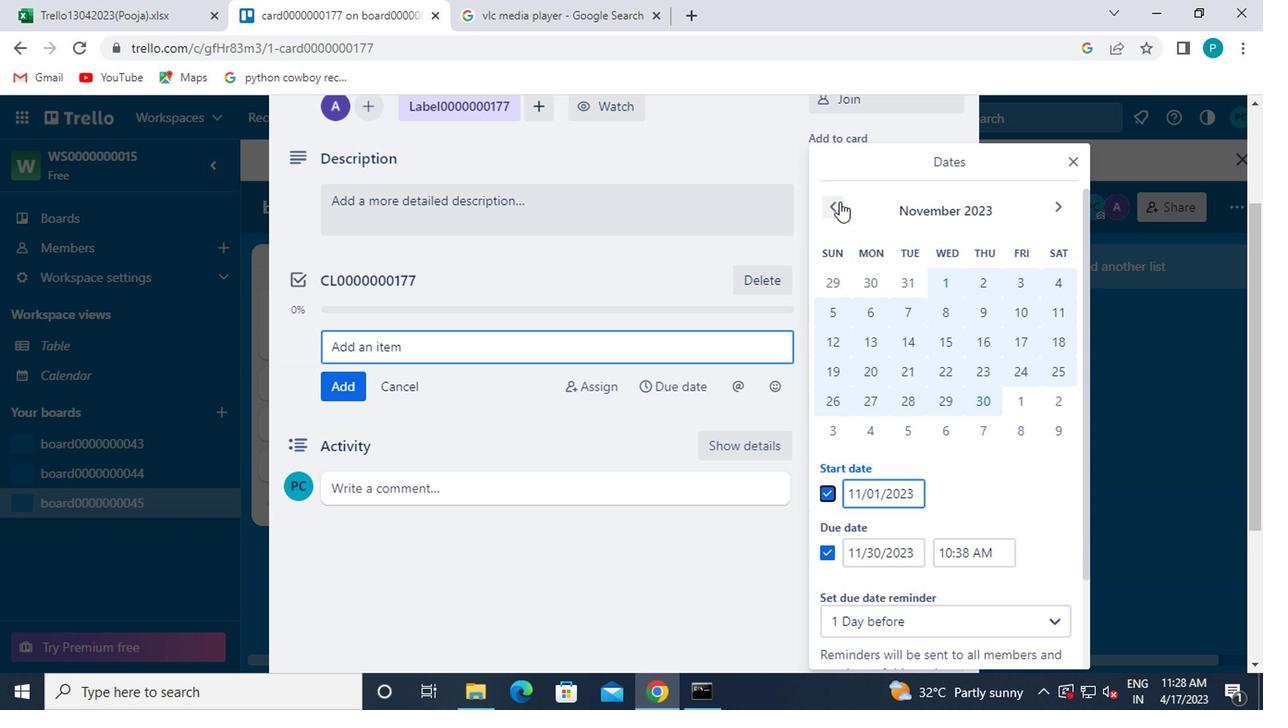 
Action: Mouse pressed left at (835, 207)
Screenshot: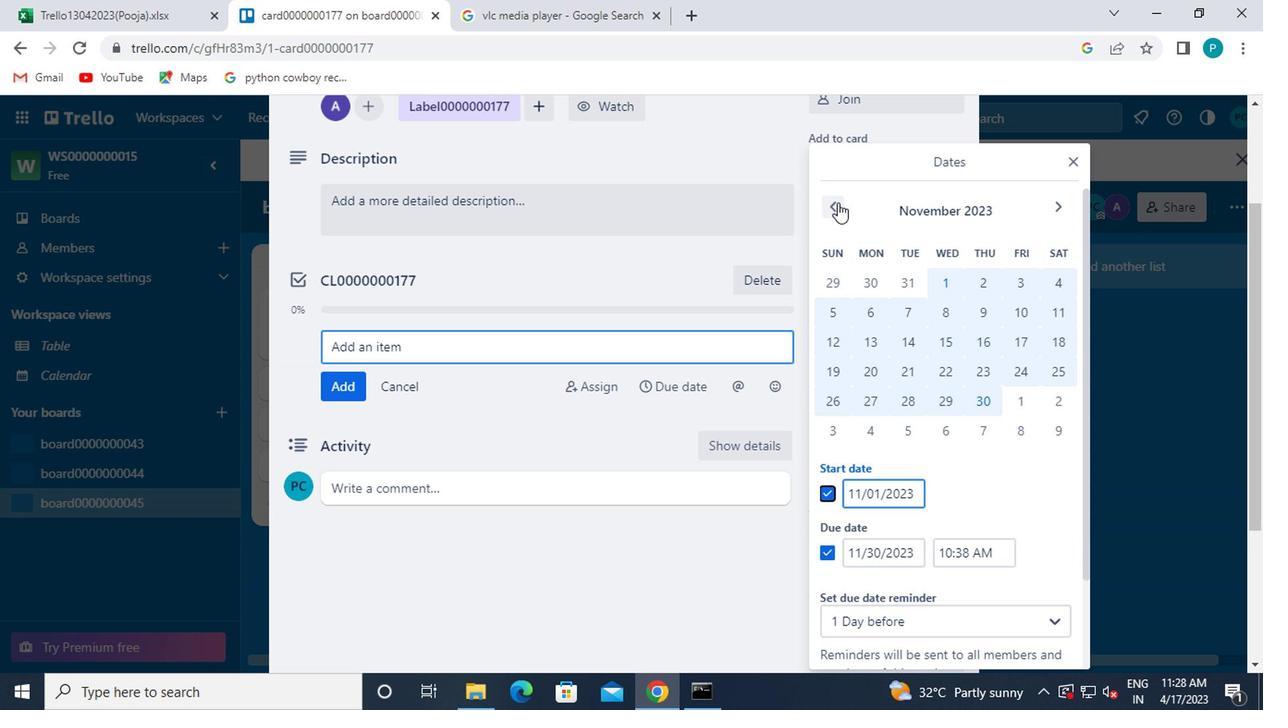
Action: Mouse pressed left at (835, 207)
Screenshot: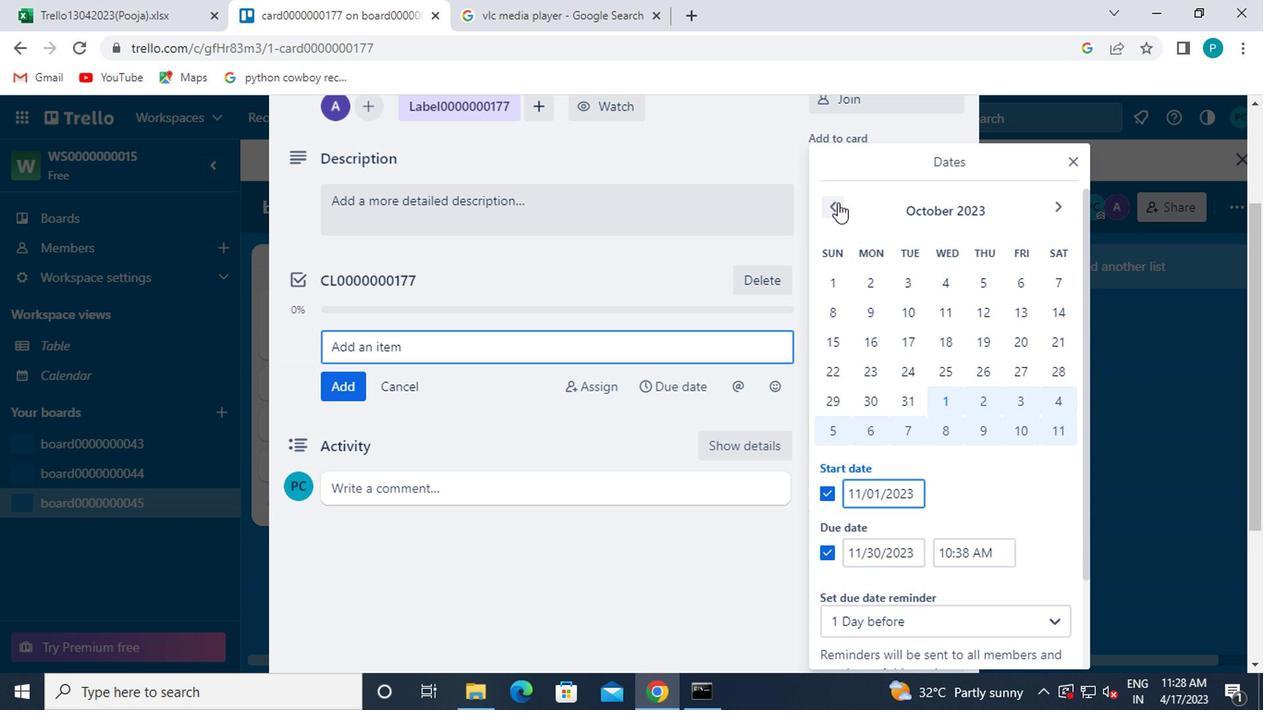 
Action: Mouse pressed left at (835, 207)
Screenshot: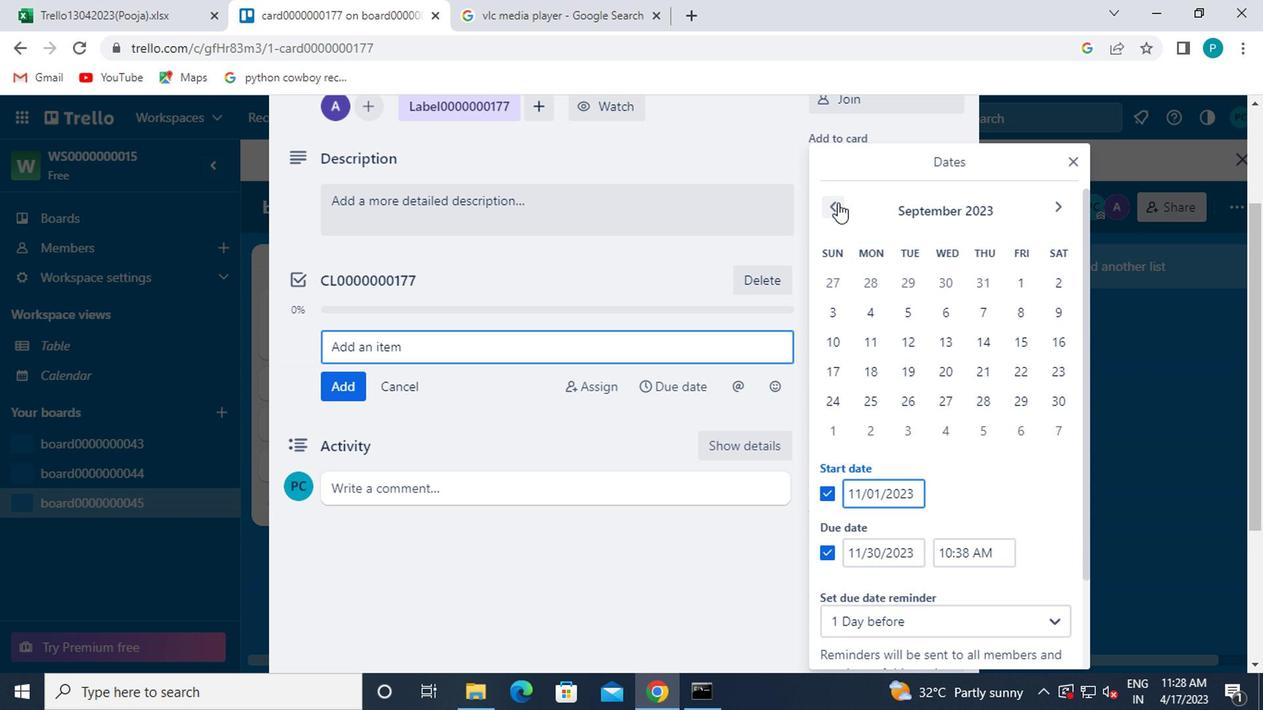 
Action: Mouse moved to (911, 280)
Screenshot: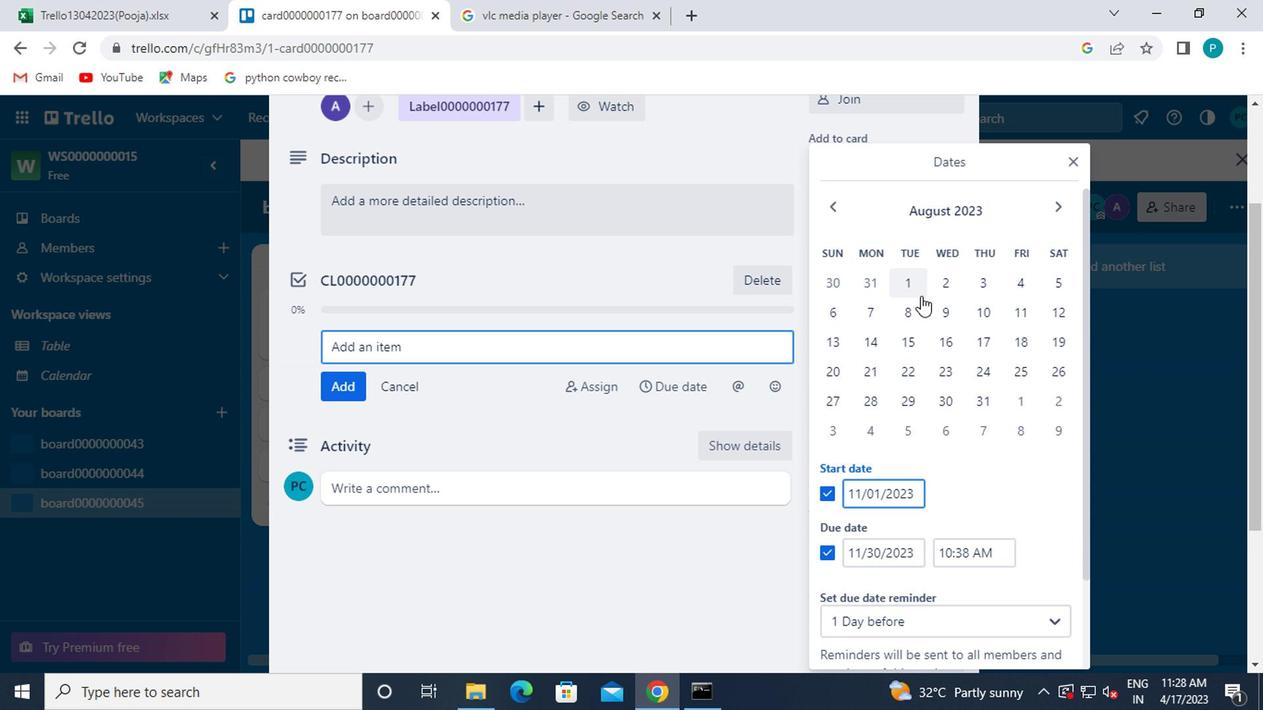 
Action: Mouse pressed left at (911, 280)
Screenshot: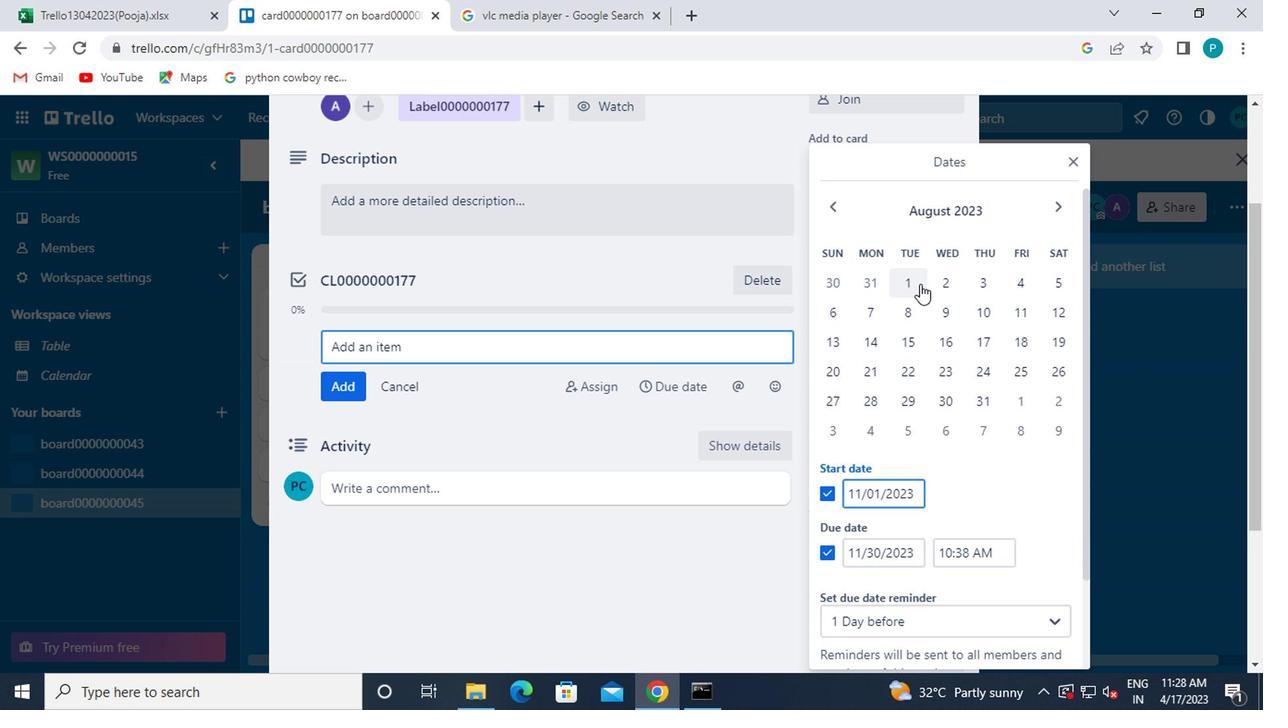 
Action: Mouse moved to (980, 405)
Screenshot: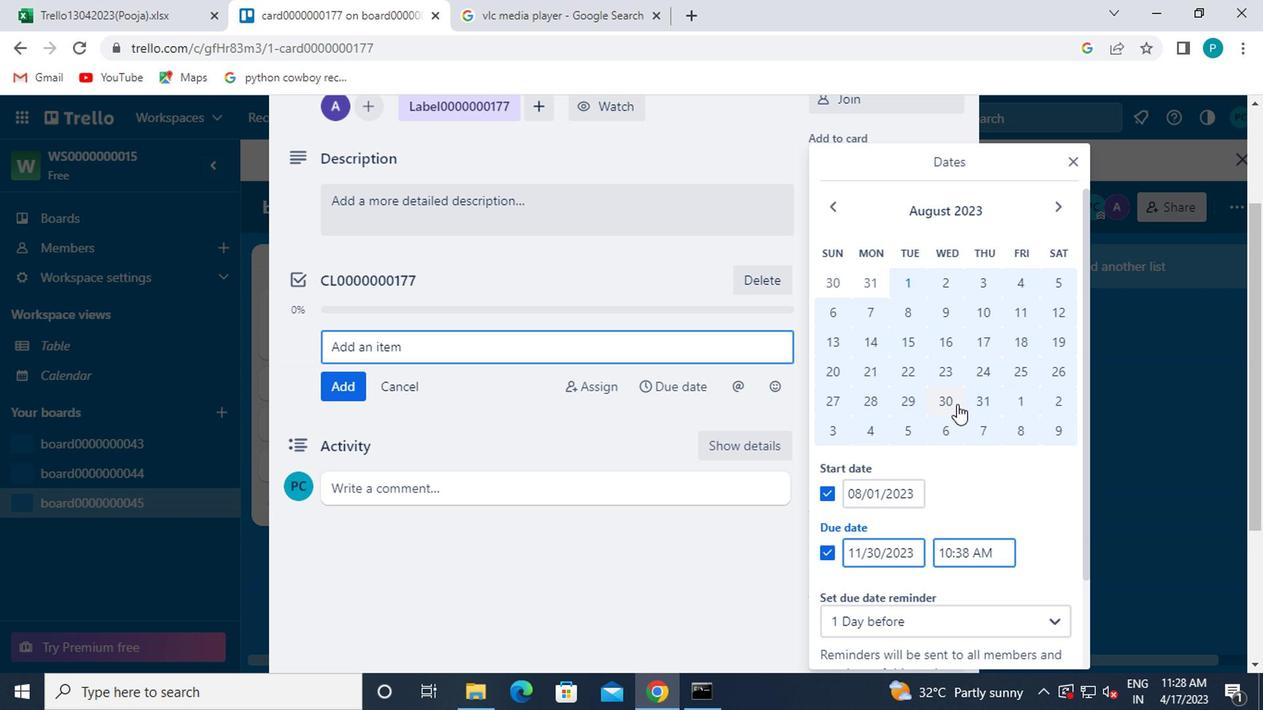 
Action: Mouse pressed left at (980, 405)
Screenshot: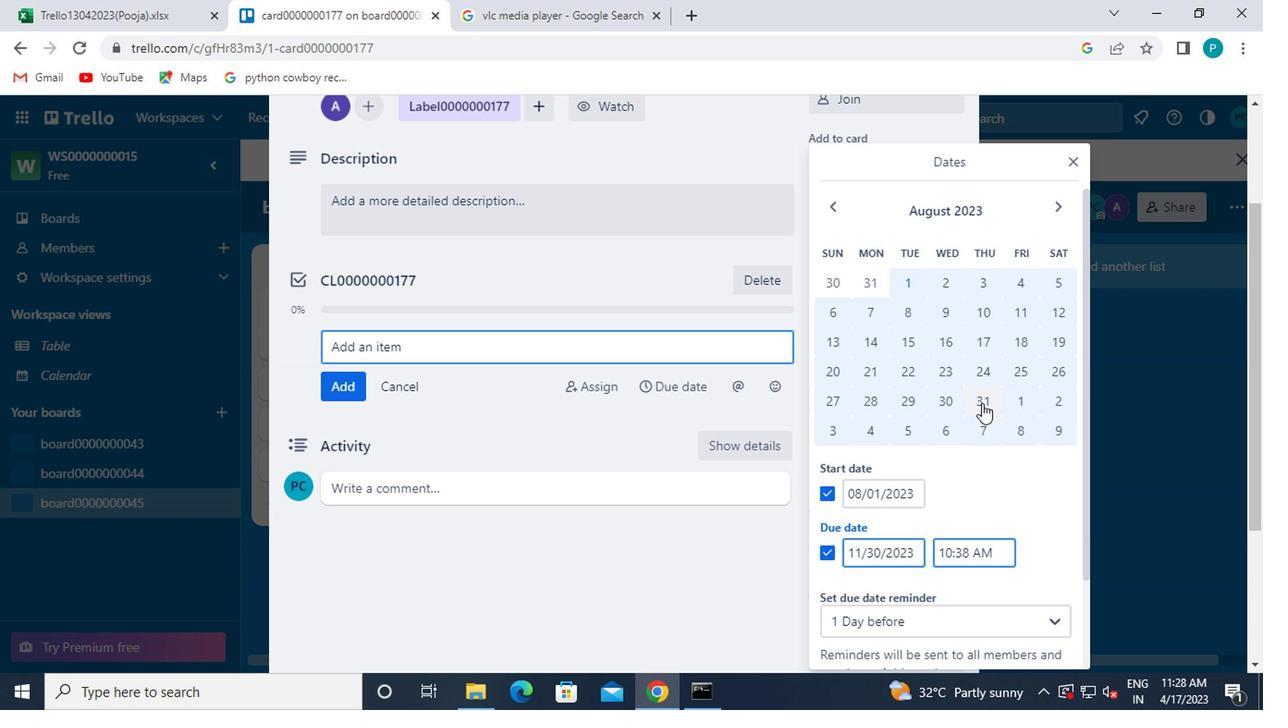 
Action: Mouse moved to (983, 405)
Screenshot: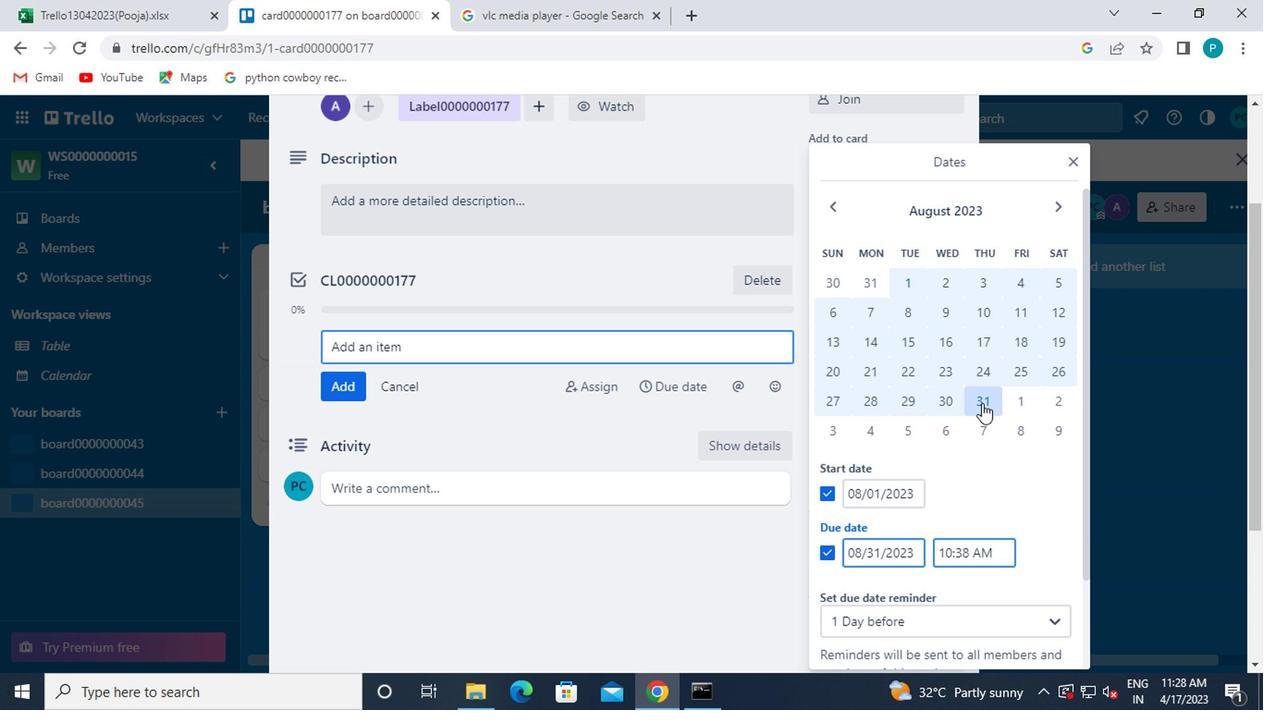 
Action: Mouse scrolled (983, 405) with delta (0, 0)
Screenshot: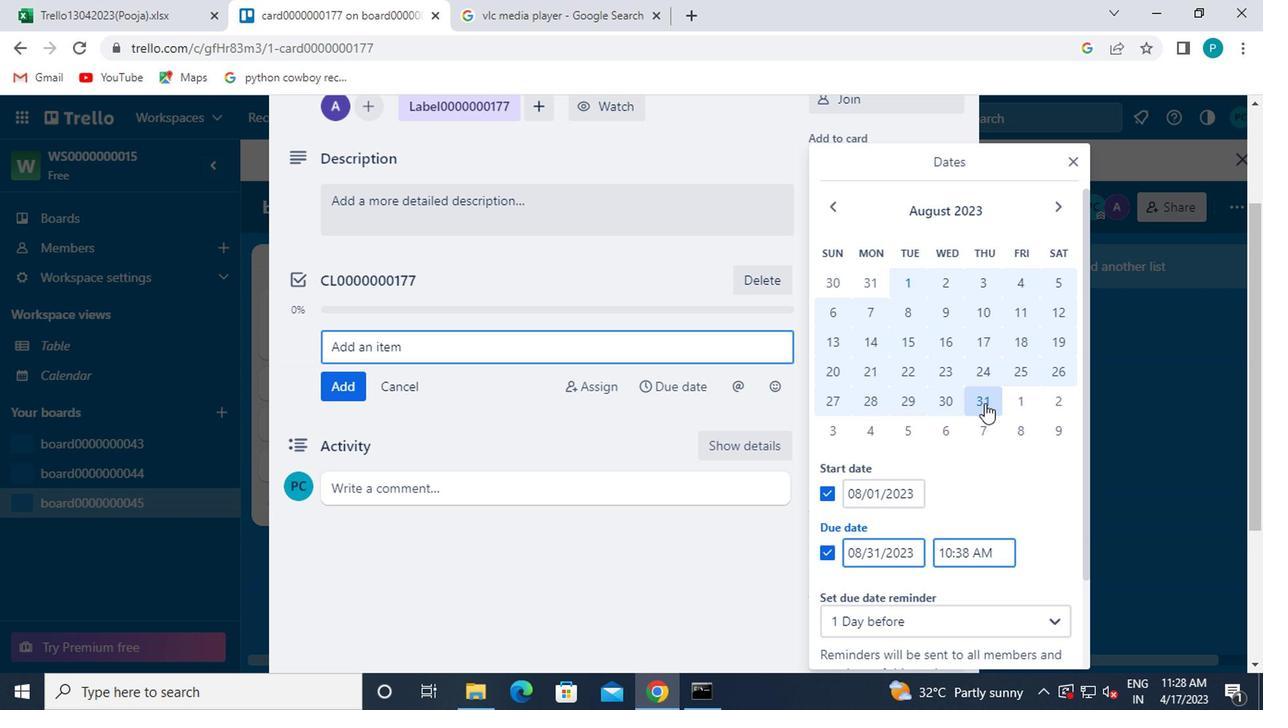 
Action: Mouse moved to (989, 440)
Screenshot: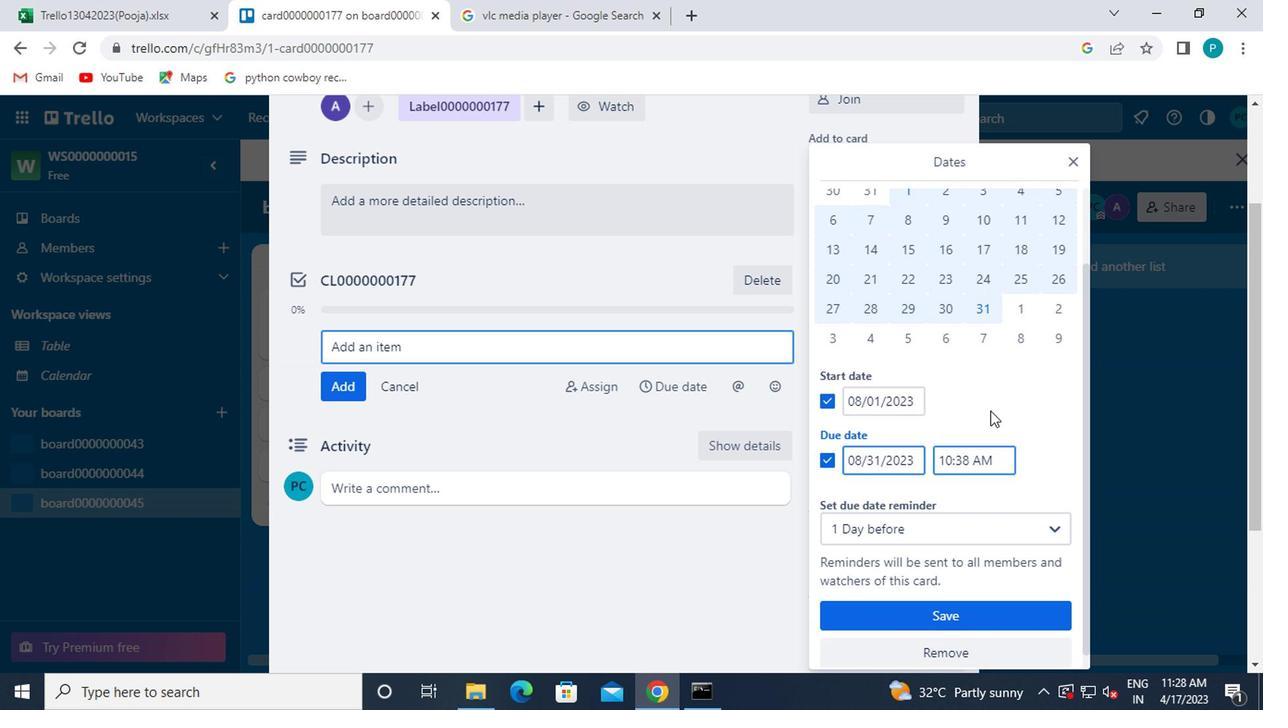 
Action: Mouse scrolled (989, 440) with delta (0, 0)
Screenshot: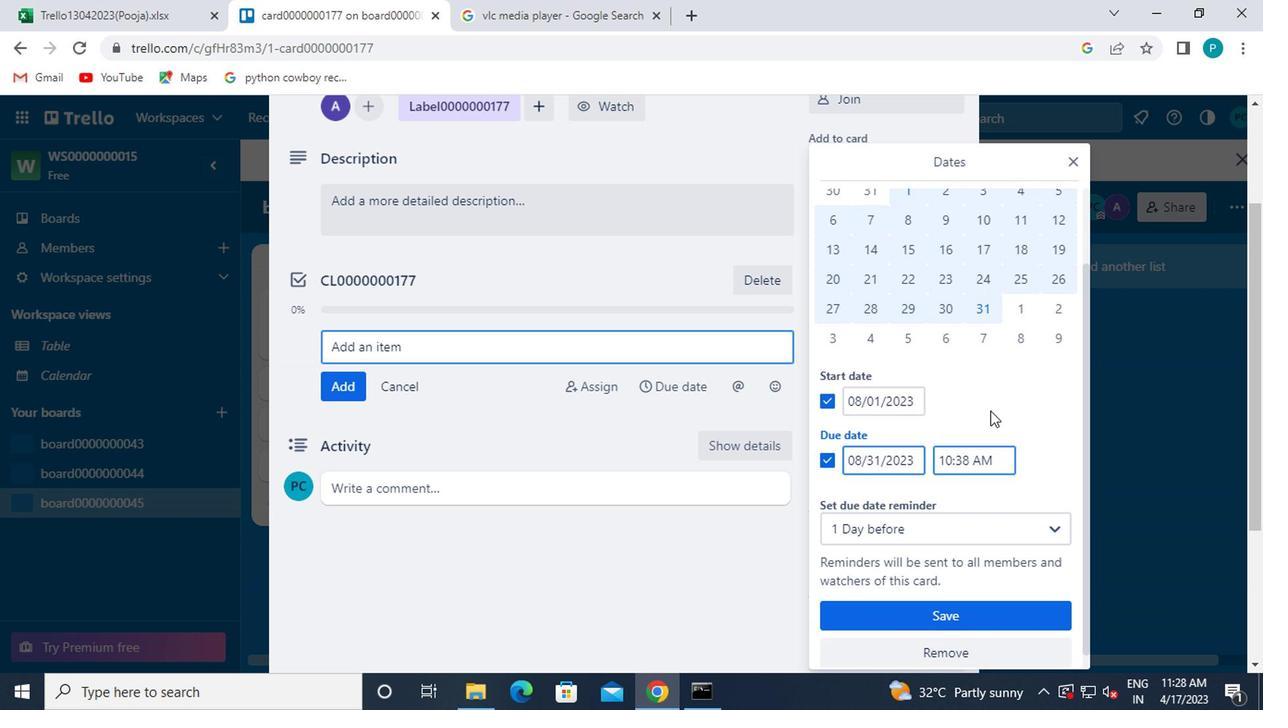 
Action: Mouse moved to (883, 602)
Screenshot: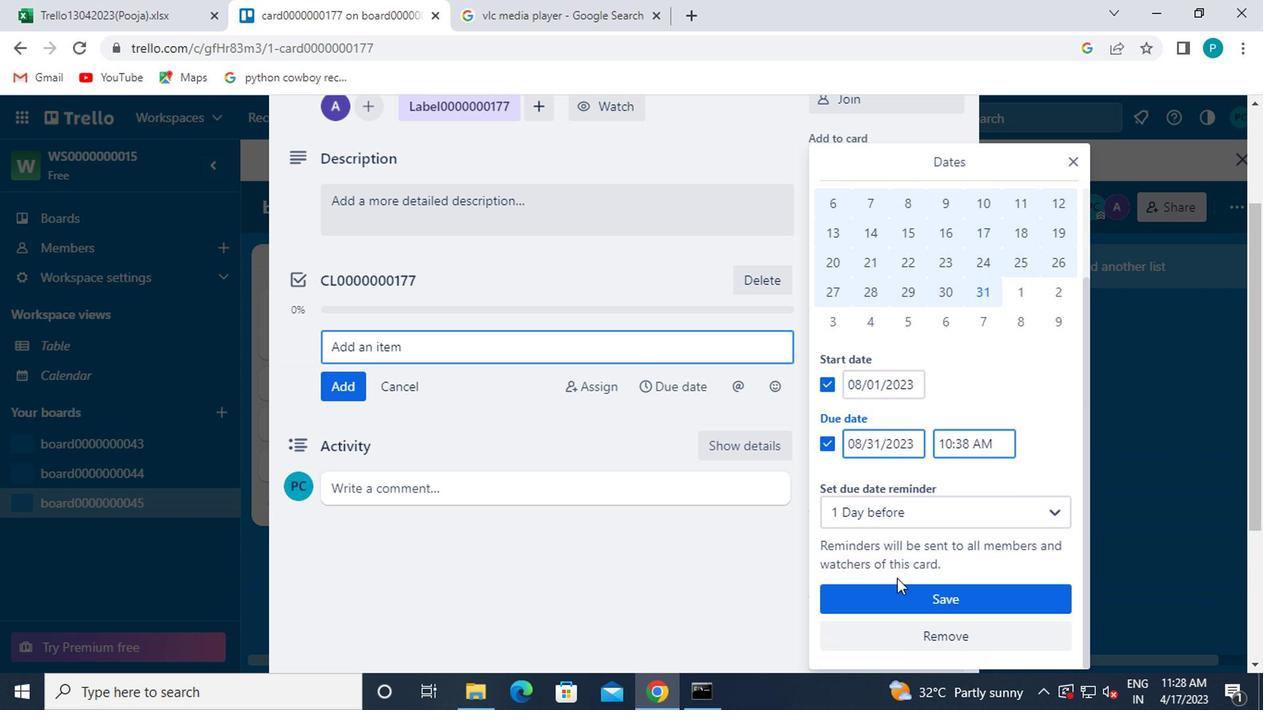
Action: Mouse pressed left at (883, 602)
Screenshot: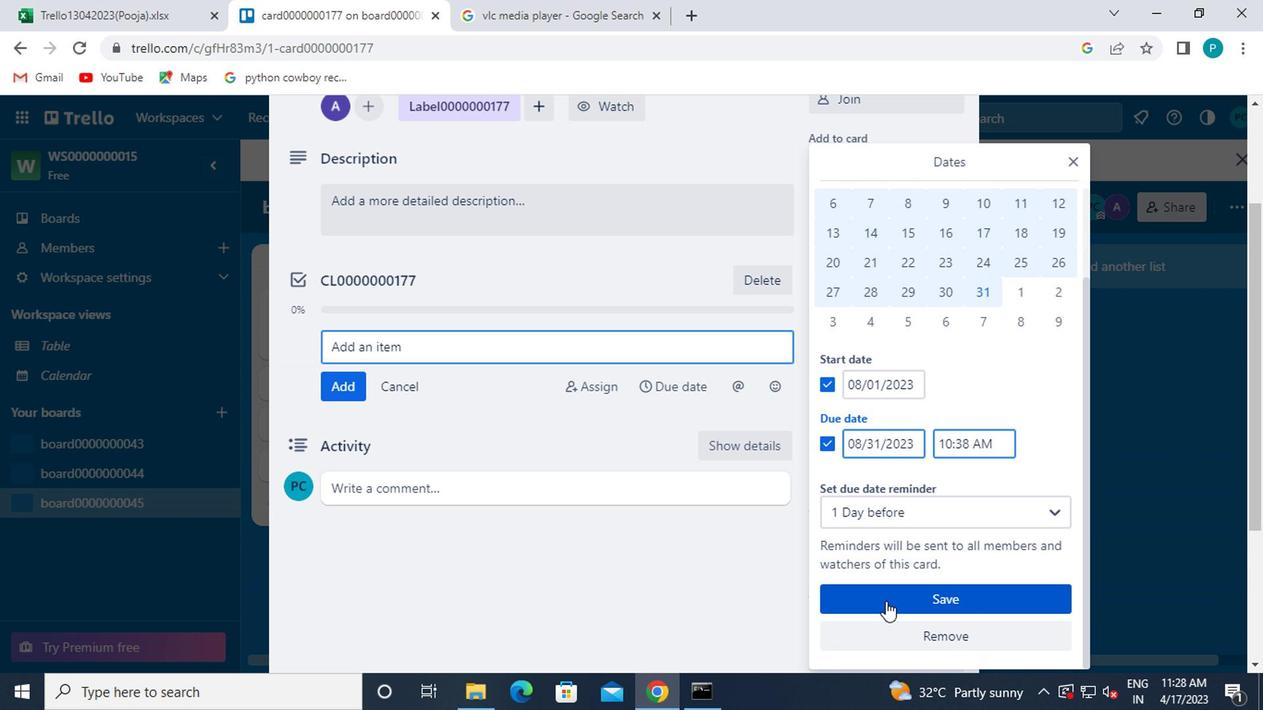 
Action: Mouse moved to (883, 590)
Screenshot: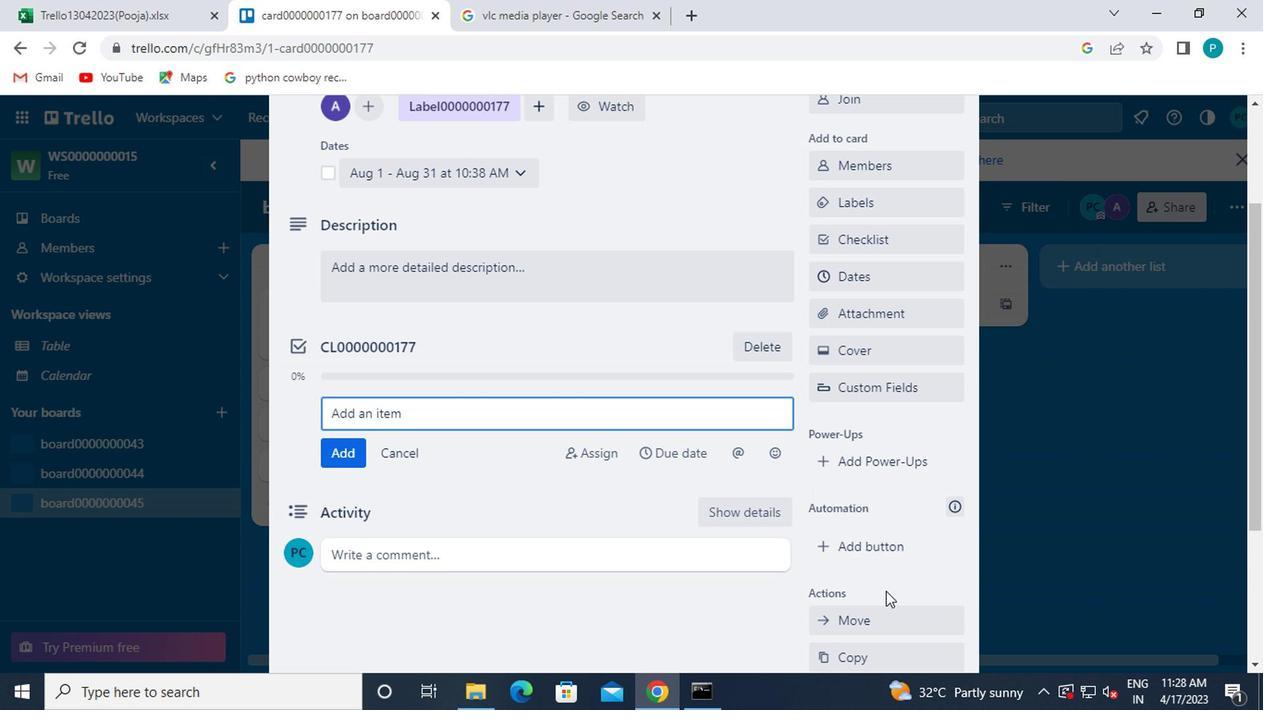 
